 Task: Add a signature Eva Nelson containing With sincere thanks and best wishes, Eva Nelson to email address softage.1@softage.net and add a label Crafts
Action: Mouse moved to (435, 737)
Screenshot: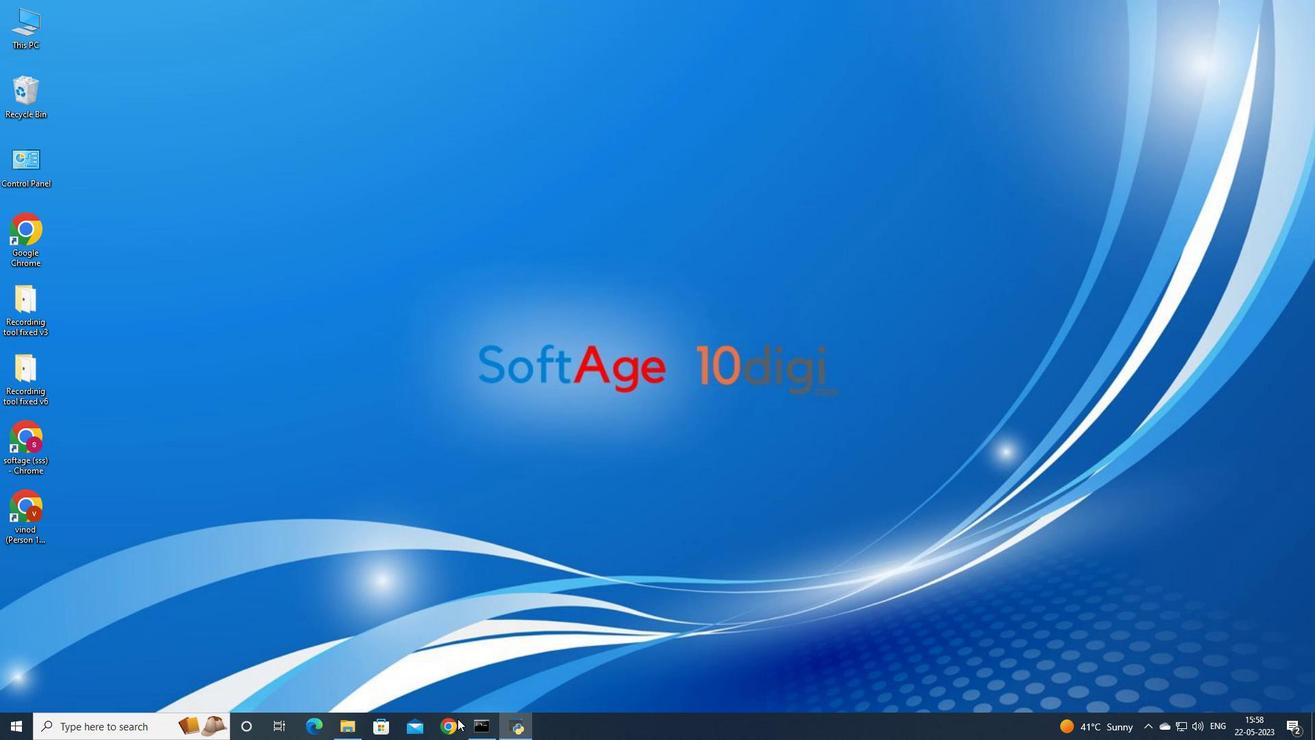 
Action: Mouse pressed left at (435, 737)
Screenshot: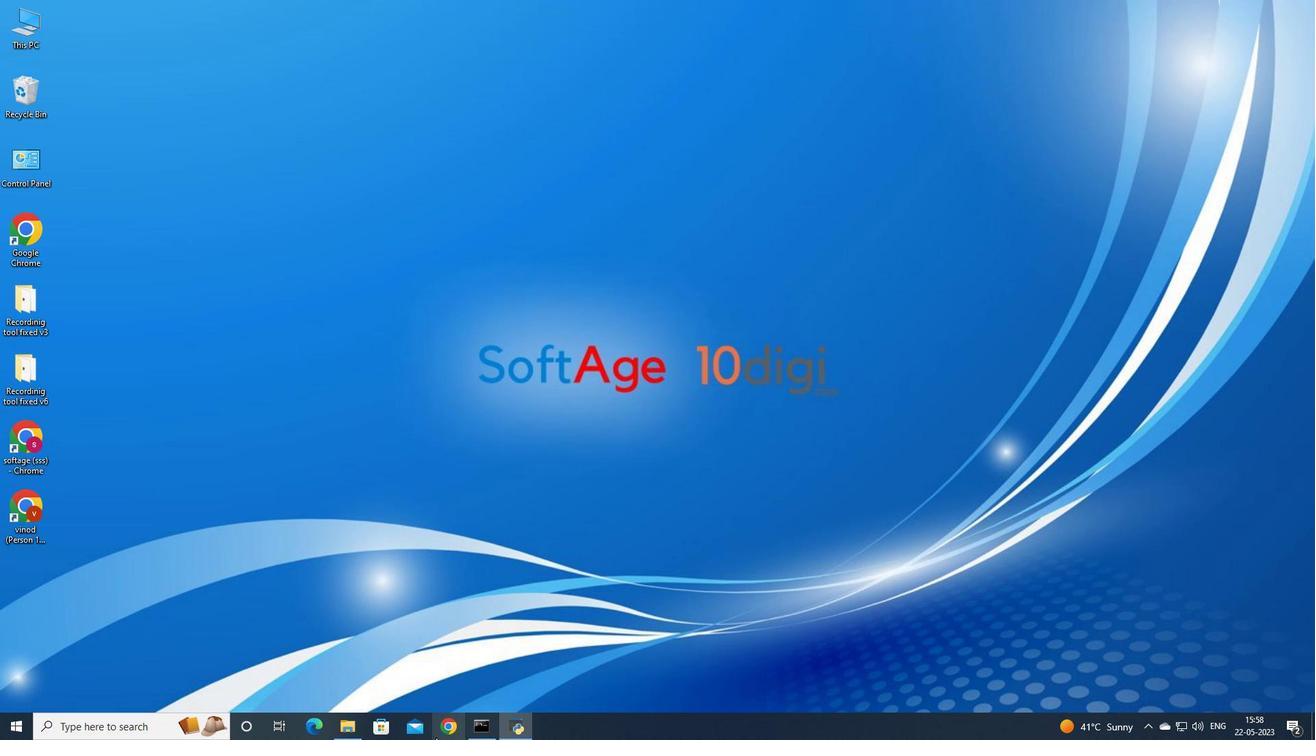 
Action: Mouse moved to (575, 455)
Screenshot: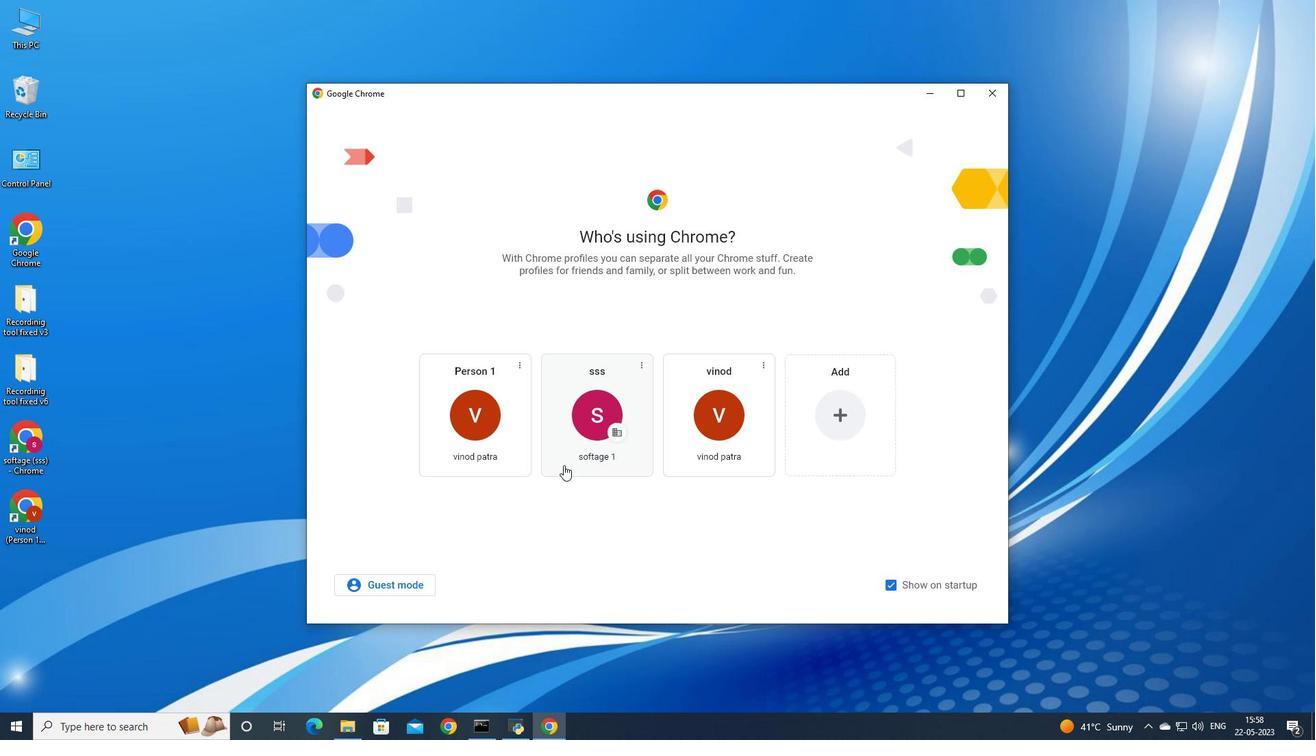 
Action: Mouse pressed left at (575, 455)
Screenshot: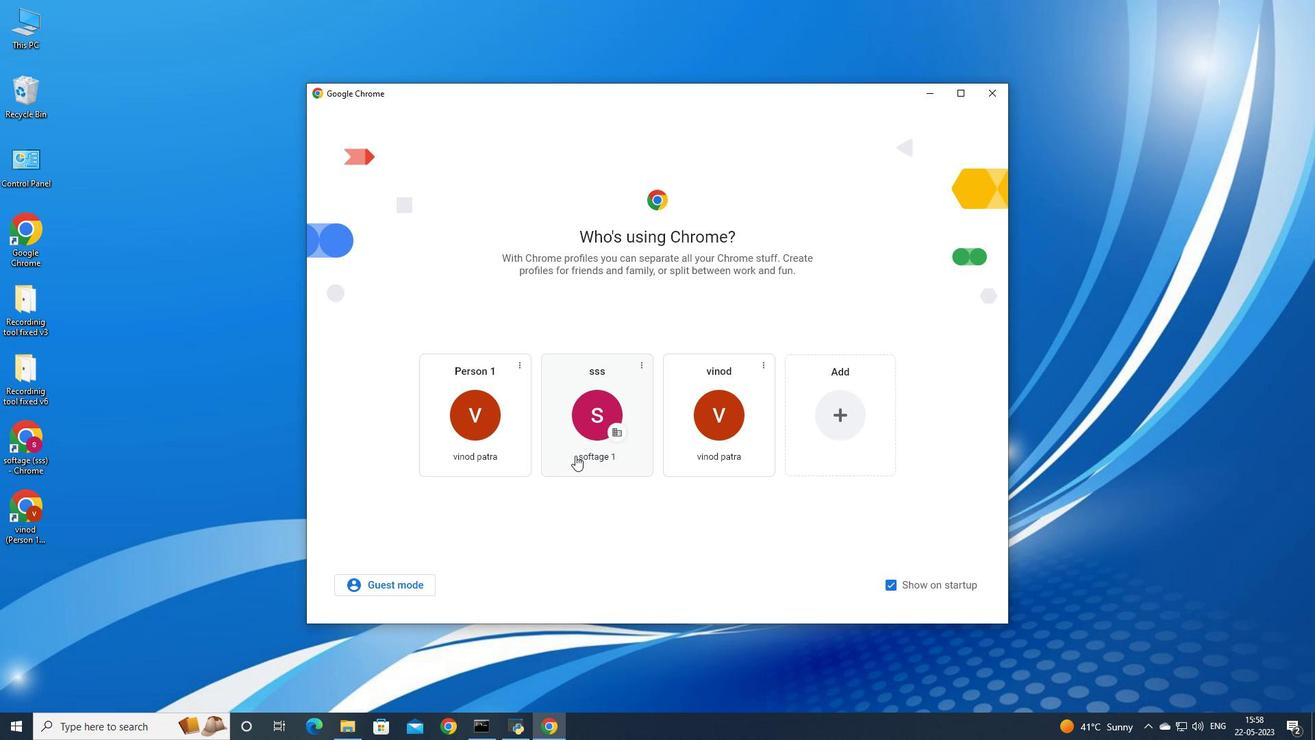 
Action: Mouse moved to (1169, 67)
Screenshot: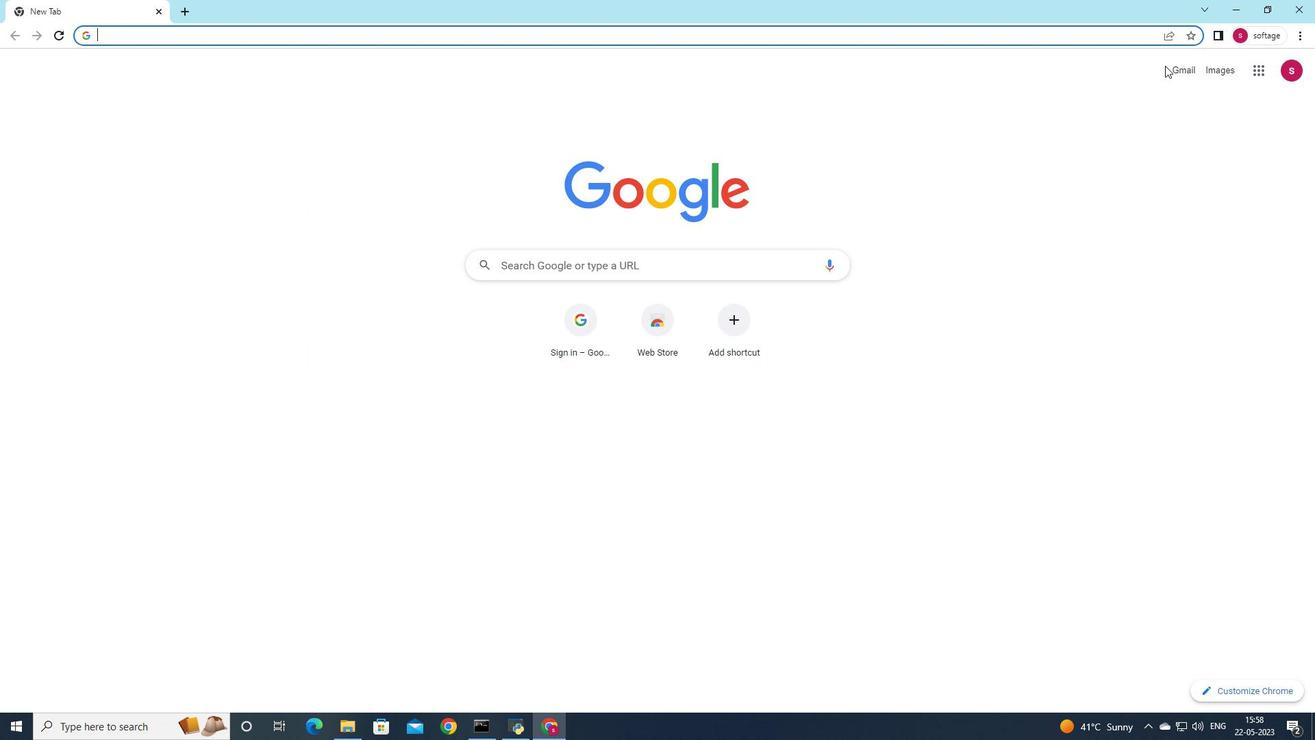 
Action: Mouse pressed left at (1169, 67)
Screenshot: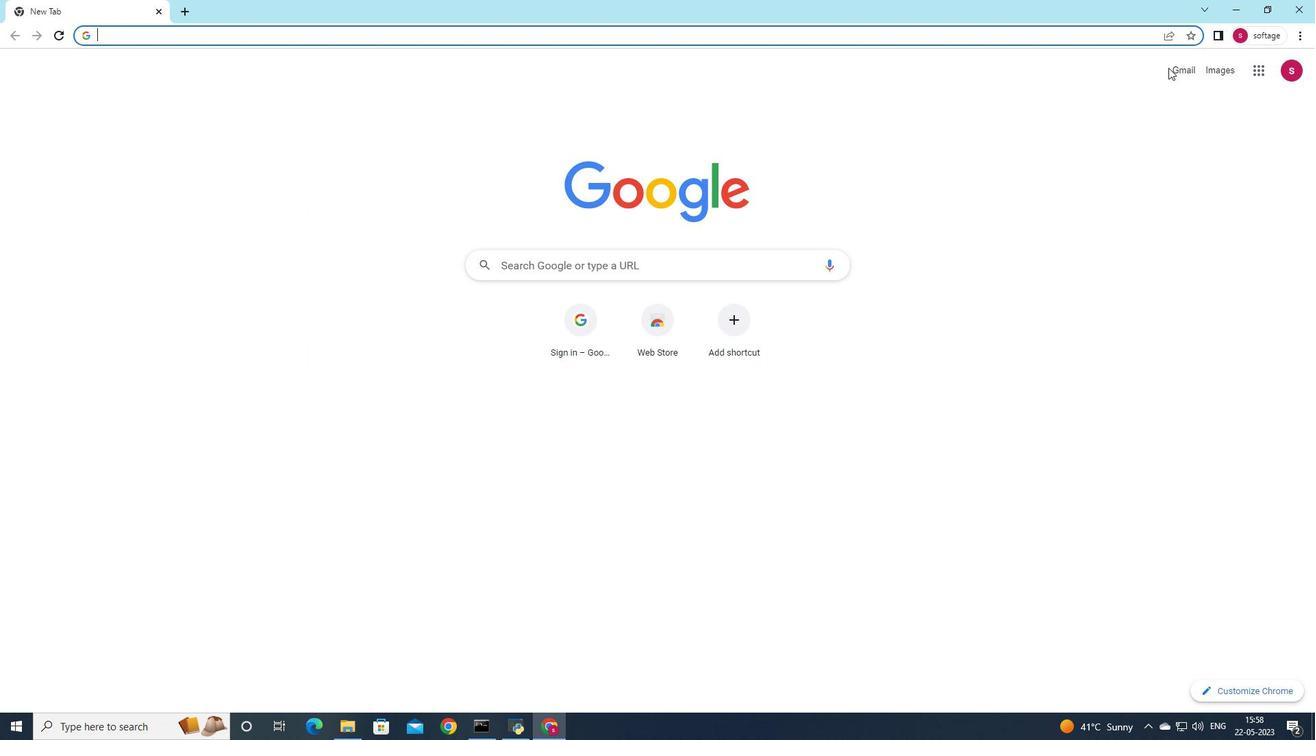 
Action: Mouse moved to (1178, 69)
Screenshot: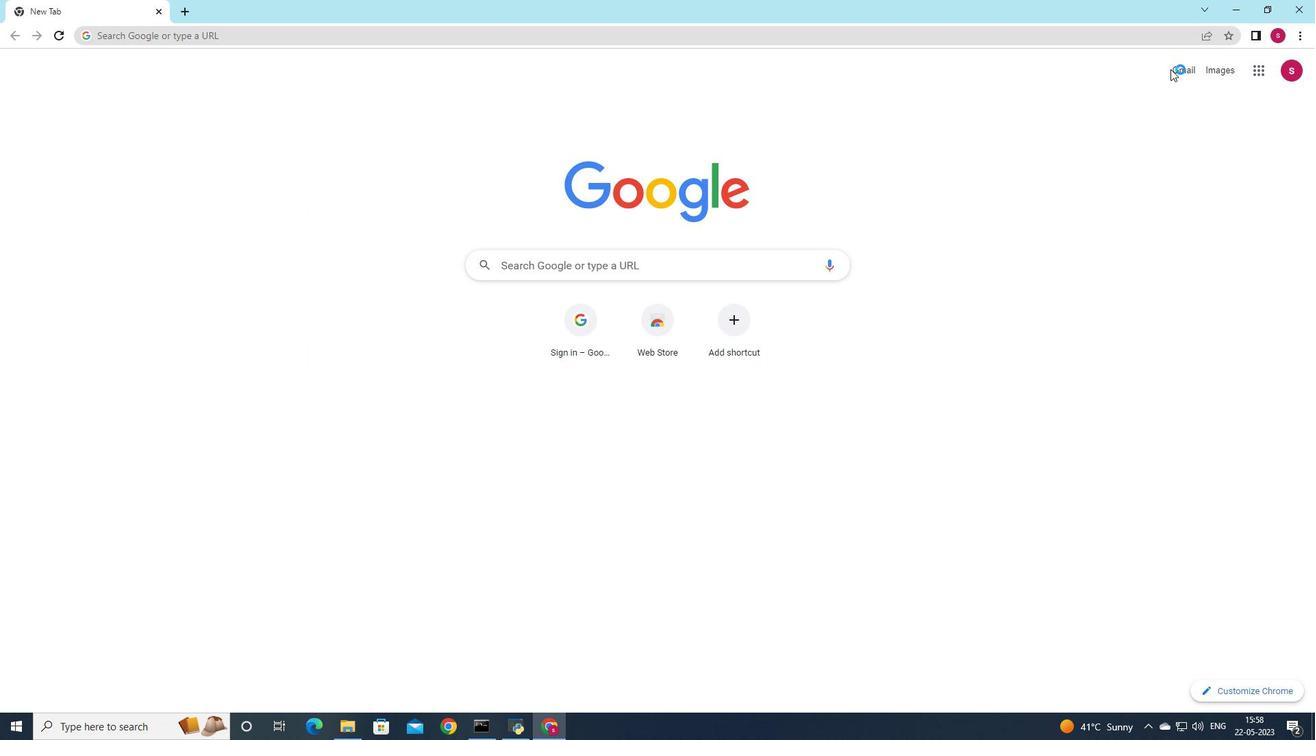 
Action: Mouse pressed left at (1178, 69)
Screenshot: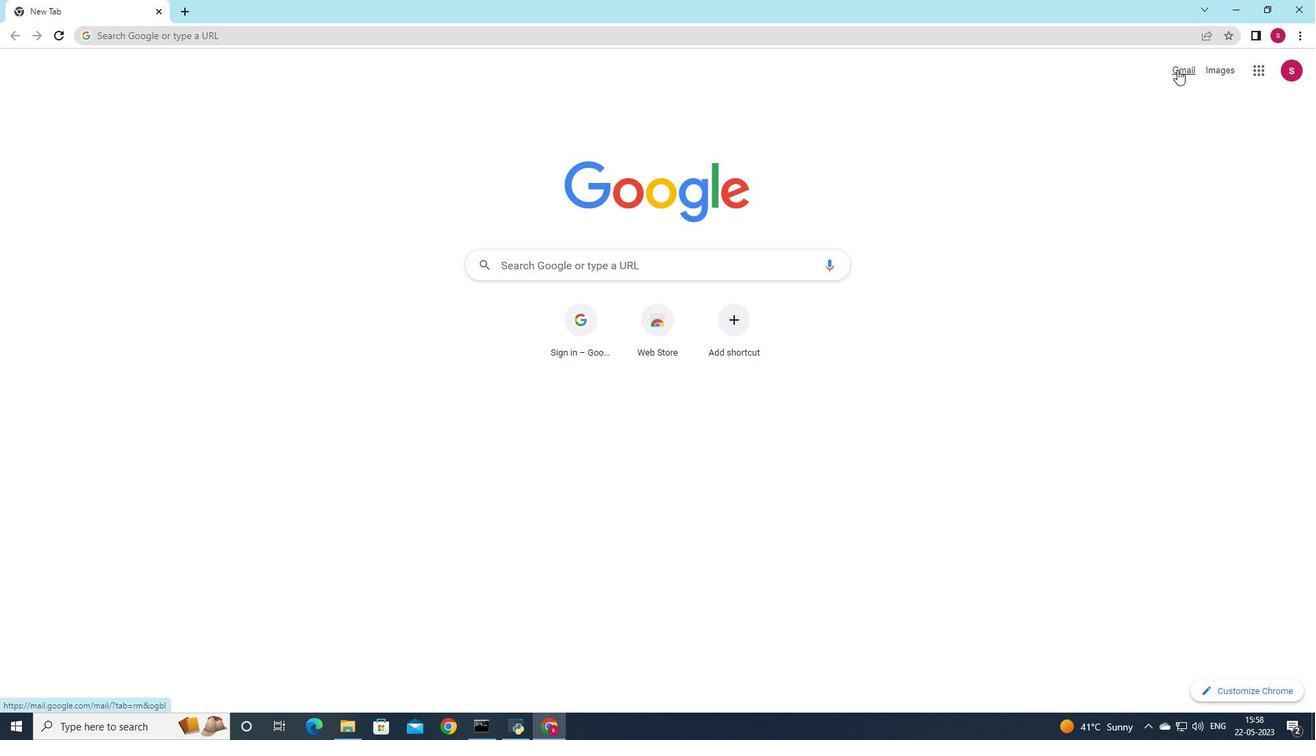 
Action: Mouse moved to (1161, 95)
Screenshot: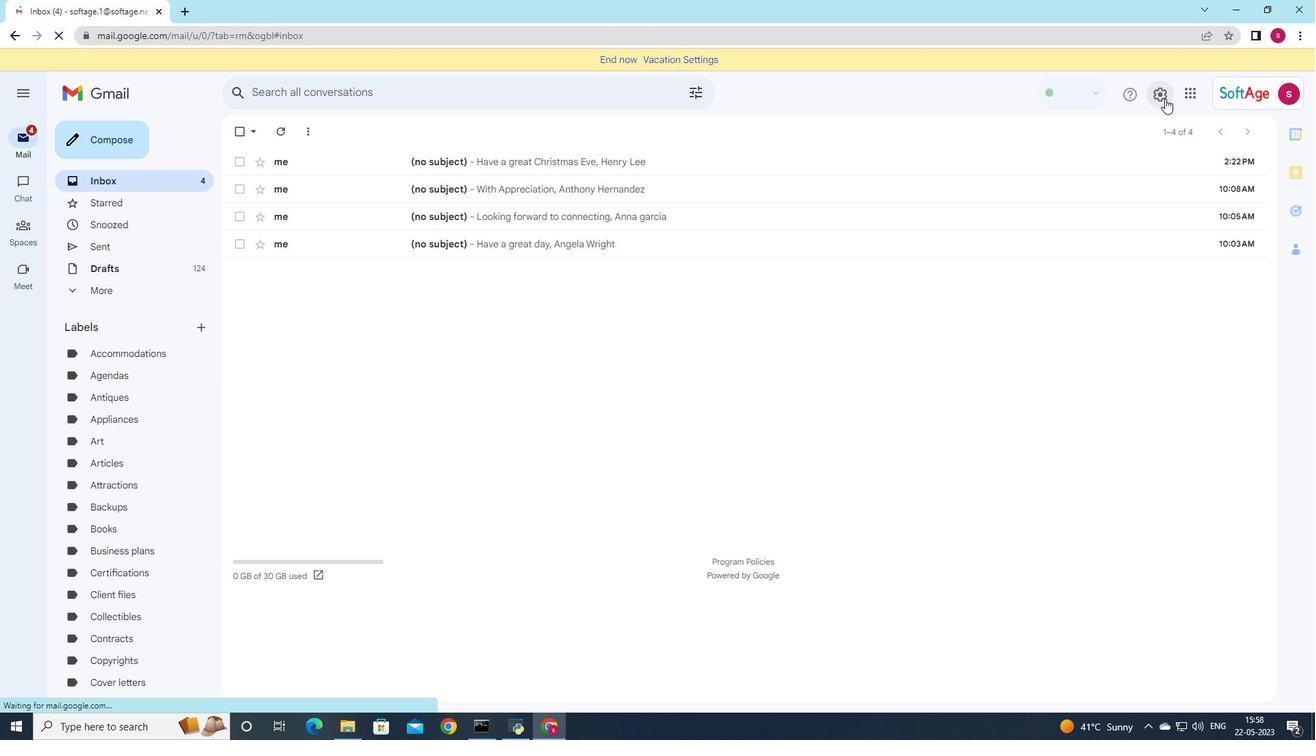 
Action: Mouse pressed left at (1161, 95)
Screenshot: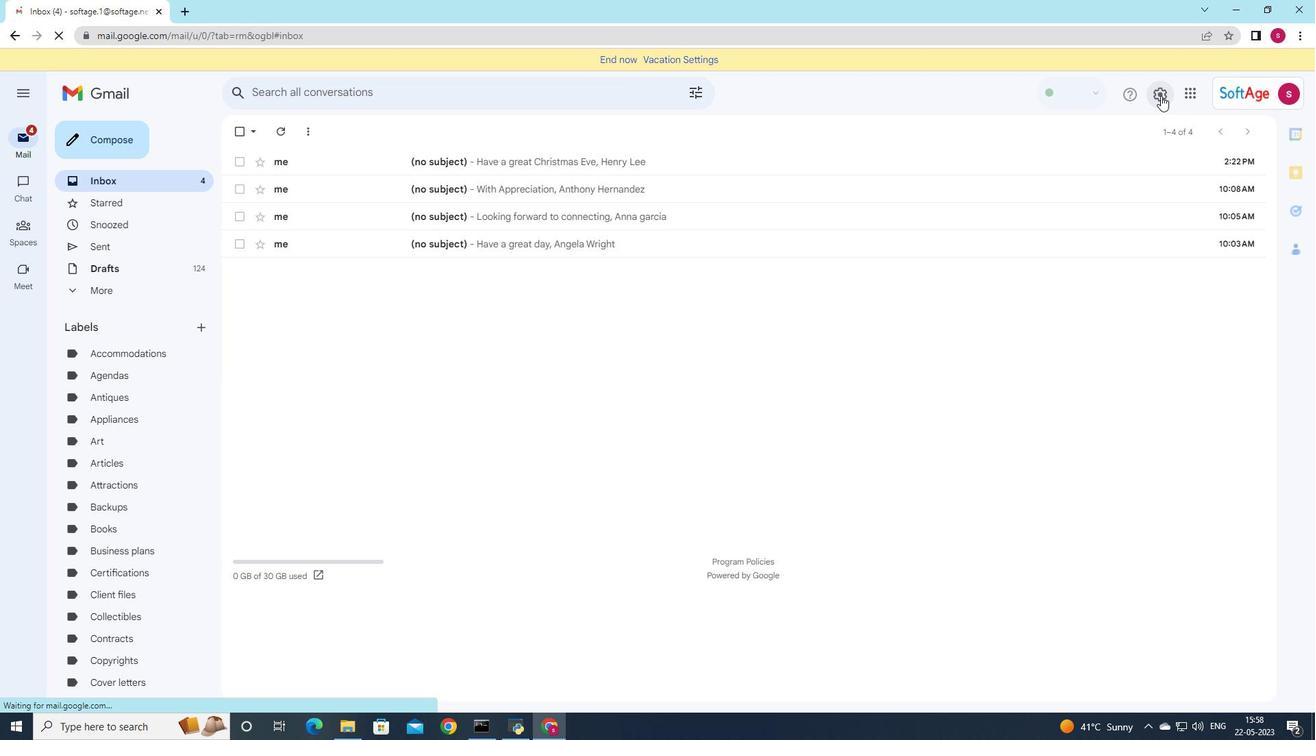 
Action: Mouse moved to (1167, 155)
Screenshot: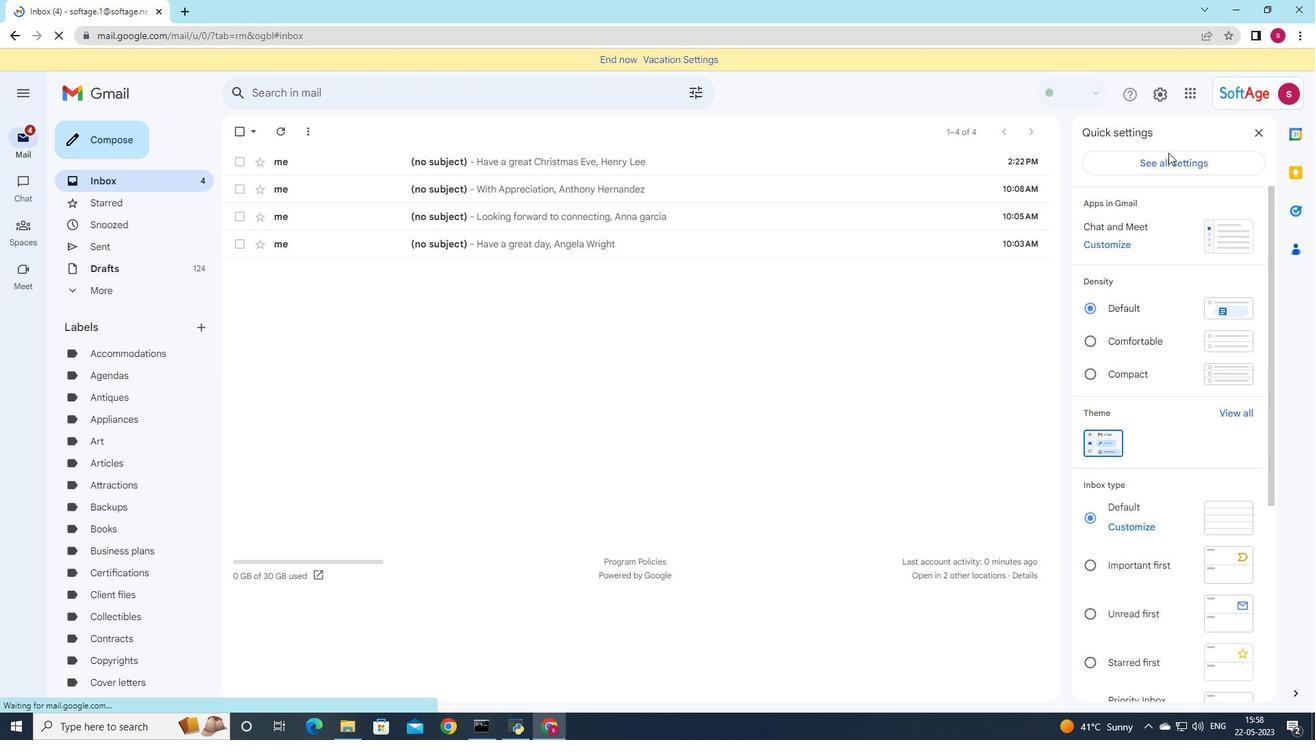 
Action: Mouse pressed left at (1167, 155)
Screenshot: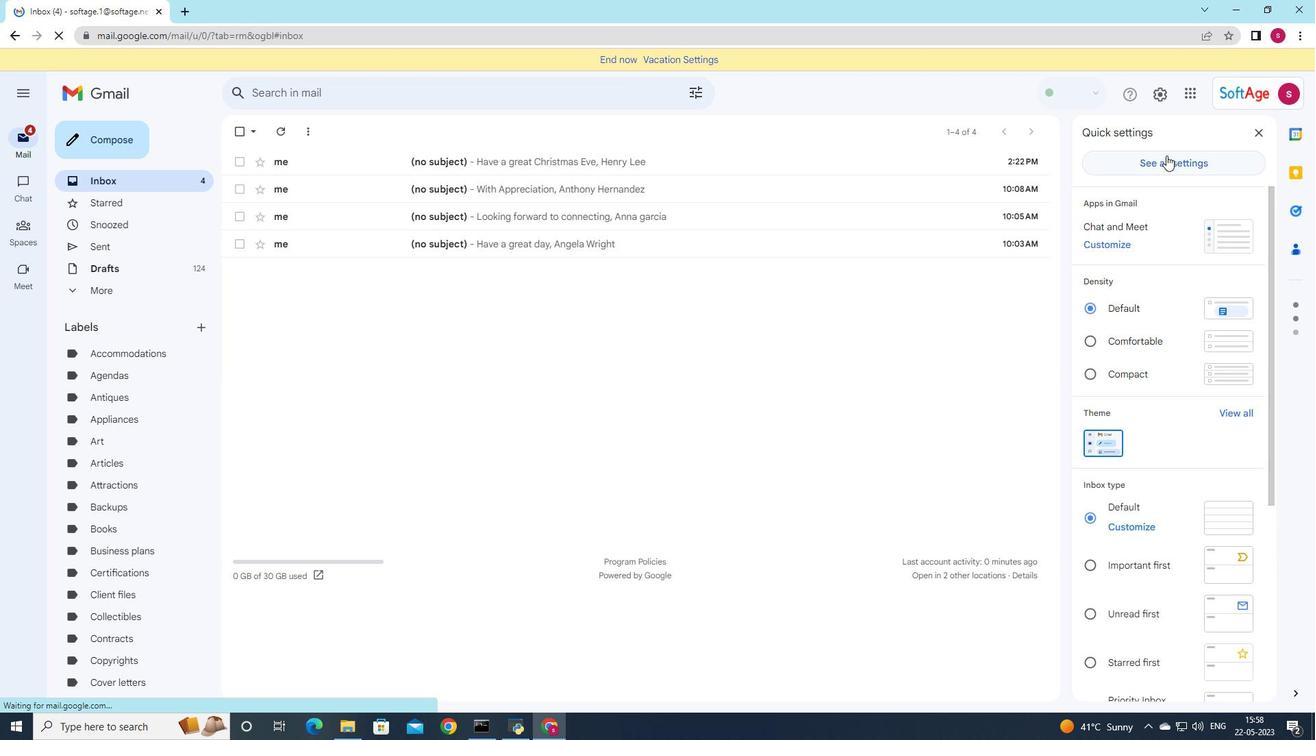 
Action: Mouse moved to (768, 255)
Screenshot: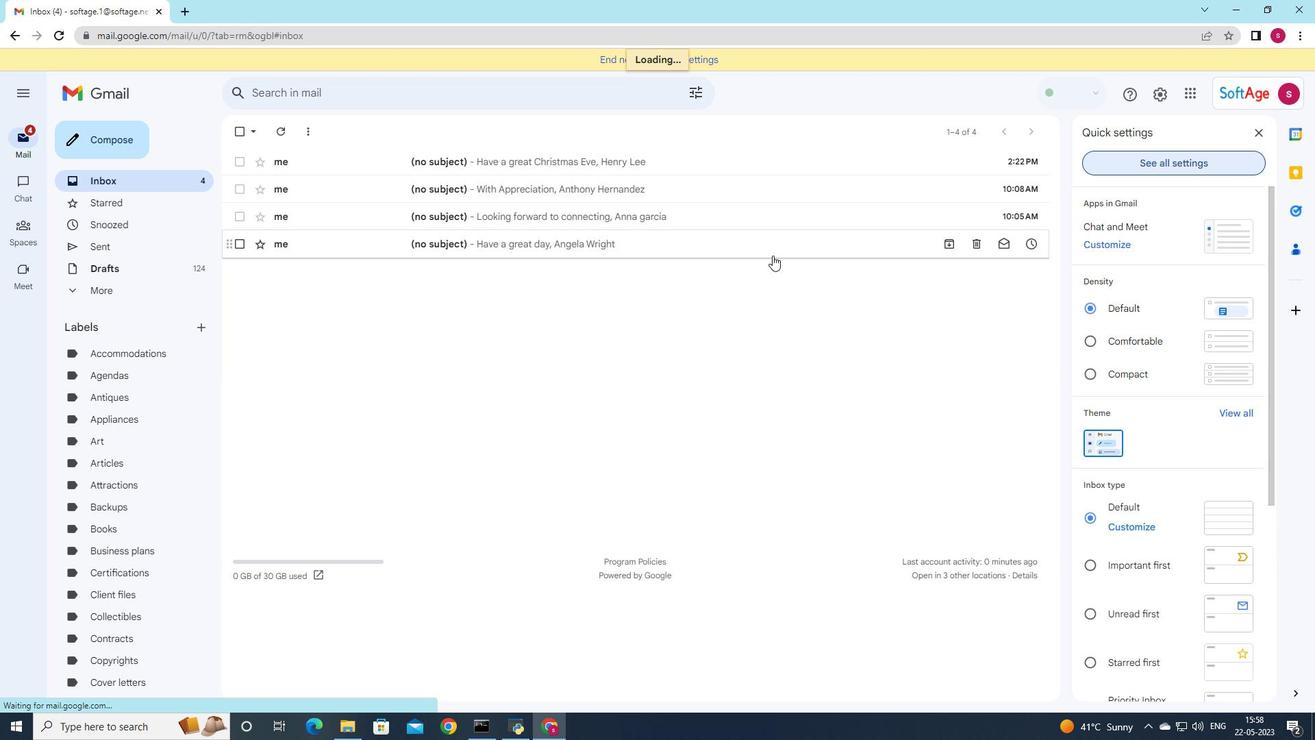 
Action: Mouse scrolled (768, 254) with delta (0, 0)
Screenshot: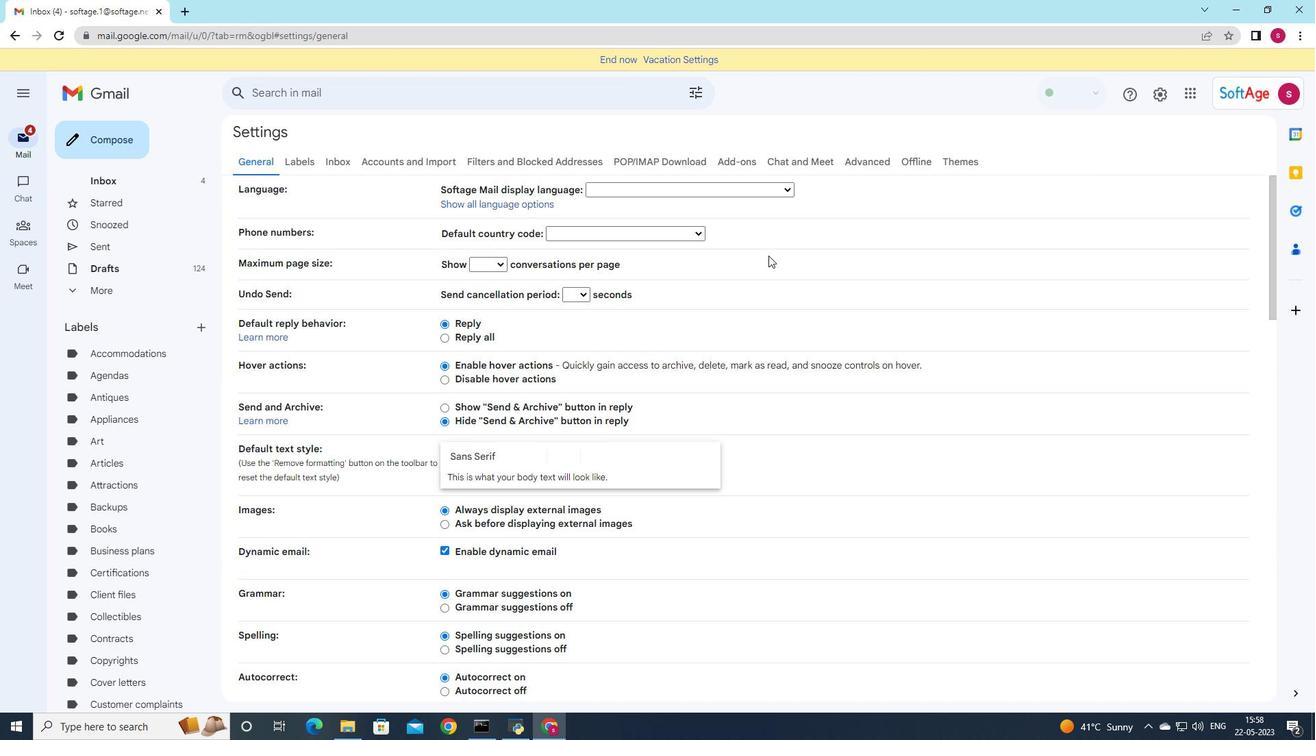 
Action: Mouse scrolled (768, 254) with delta (0, 0)
Screenshot: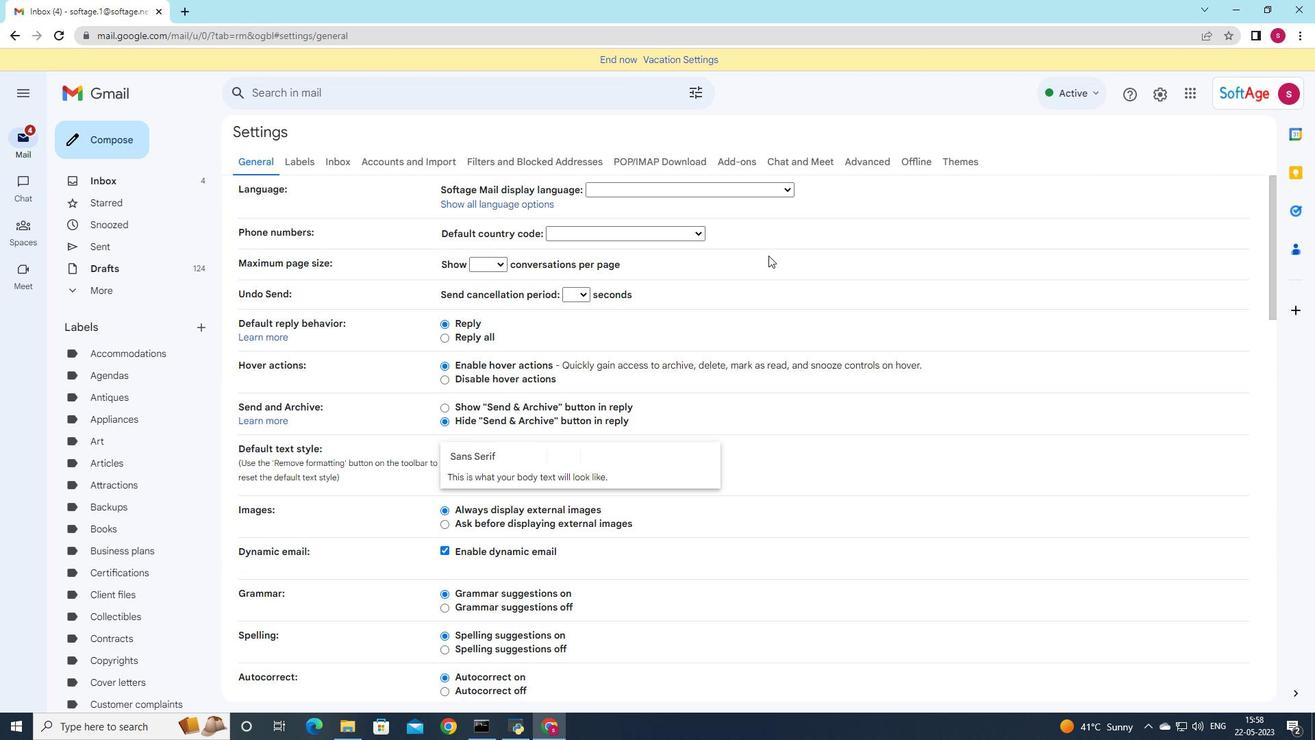 
Action: Mouse scrolled (768, 254) with delta (0, 0)
Screenshot: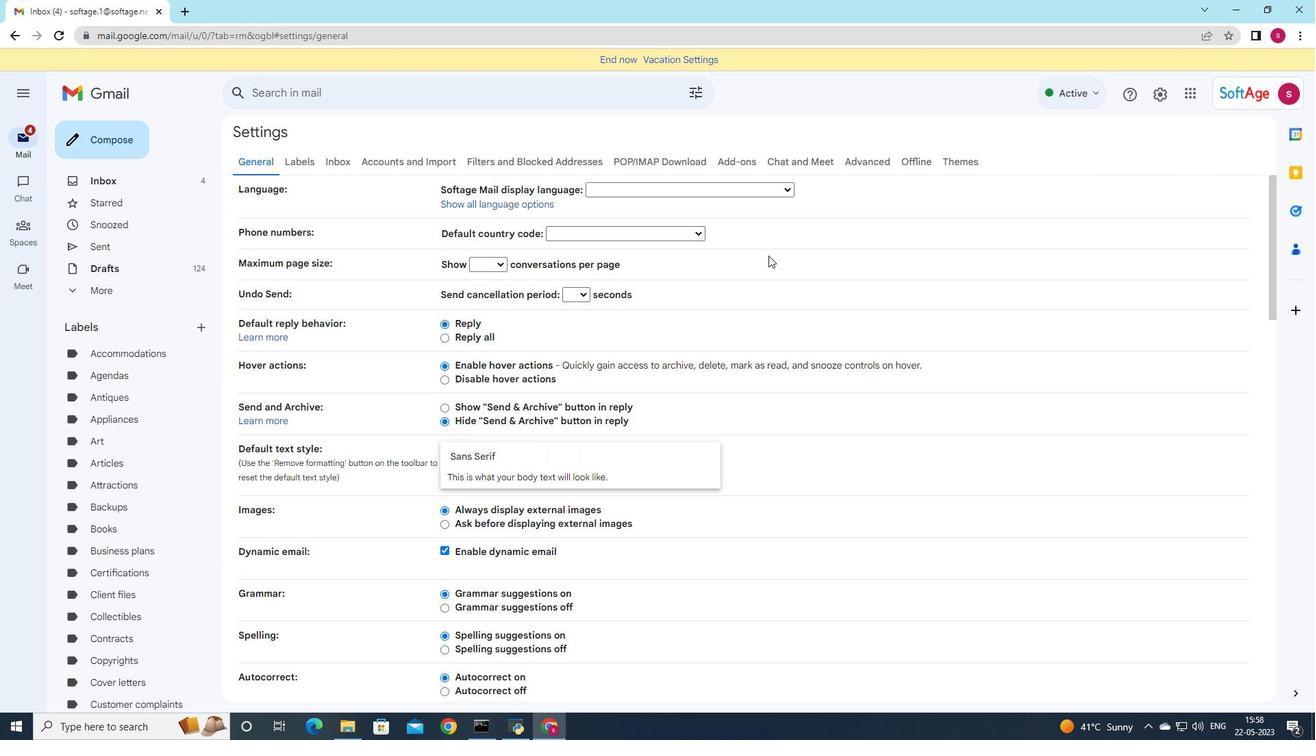 
Action: Mouse scrolled (768, 254) with delta (0, 0)
Screenshot: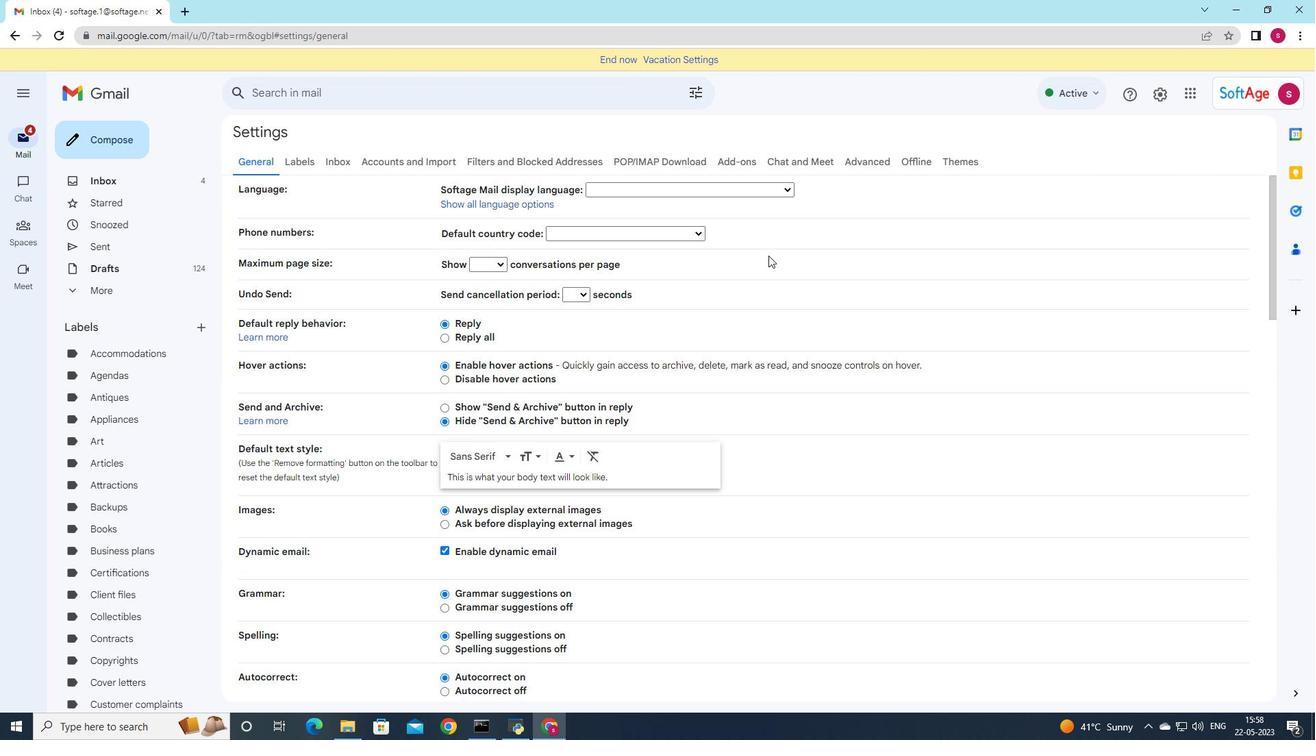 
Action: Mouse scrolled (768, 254) with delta (0, 0)
Screenshot: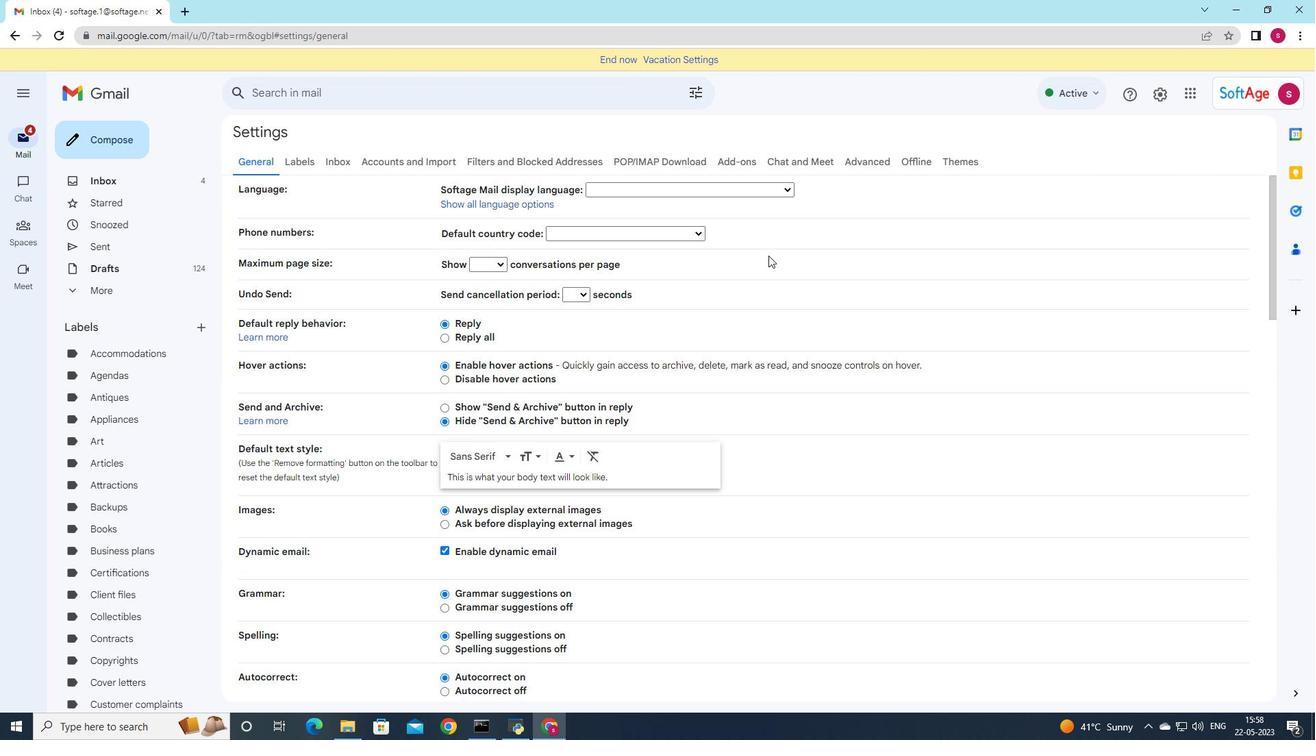 
Action: Mouse scrolled (768, 254) with delta (0, 0)
Screenshot: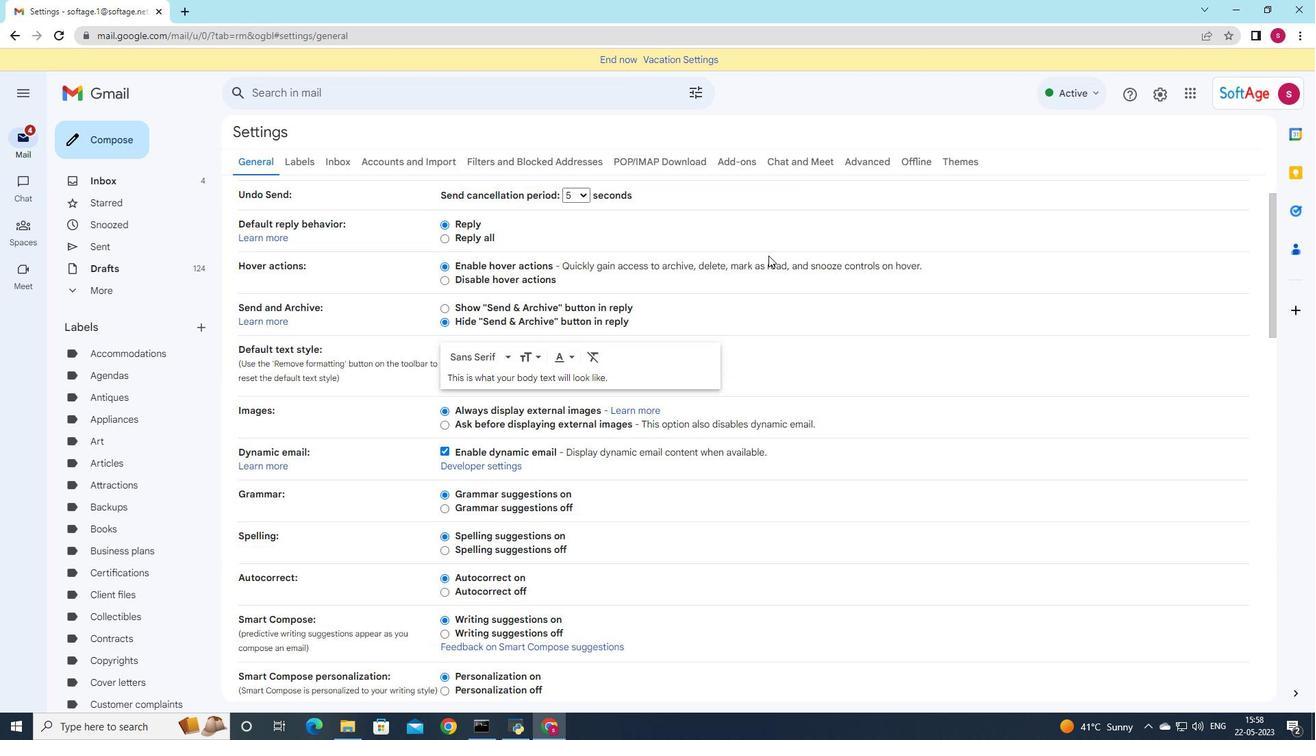 
Action: Mouse moved to (768, 259)
Screenshot: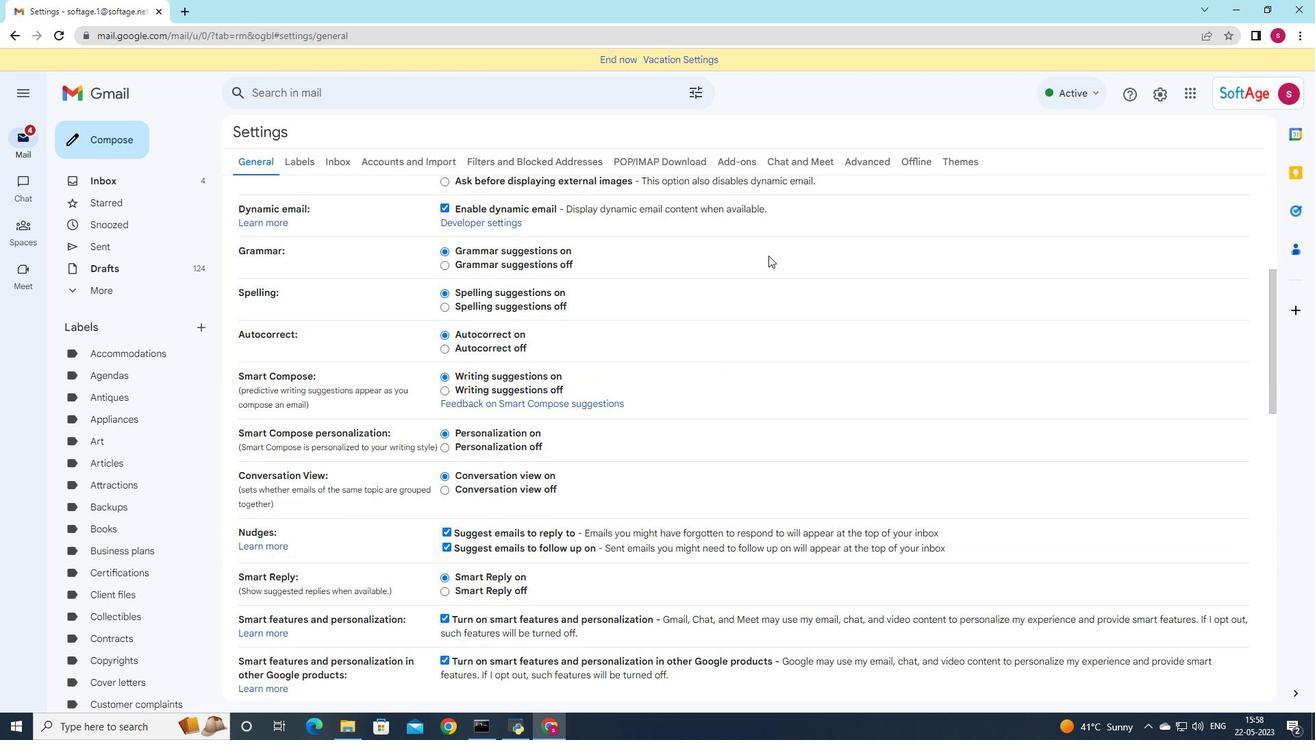 
Action: Mouse scrolled (768, 254) with delta (0, 0)
Screenshot: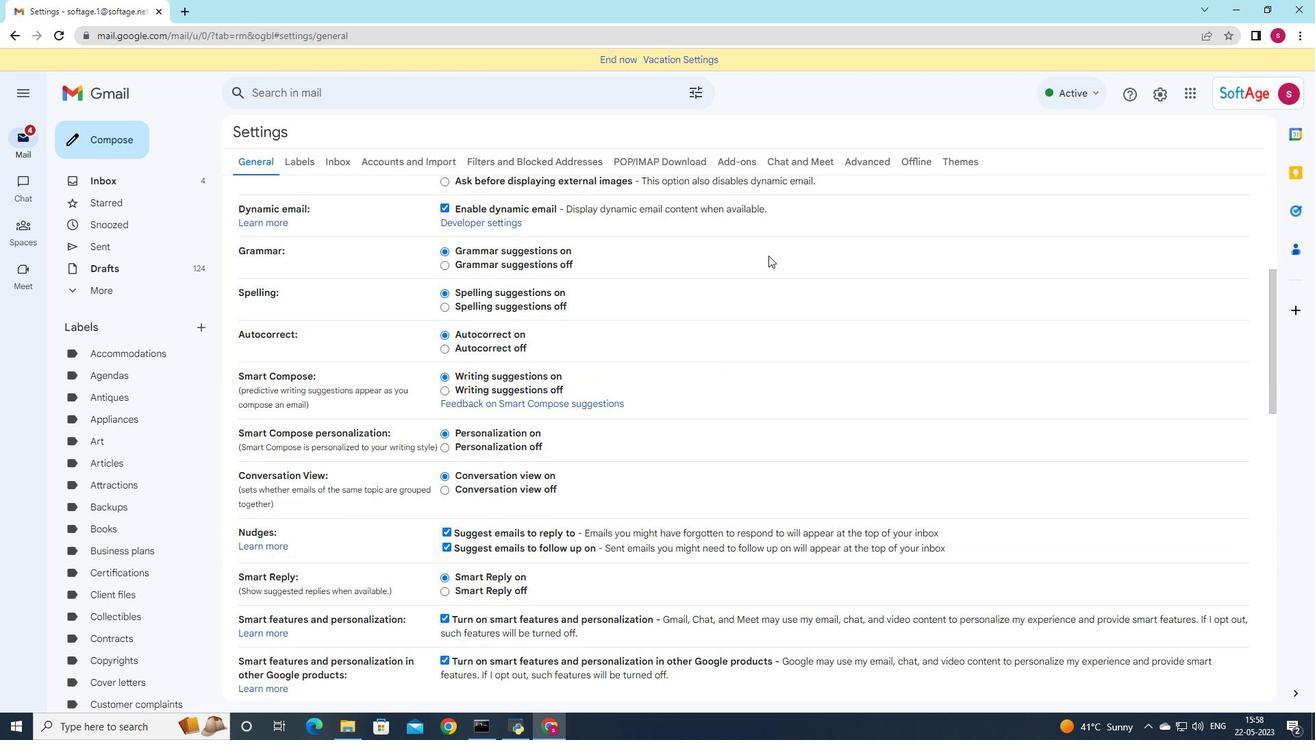 
Action: Mouse moved to (767, 259)
Screenshot: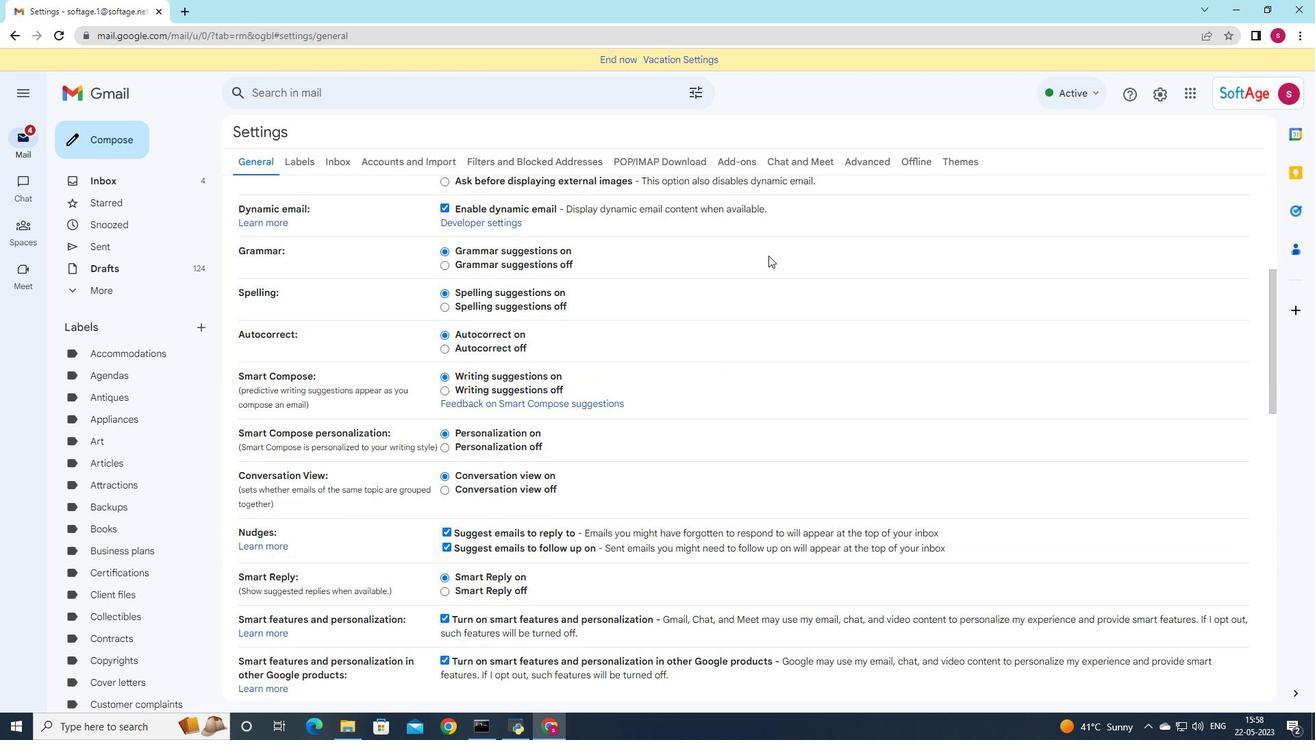 
Action: Mouse scrolled (768, 254) with delta (0, 0)
Screenshot: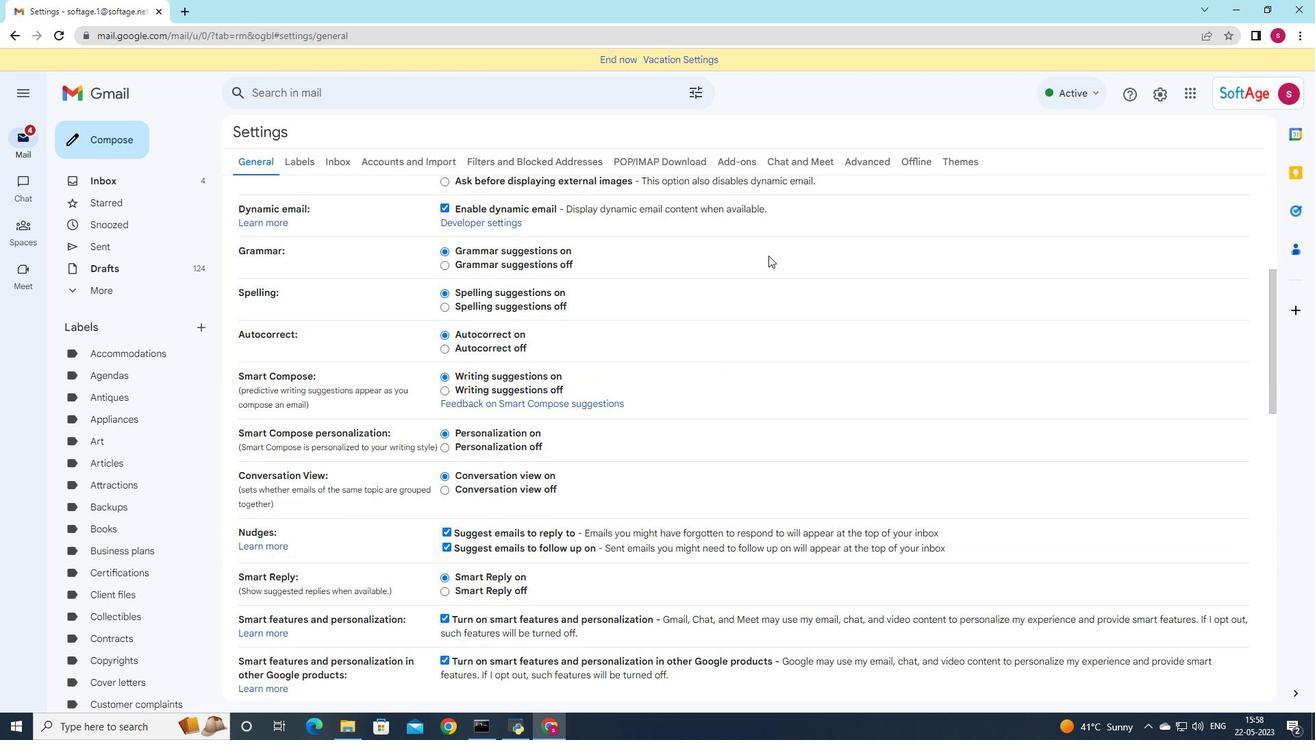 
Action: Mouse scrolled (768, 254) with delta (0, 0)
Screenshot: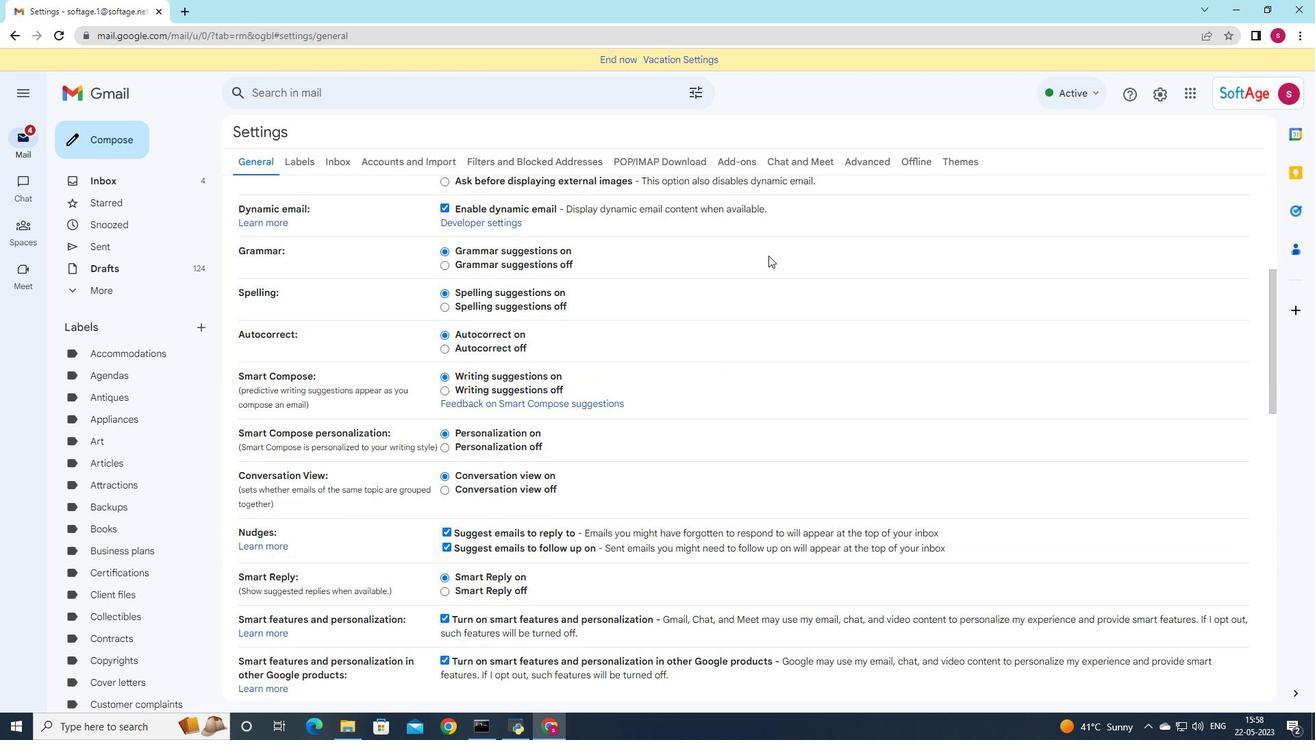 
Action: Mouse scrolled (767, 259) with delta (0, 0)
Screenshot: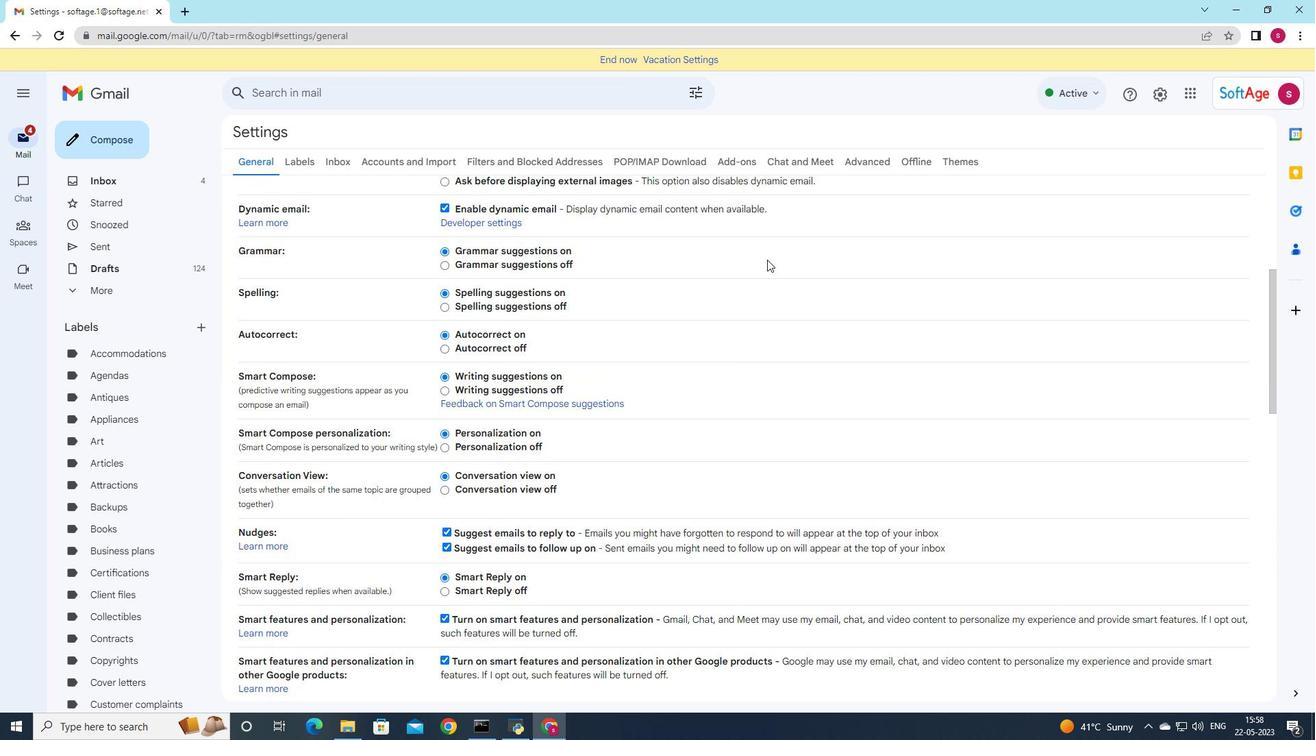 
Action: Mouse scrolled (767, 259) with delta (0, 0)
Screenshot: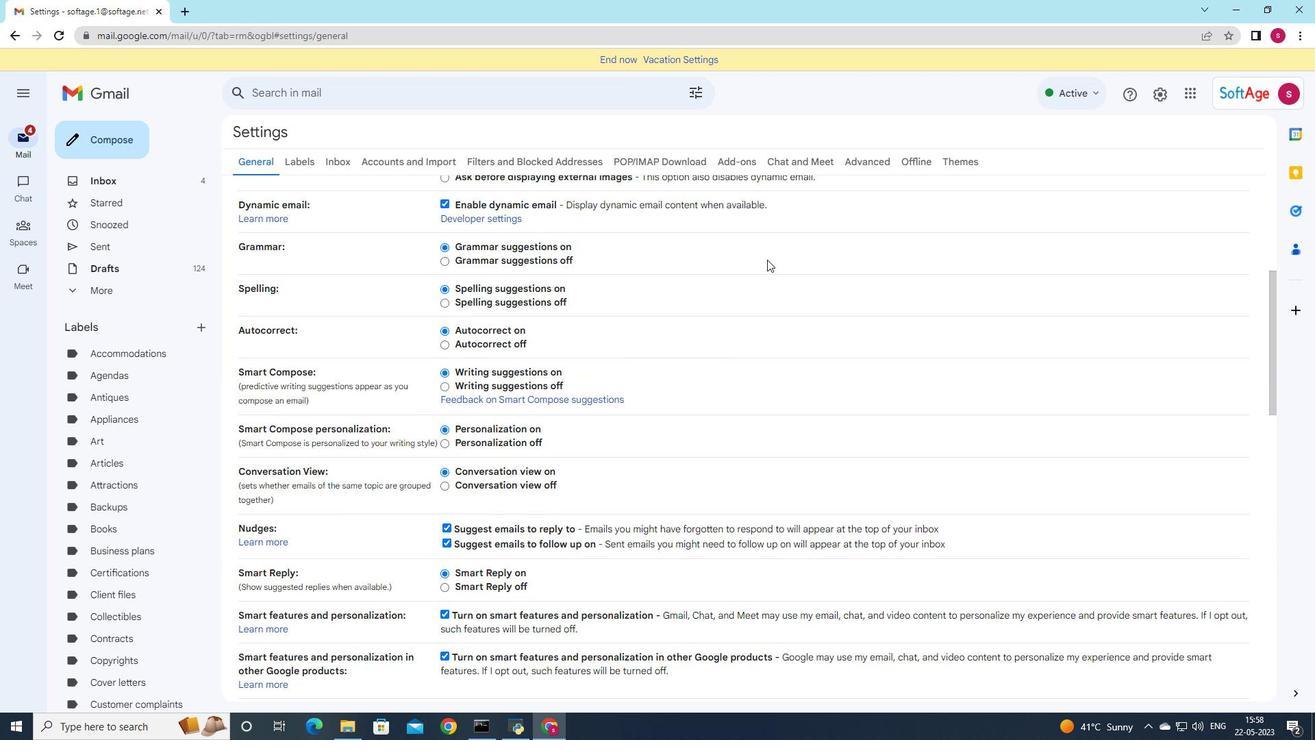 
Action: Mouse scrolled (767, 259) with delta (0, 0)
Screenshot: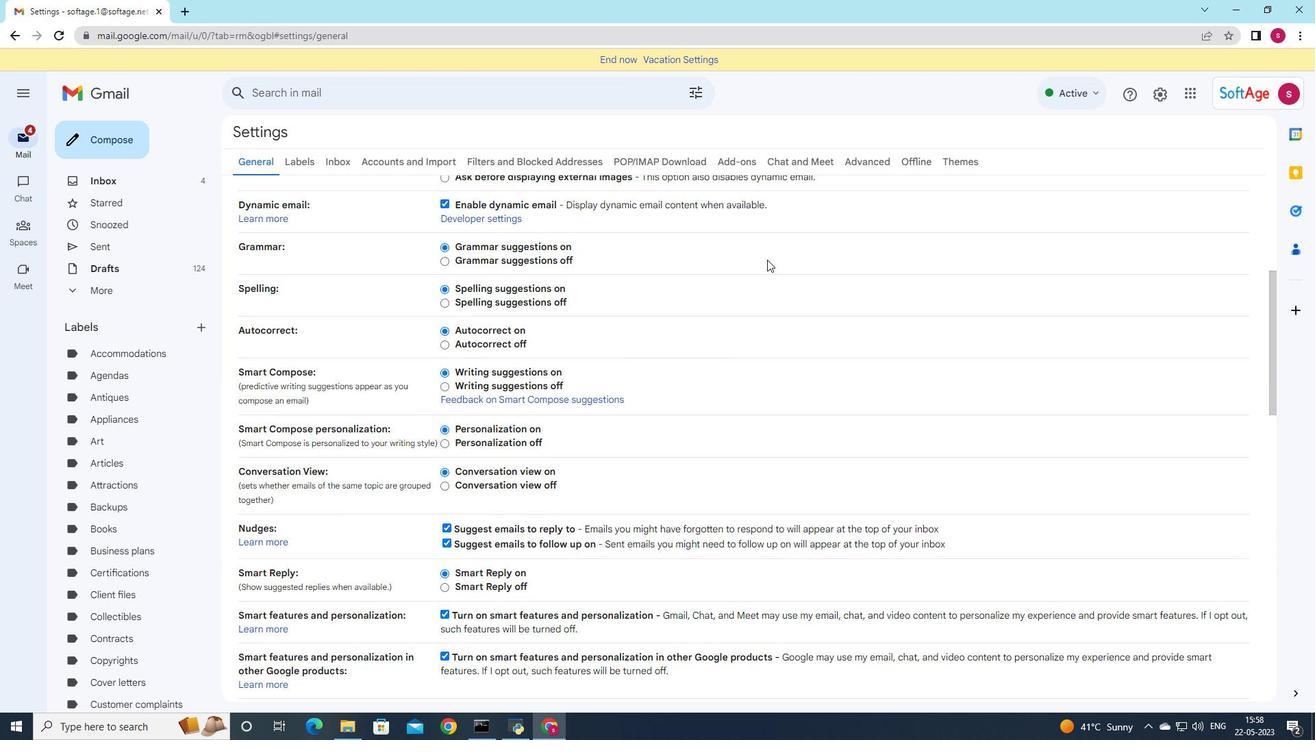
Action: Mouse scrolled (767, 259) with delta (0, 0)
Screenshot: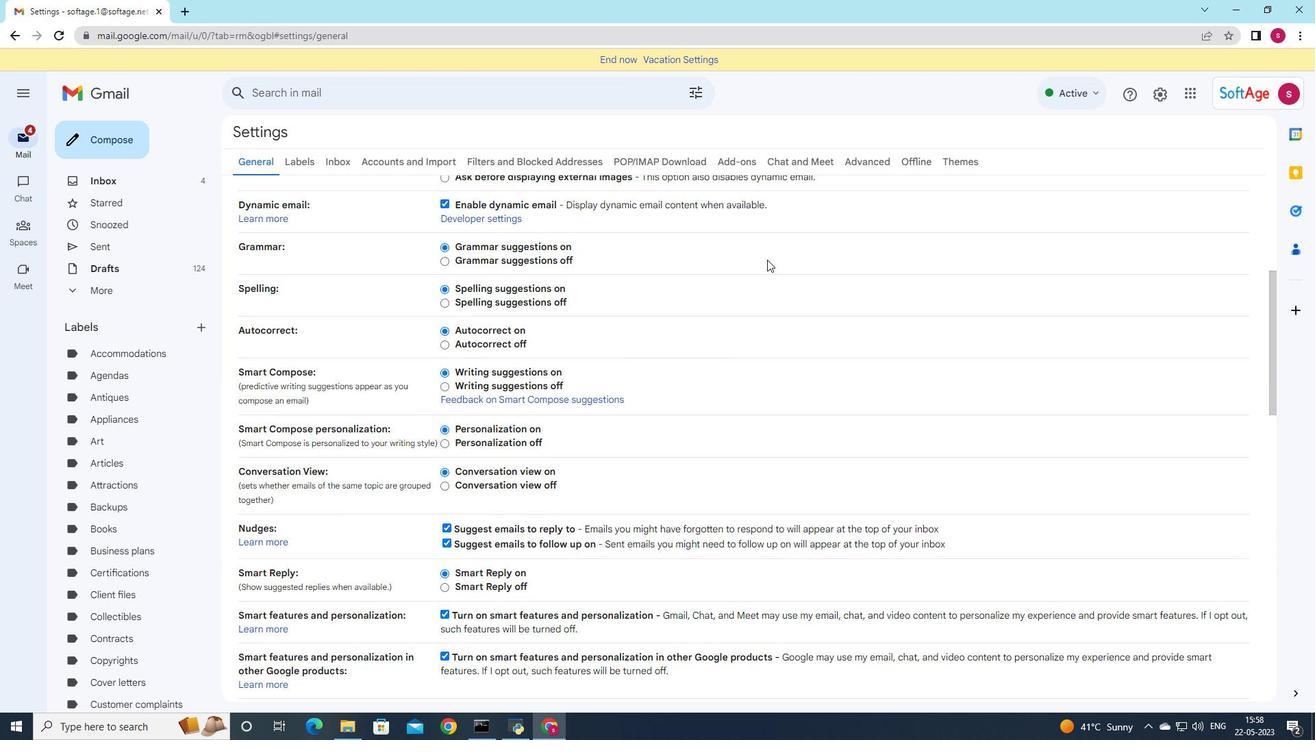 
Action: Mouse scrolled (767, 259) with delta (0, 0)
Screenshot: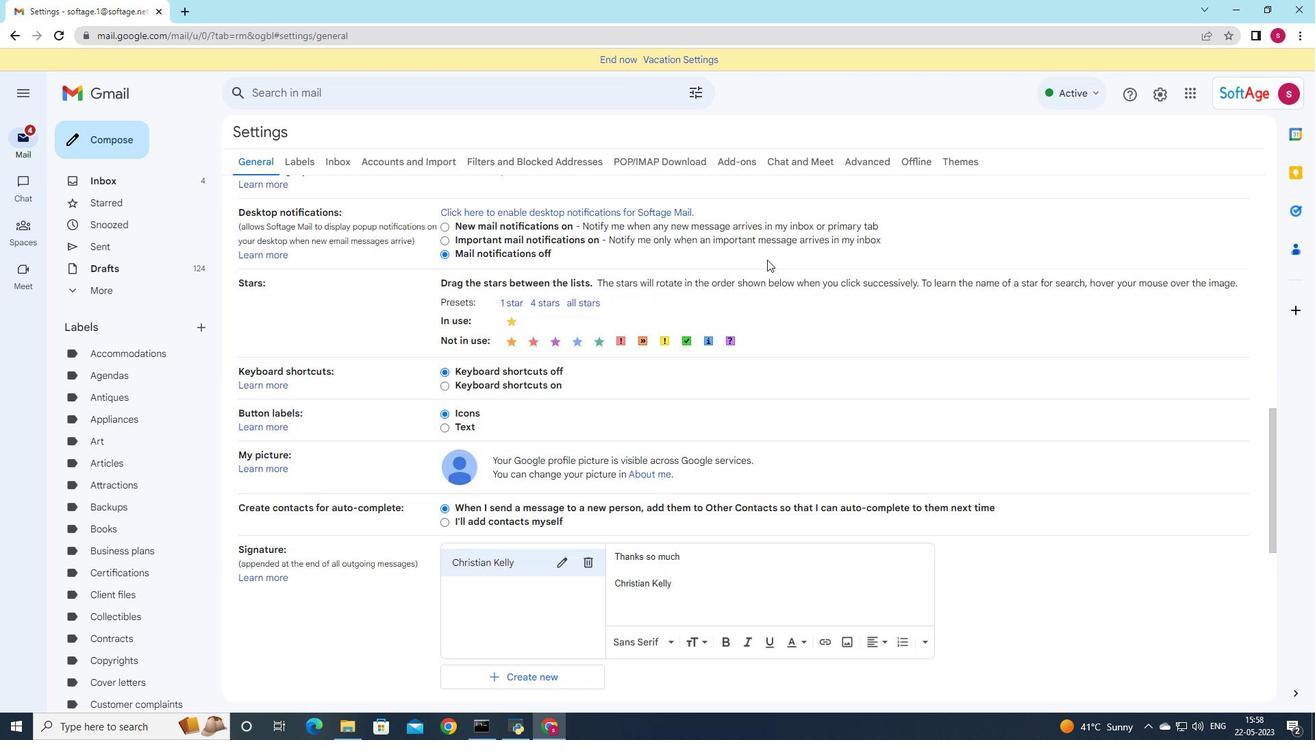 
Action: Mouse scrolled (767, 259) with delta (0, 0)
Screenshot: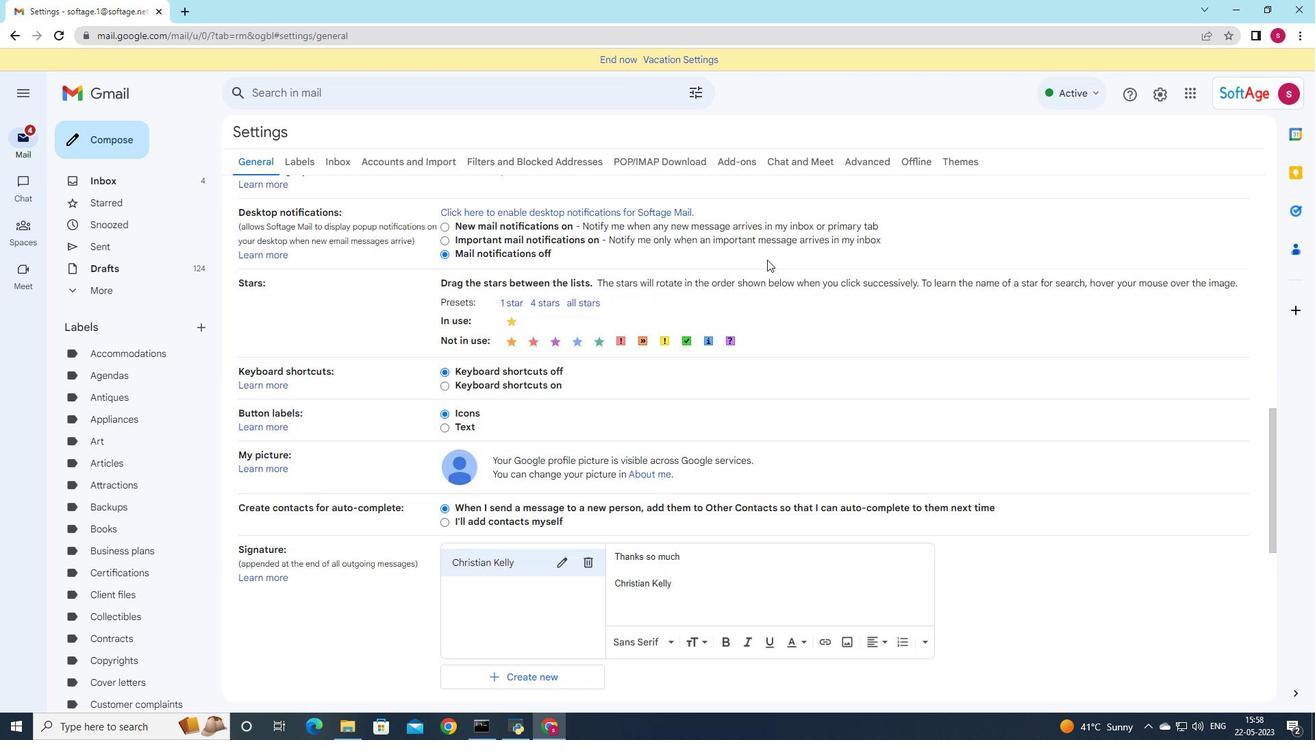 
Action: Mouse scrolled (767, 259) with delta (0, 0)
Screenshot: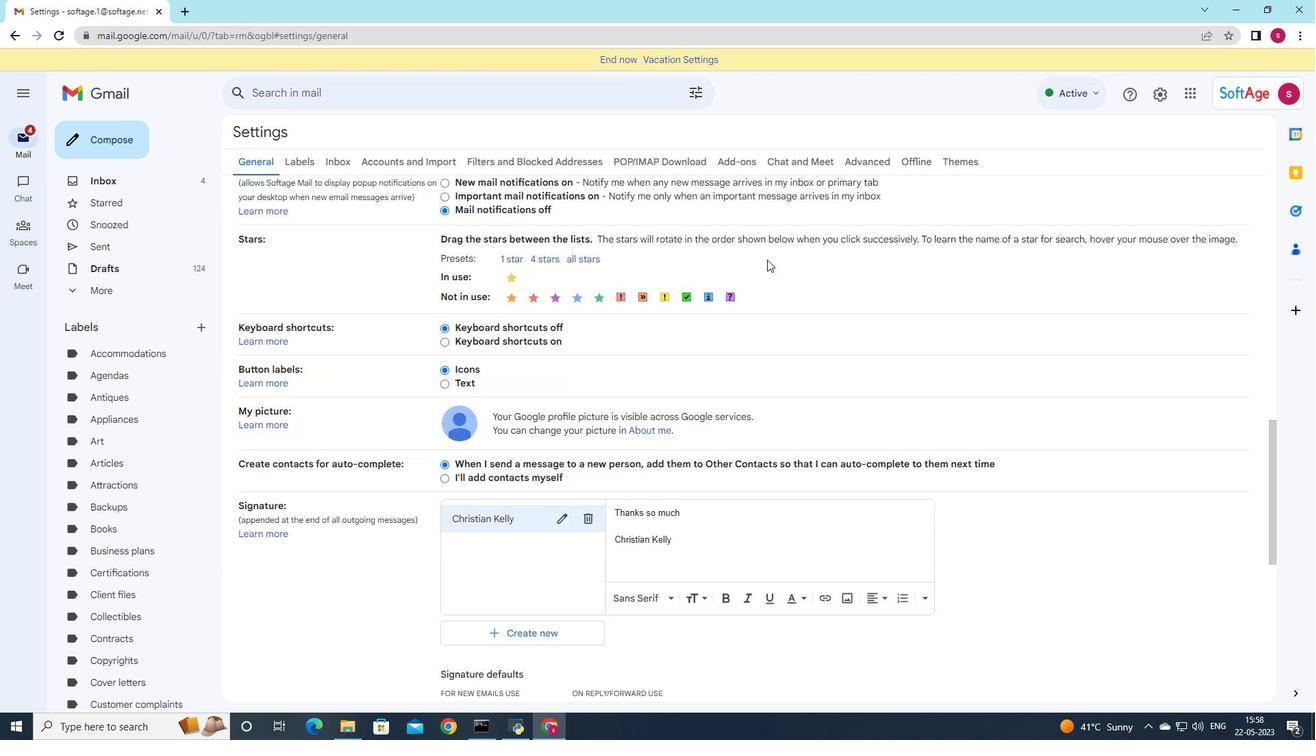 
Action: Mouse scrolled (767, 259) with delta (0, 0)
Screenshot: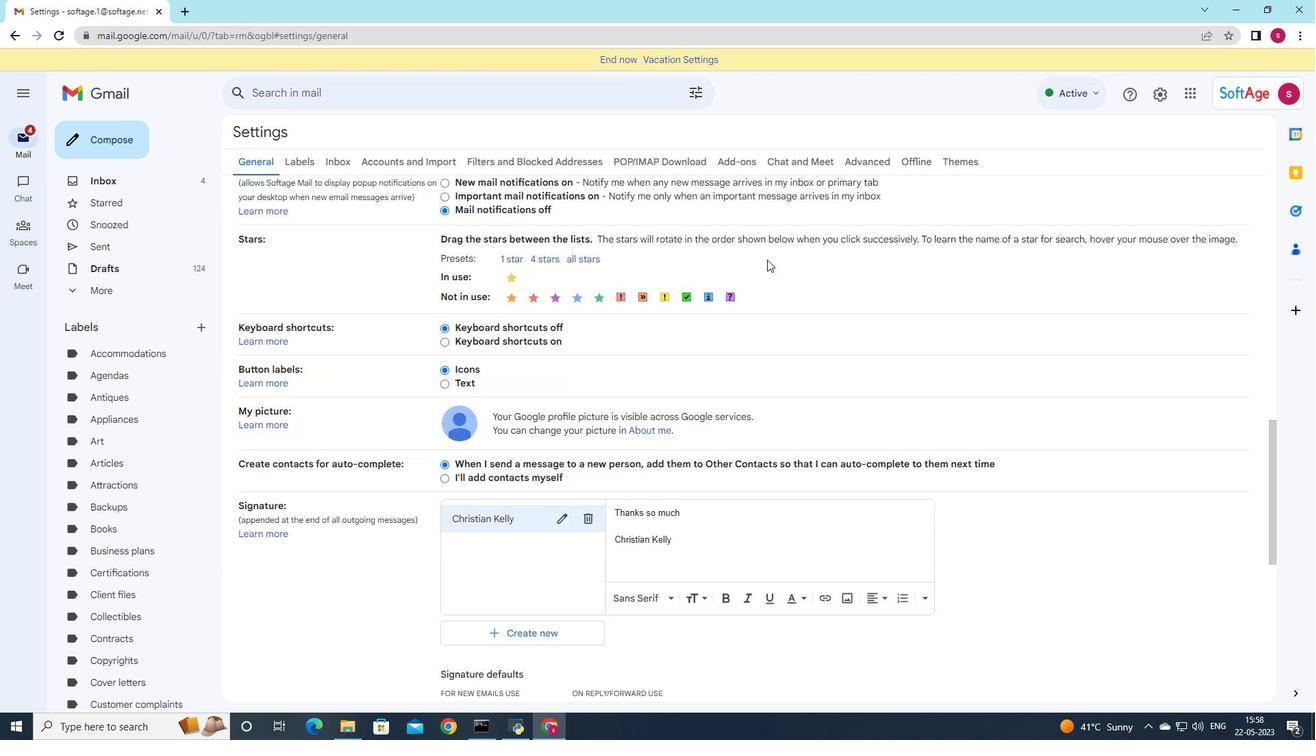 
Action: Mouse scrolled (767, 259) with delta (0, 0)
Screenshot: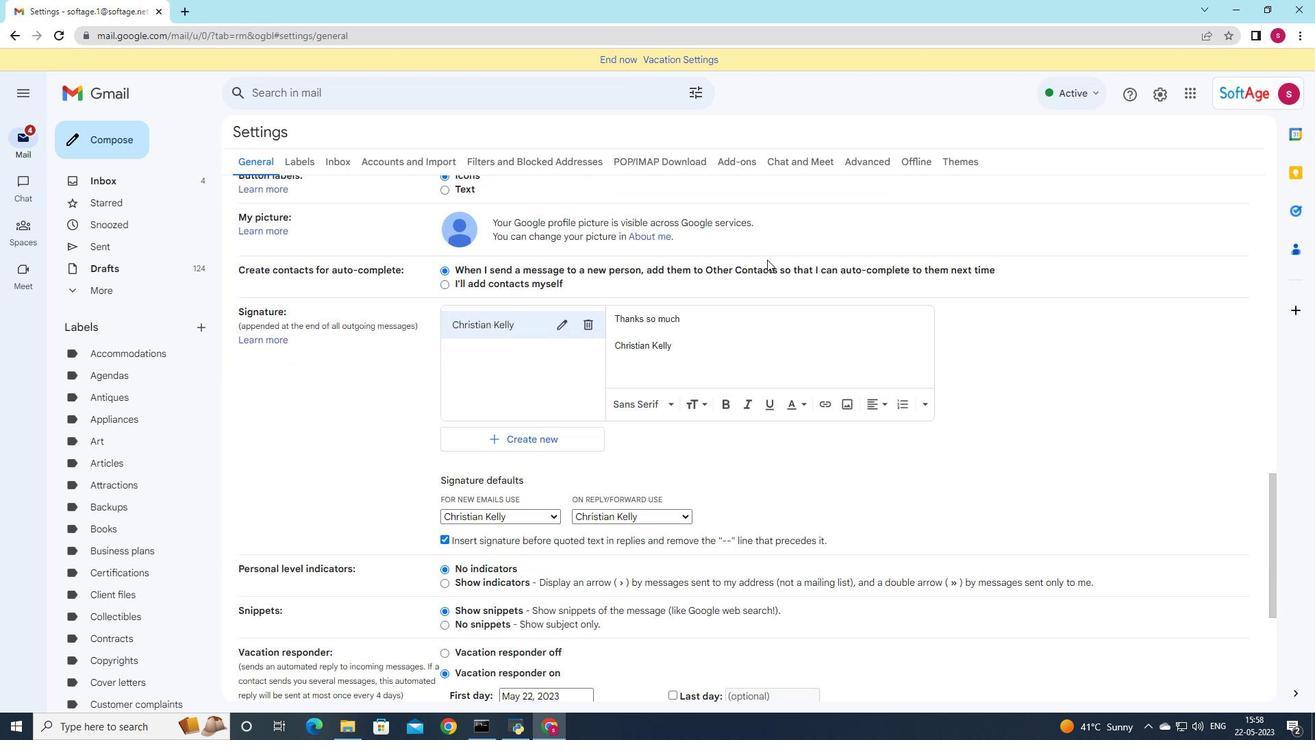 
Action: Mouse scrolled (767, 259) with delta (0, 0)
Screenshot: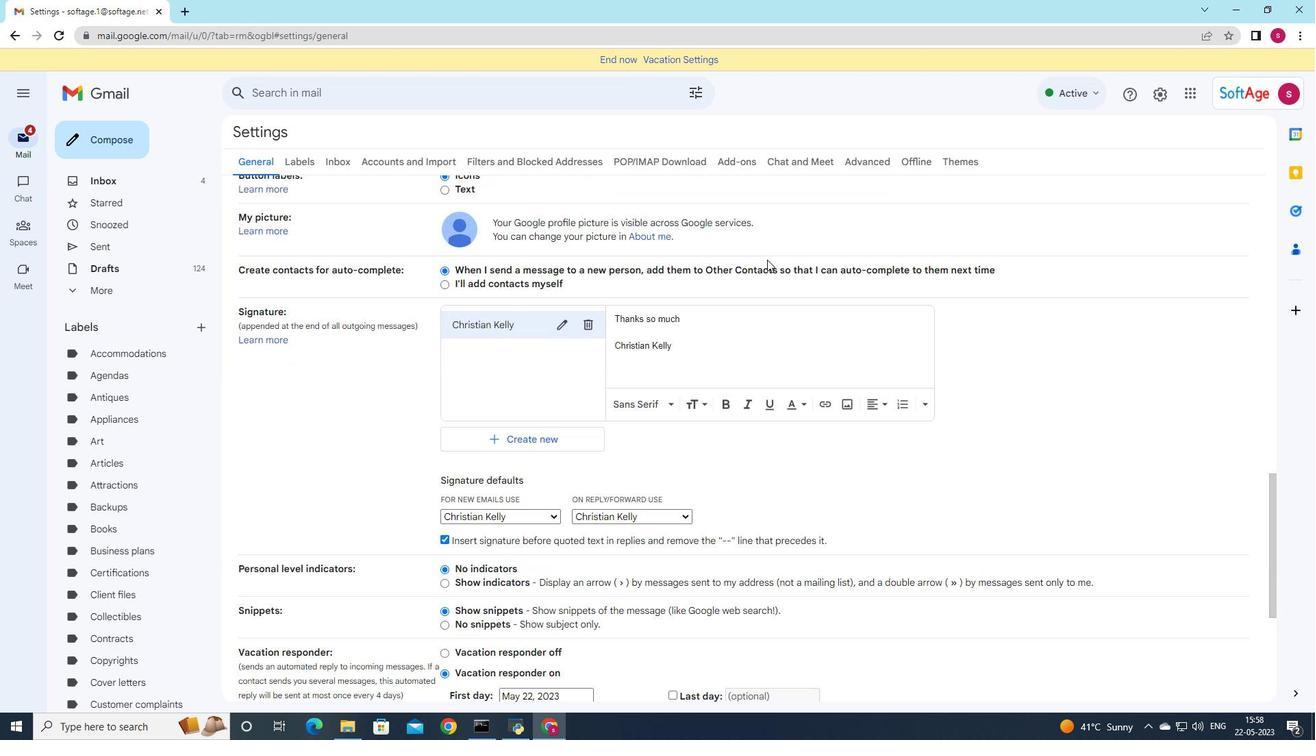 
Action: Mouse scrolled (767, 259) with delta (0, 0)
Screenshot: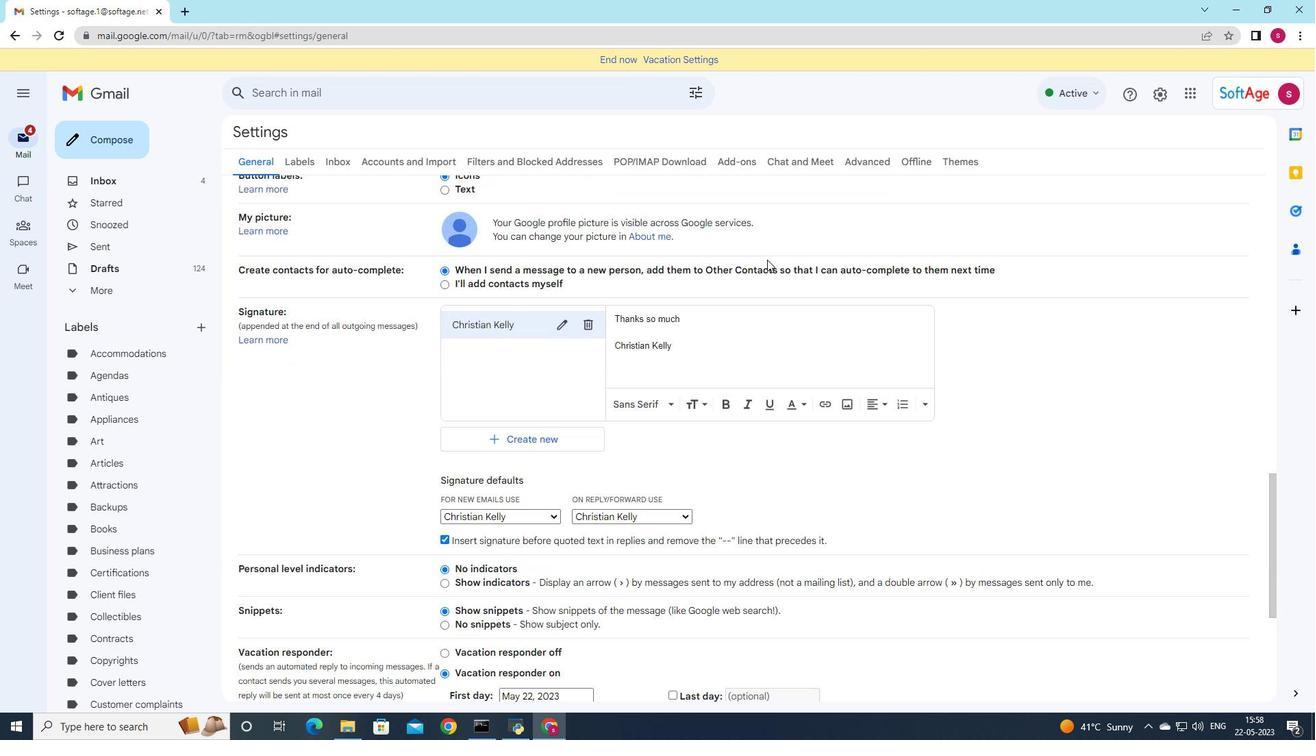 
Action: Mouse scrolled (767, 259) with delta (0, 0)
Screenshot: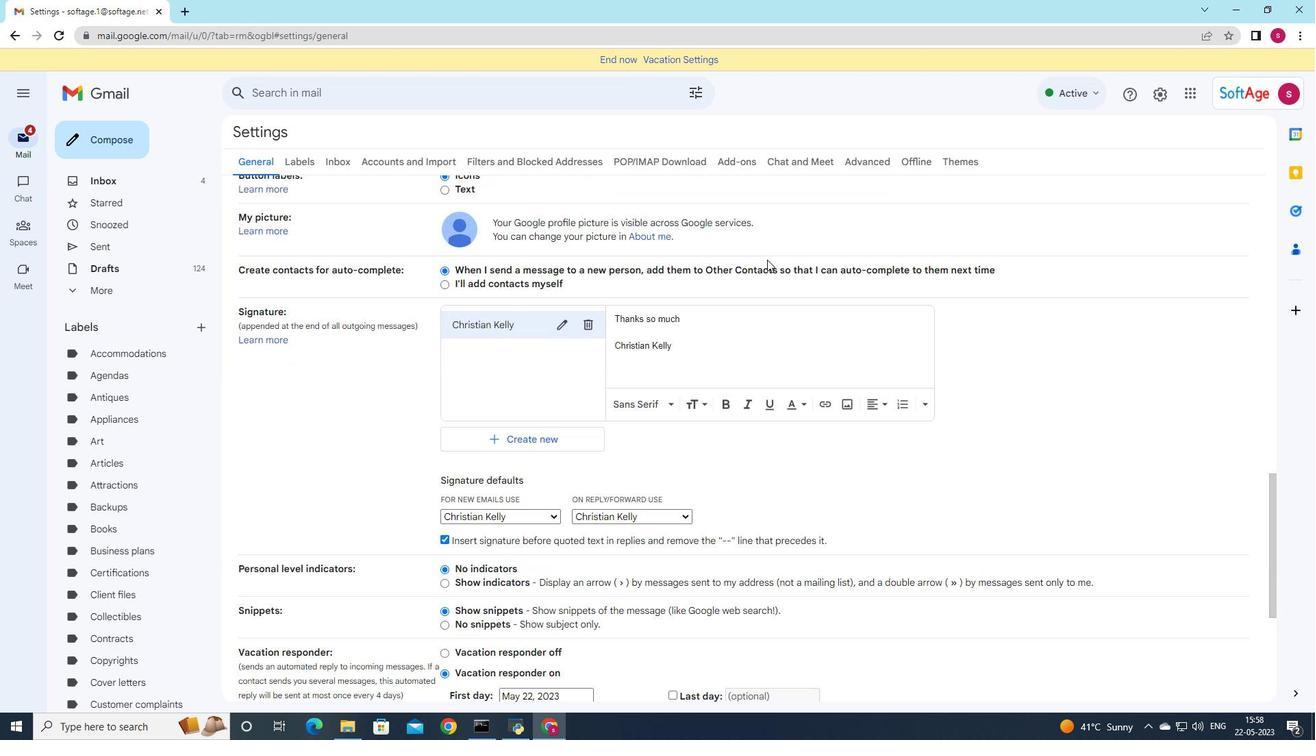 
Action: Mouse scrolled (767, 259) with delta (0, 0)
Screenshot: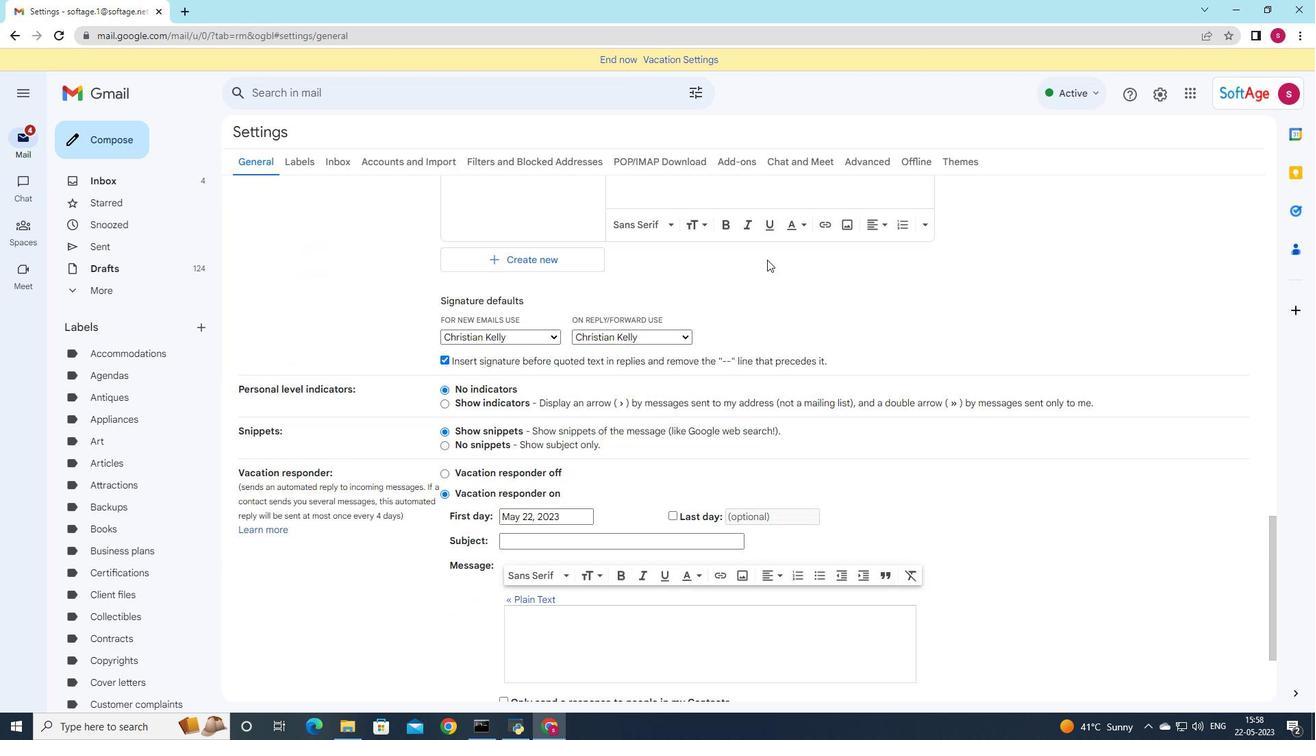 
Action: Mouse scrolled (767, 259) with delta (0, 0)
Screenshot: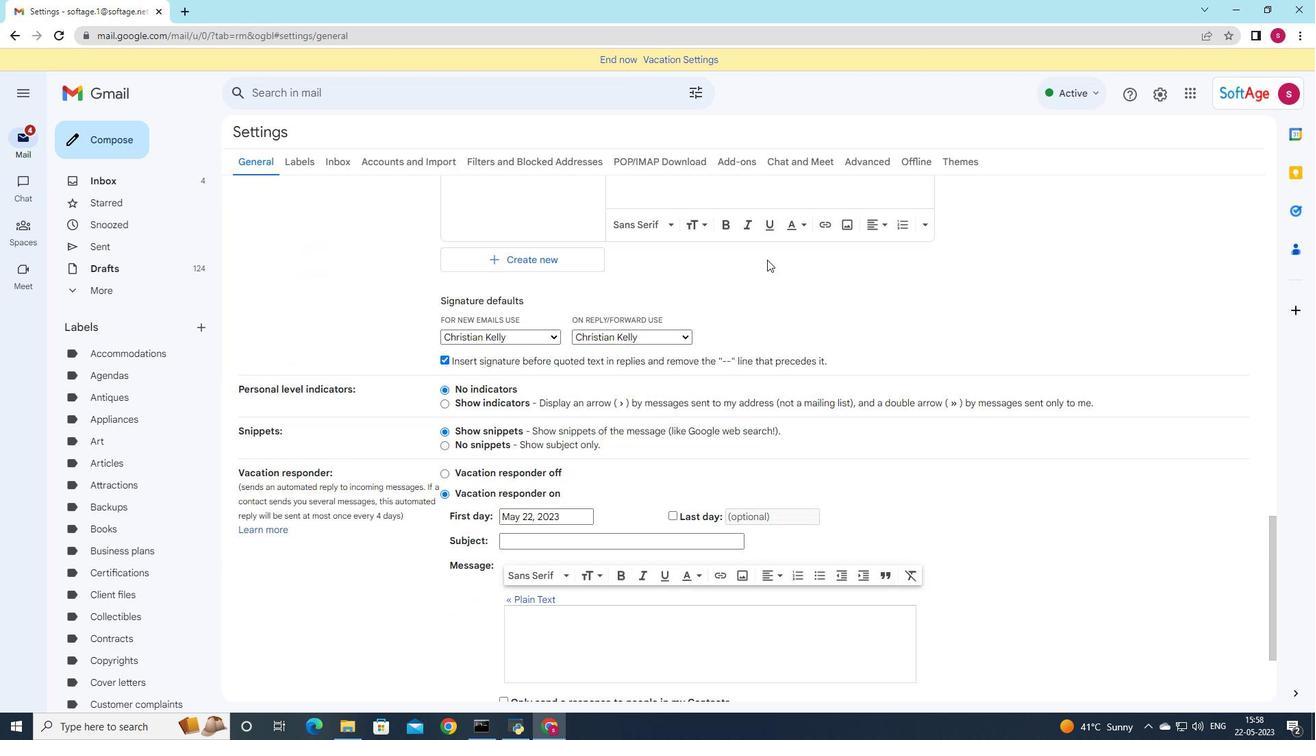 
Action: Mouse scrolled (767, 259) with delta (0, 0)
Screenshot: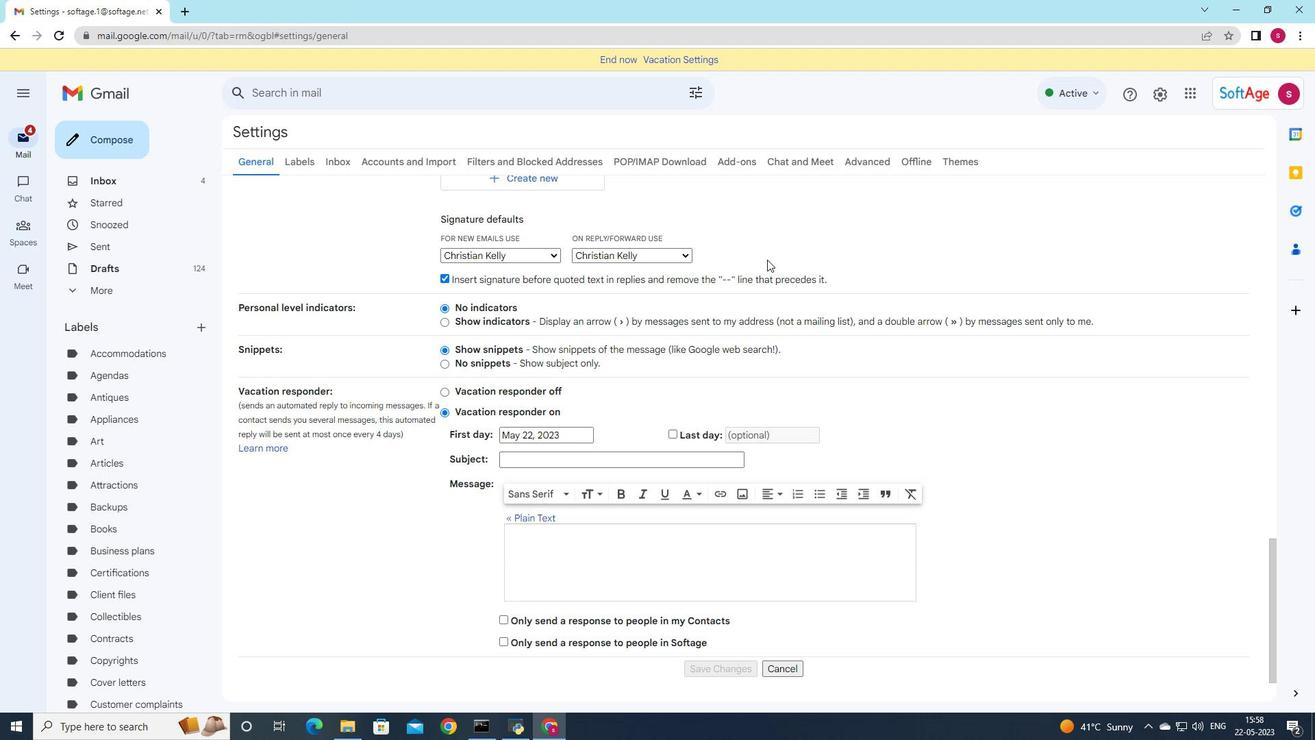 
Action: Mouse moved to (517, 208)
Screenshot: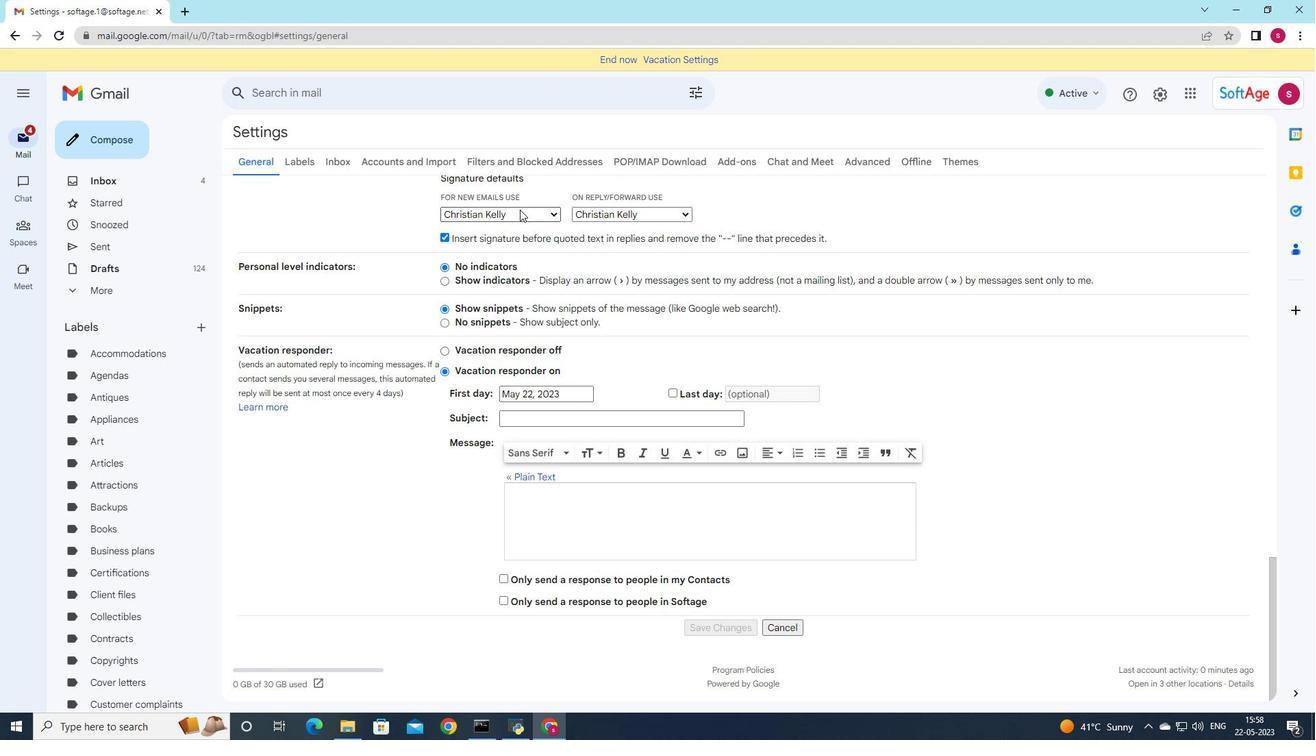 
Action: Mouse scrolled (517, 209) with delta (0, 0)
Screenshot: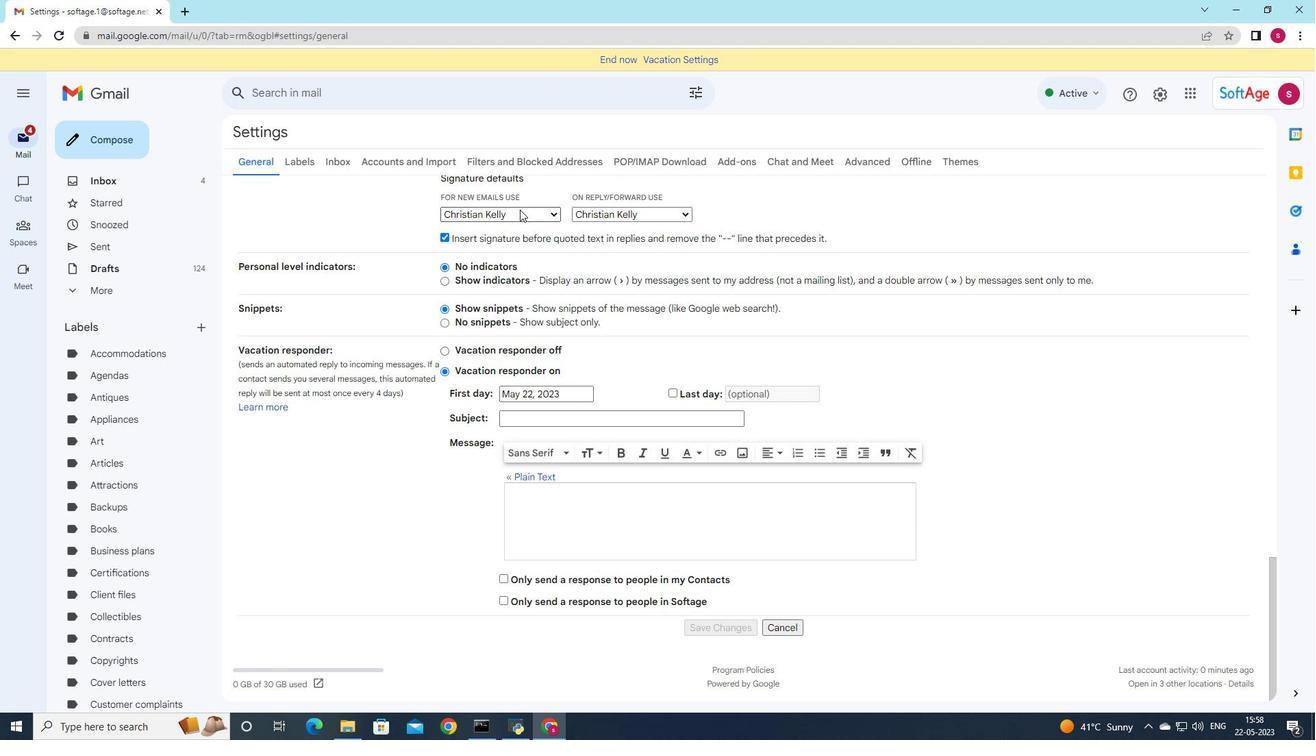
Action: Mouse scrolled (517, 209) with delta (0, 0)
Screenshot: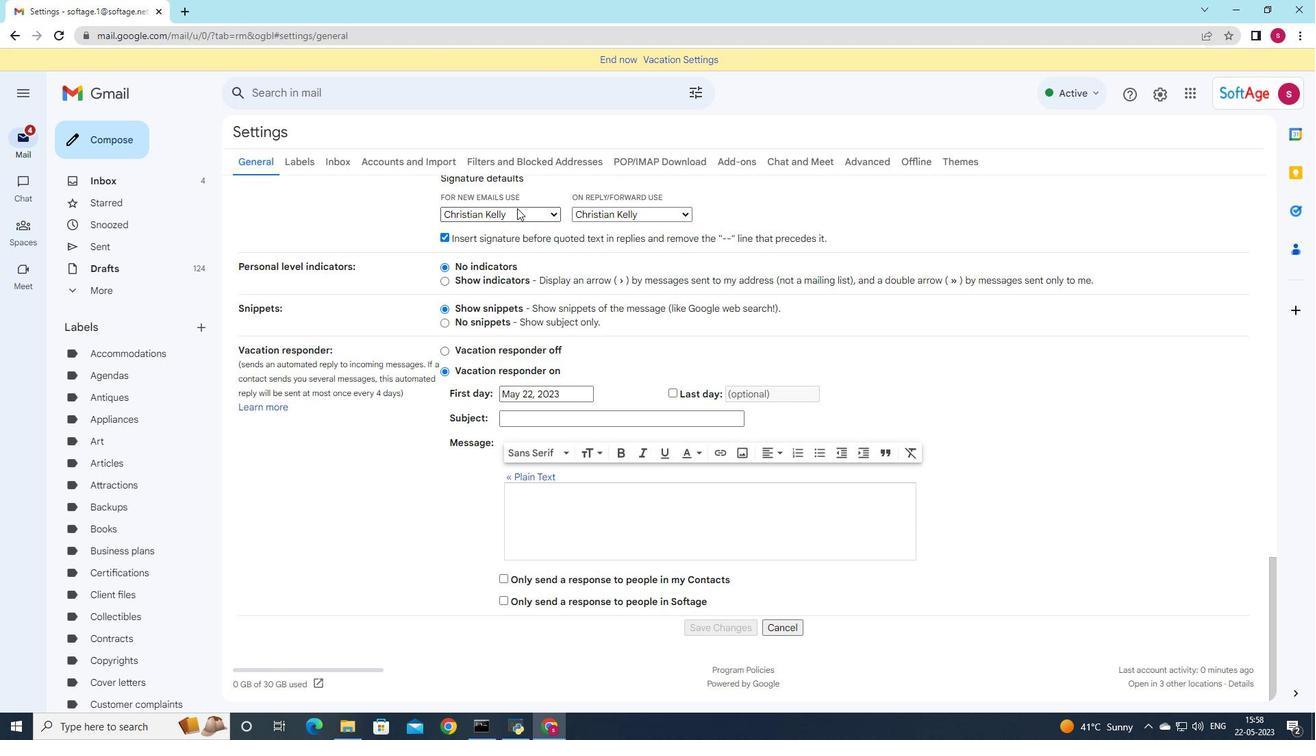 
Action: Mouse moved to (544, 239)
Screenshot: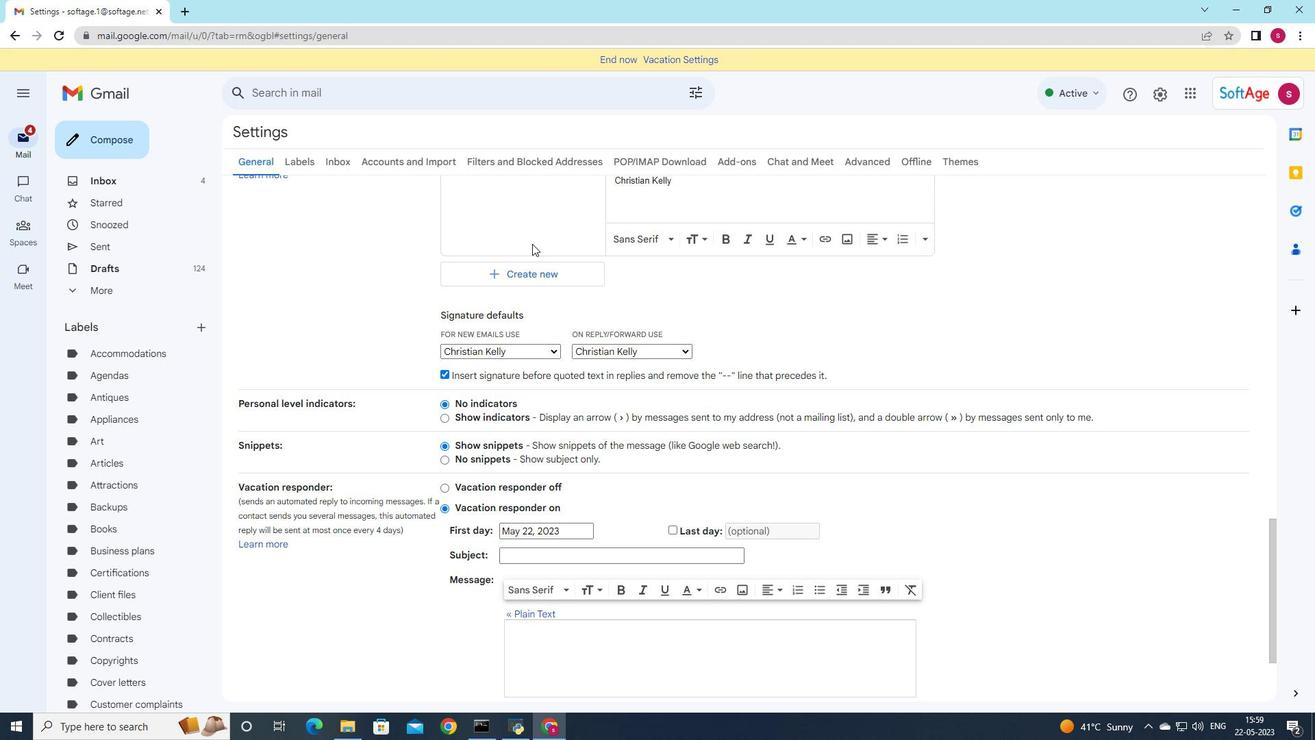 
Action: Mouse scrolled (544, 239) with delta (0, 0)
Screenshot: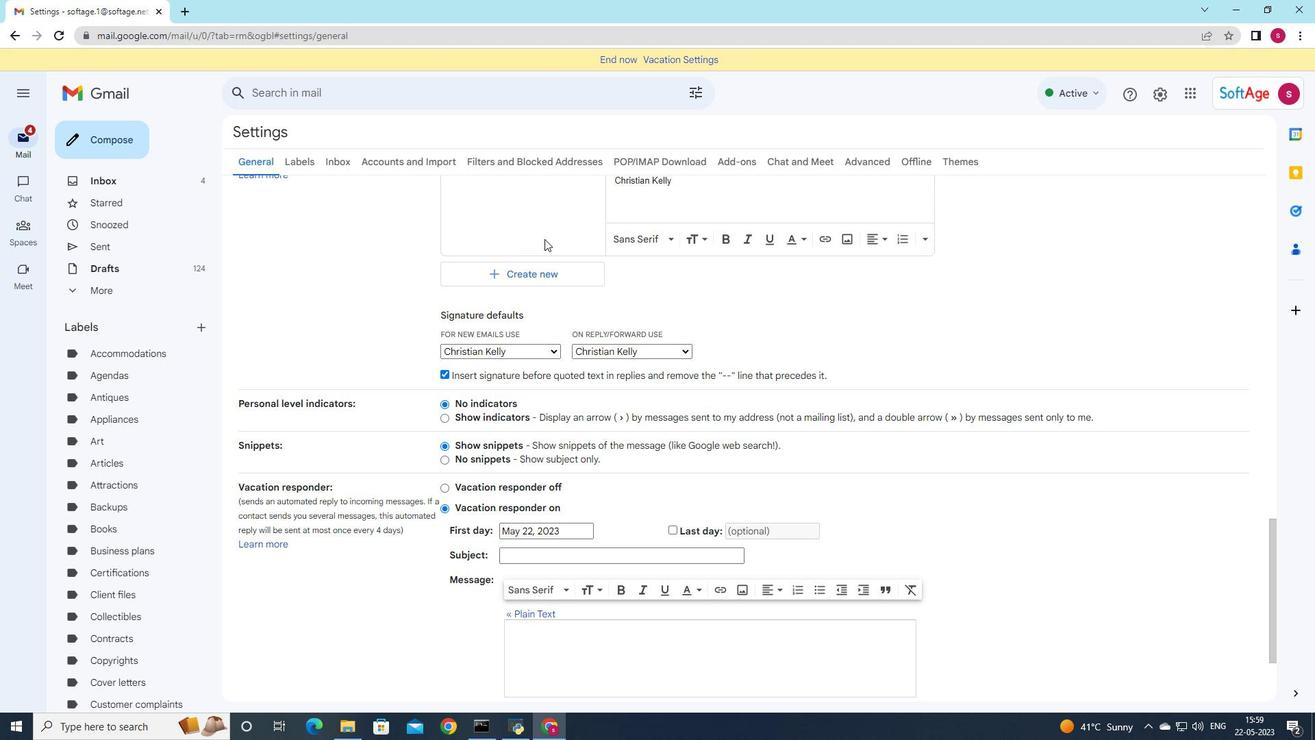 
Action: Mouse scrolled (544, 239) with delta (0, 0)
Screenshot: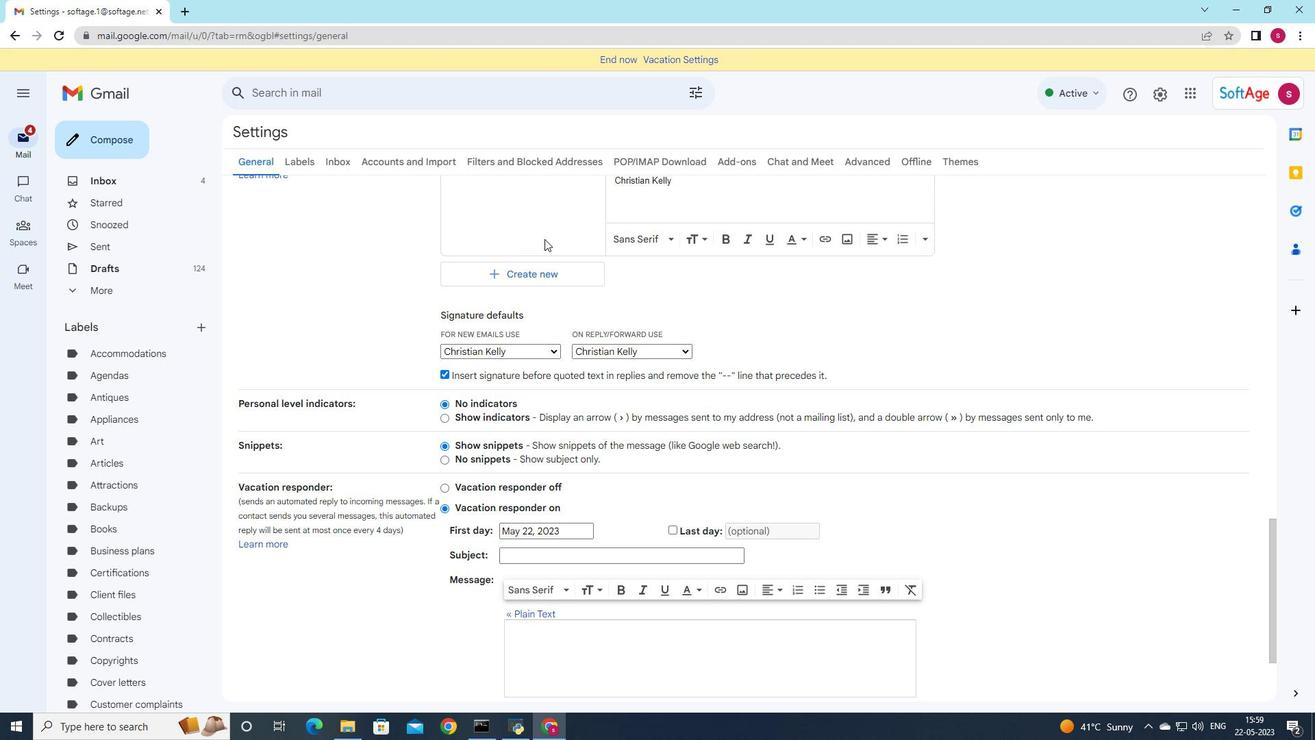 
Action: Mouse moved to (588, 293)
Screenshot: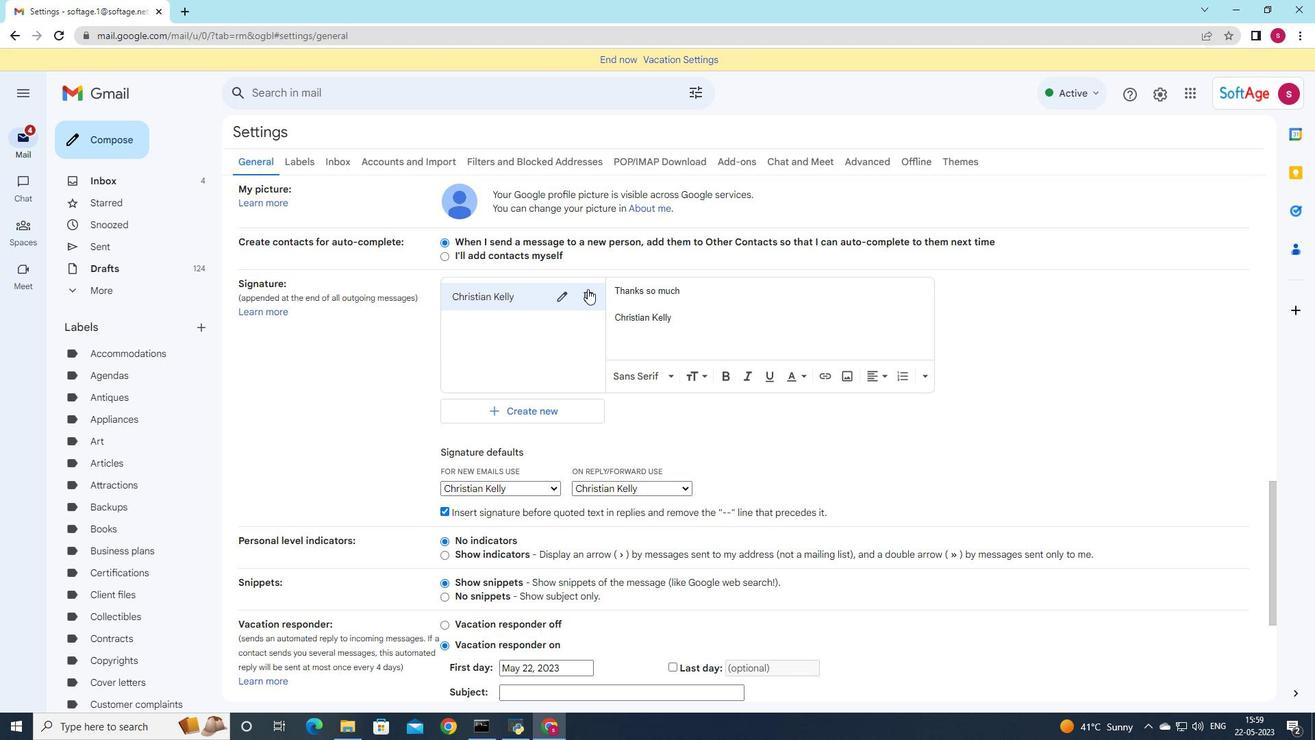 
Action: Mouse pressed left at (588, 293)
Screenshot: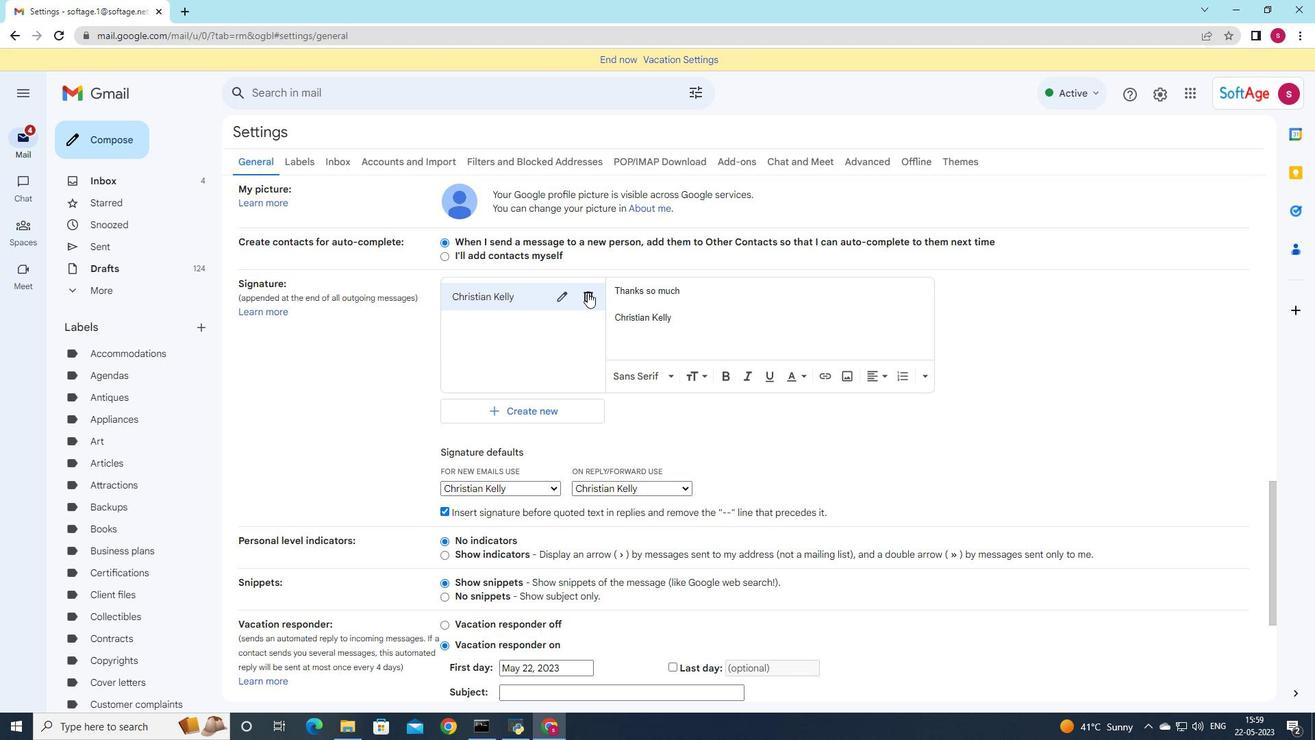 
Action: Mouse moved to (782, 410)
Screenshot: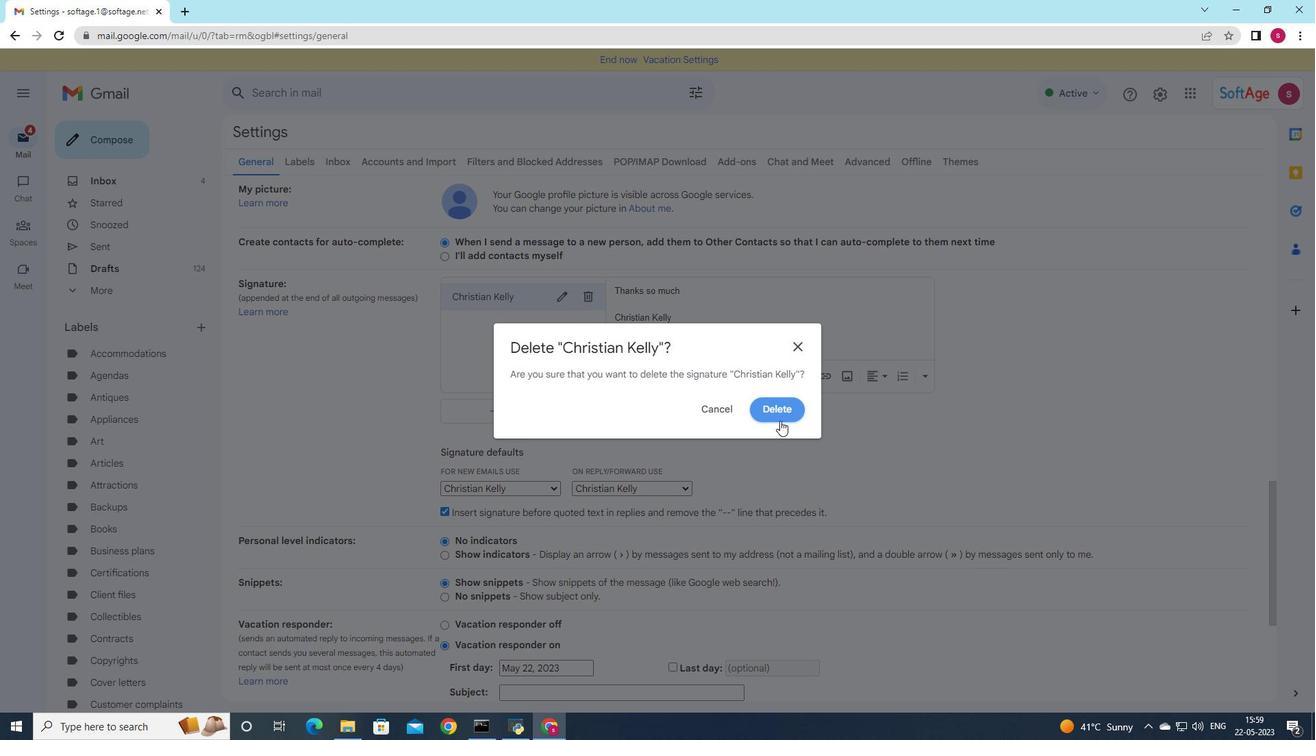 
Action: Mouse pressed left at (782, 410)
Screenshot: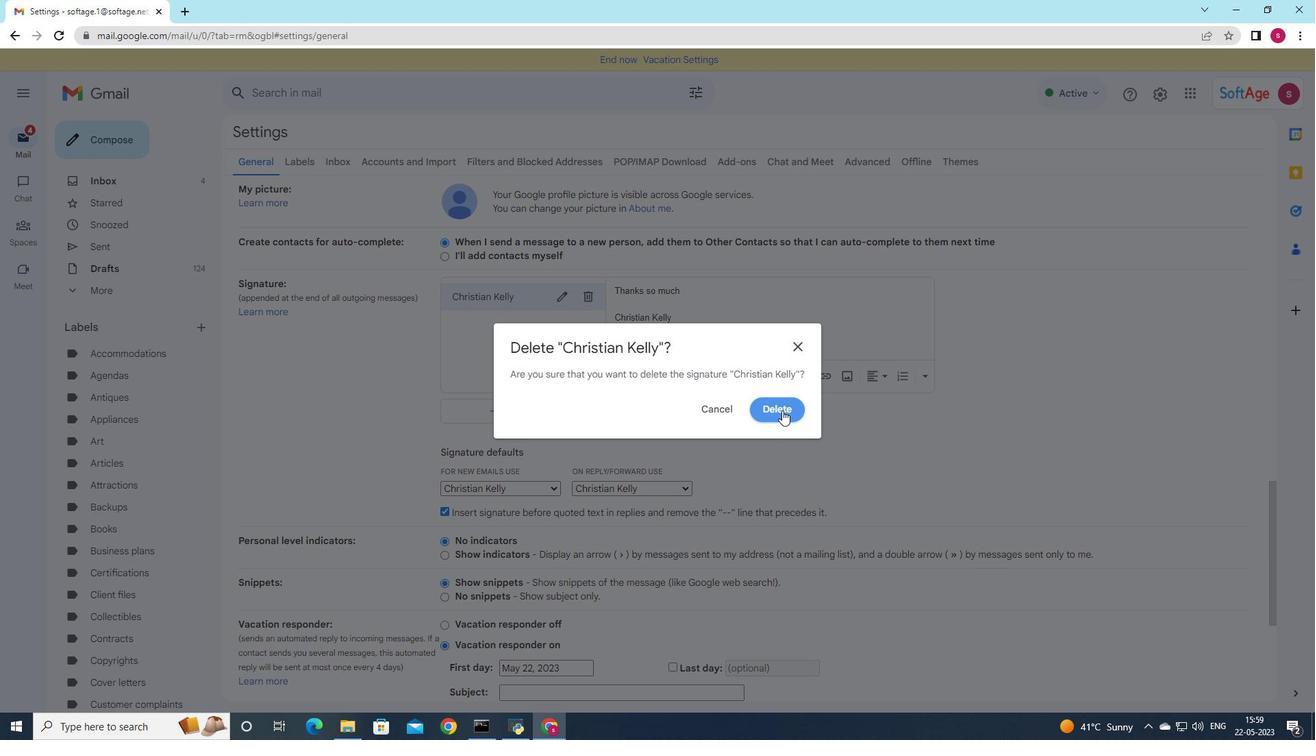 
Action: Mouse moved to (514, 311)
Screenshot: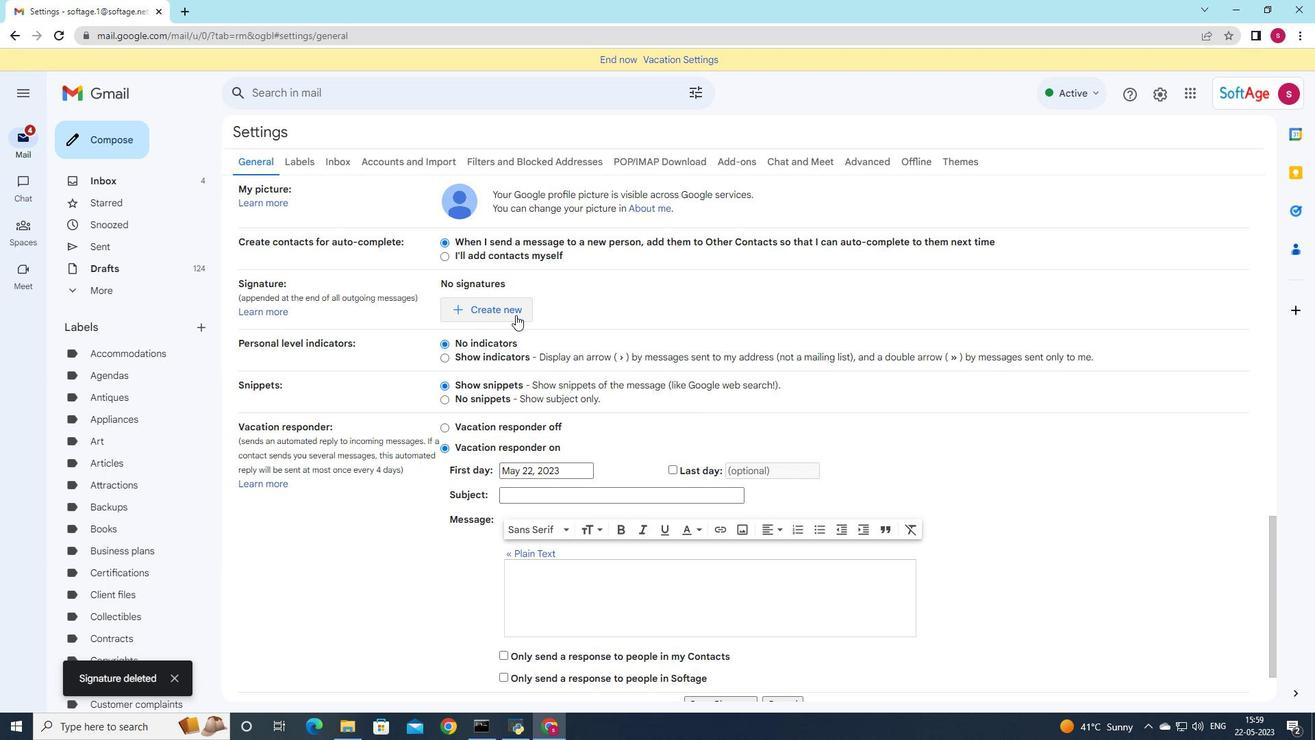 
Action: Mouse pressed left at (514, 311)
Screenshot: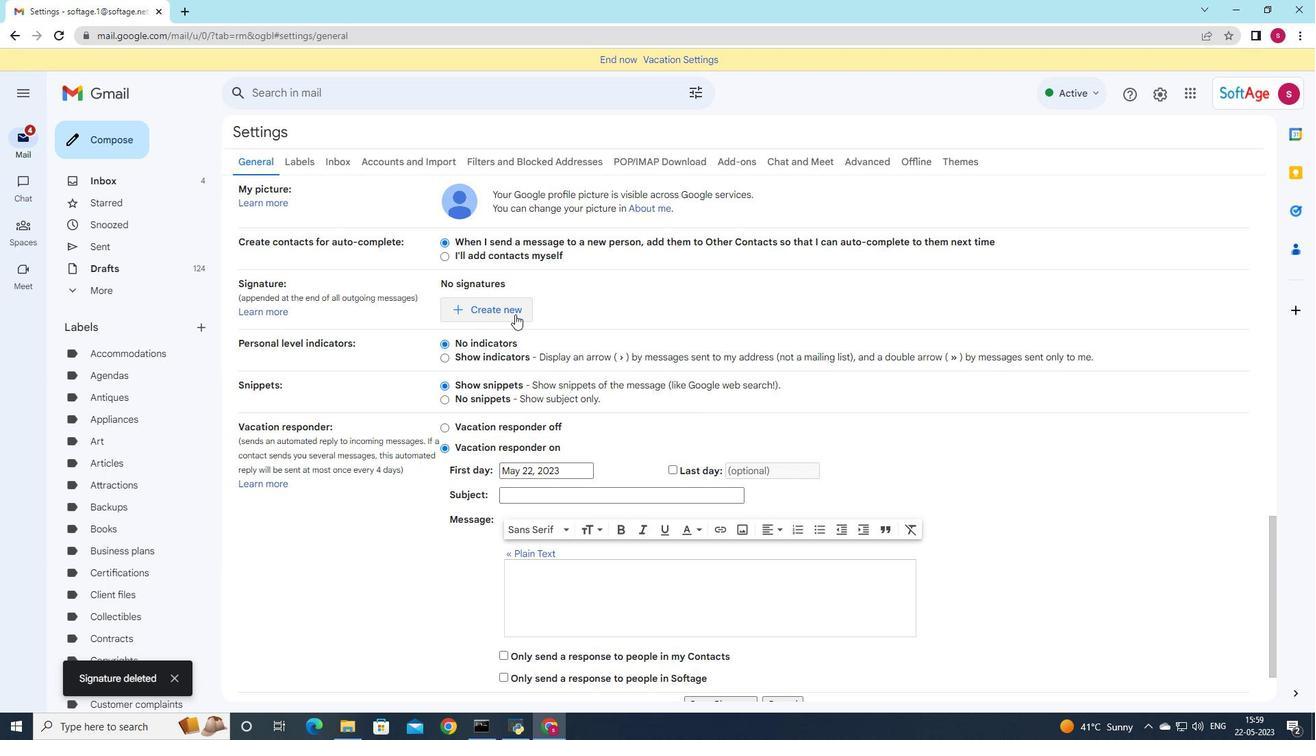 
Action: Mouse moved to (578, 376)
Screenshot: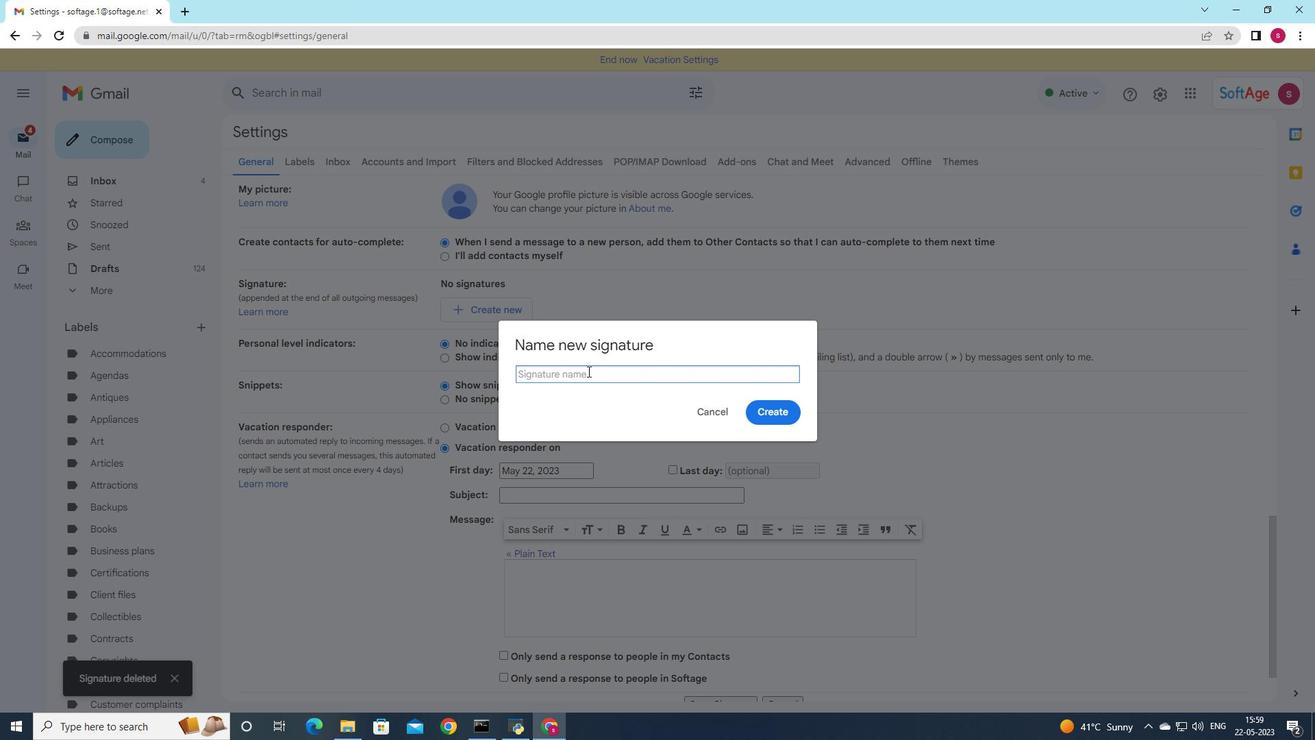 
Action: Key pressed <Key.shift>Evv<Key.backspace>a
Screenshot: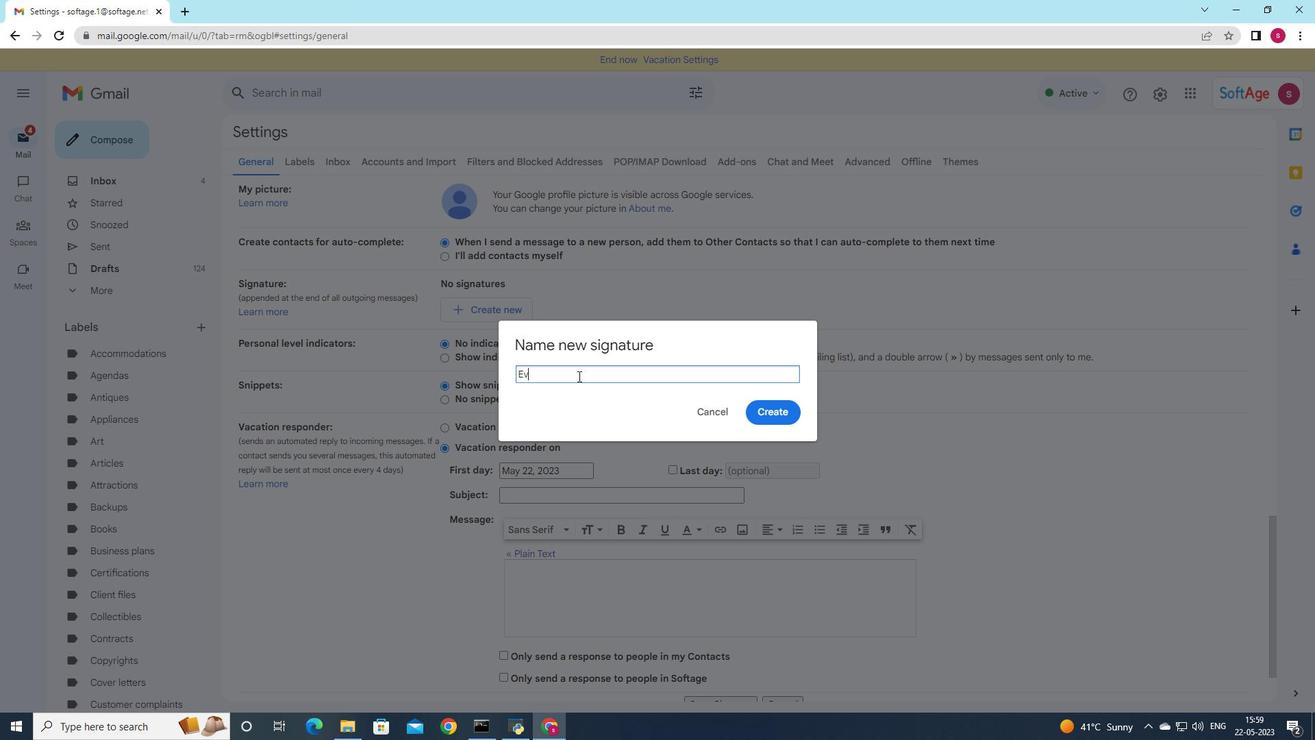 
Action: Mouse moved to (762, 392)
Screenshot: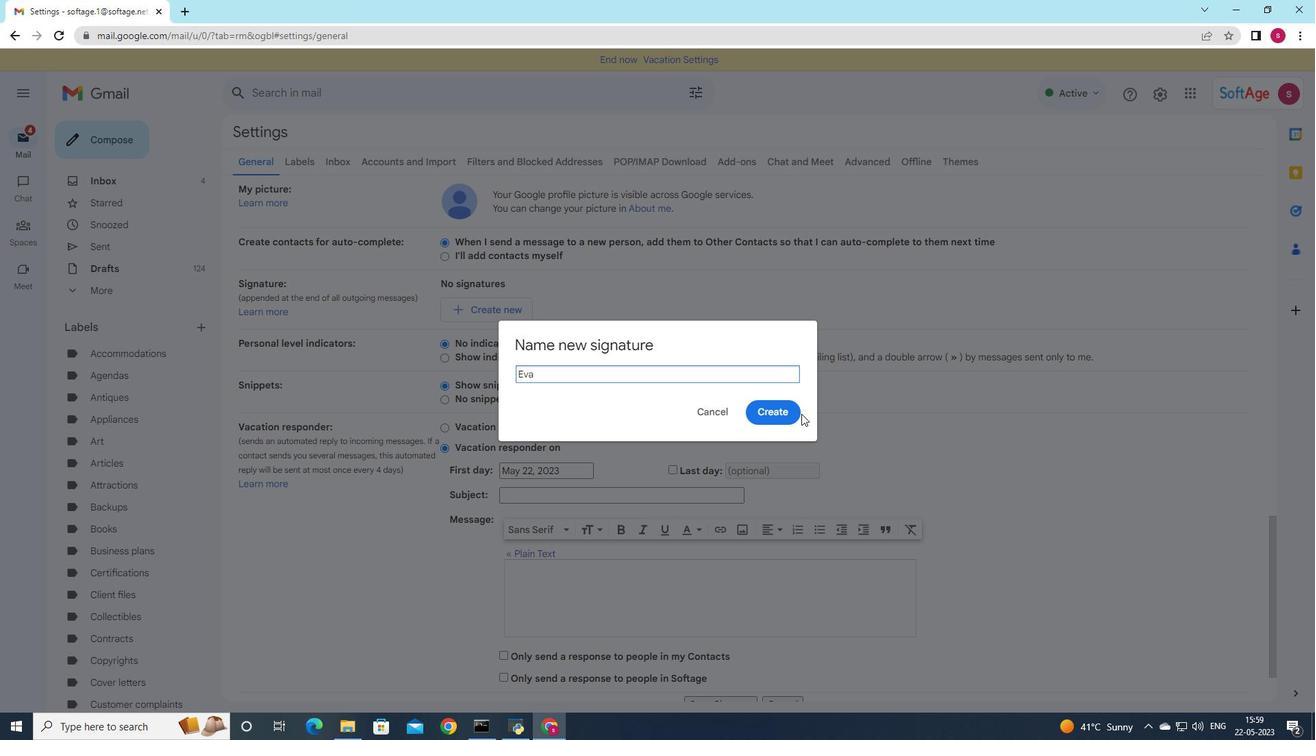 
Action: Mouse pressed left at (762, 392)
Screenshot: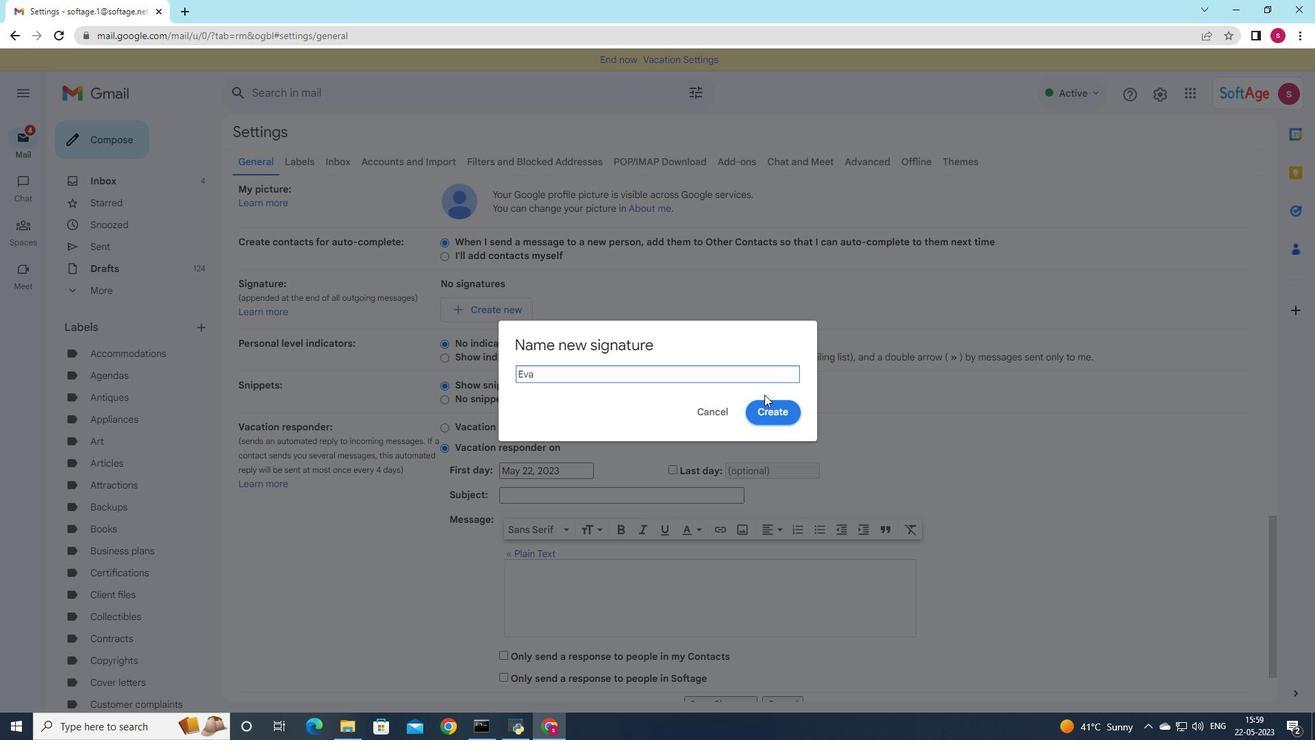 
Action: Mouse moved to (771, 417)
Screenshot: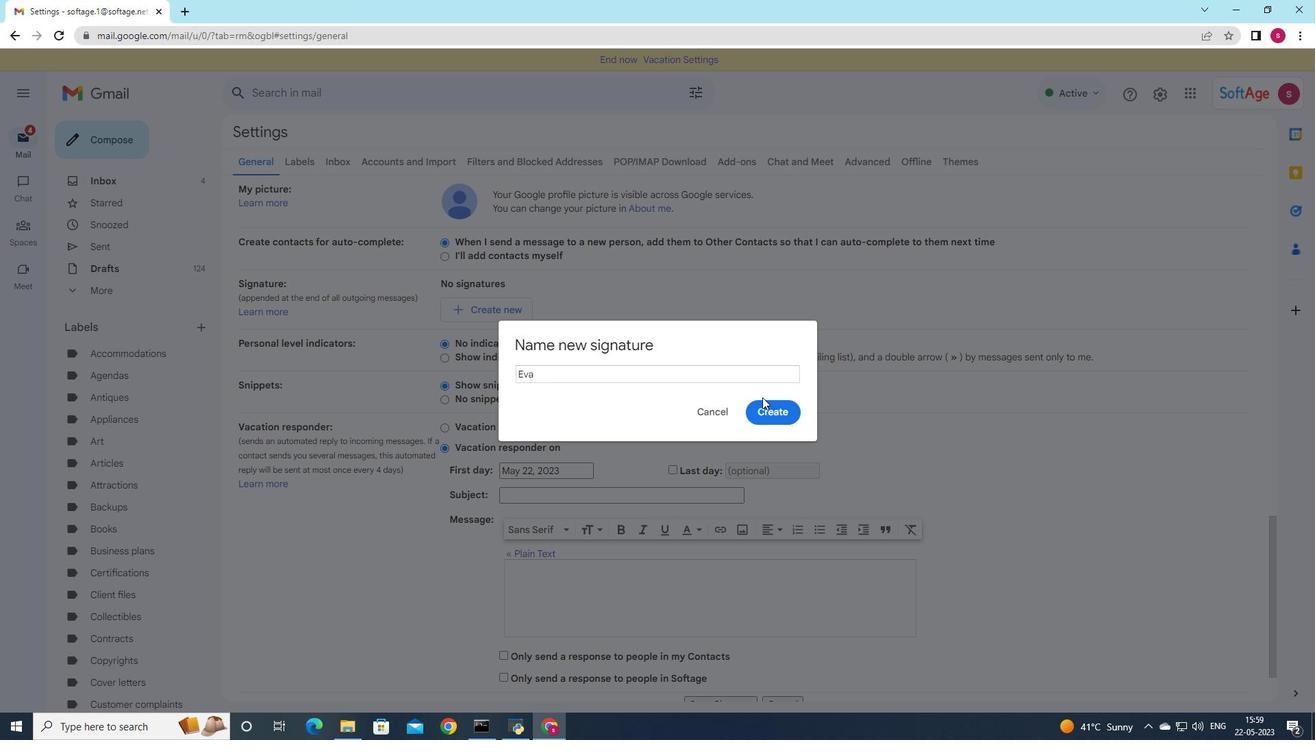 
Action: Mouse pressed left at (771, 417)
Screenshot: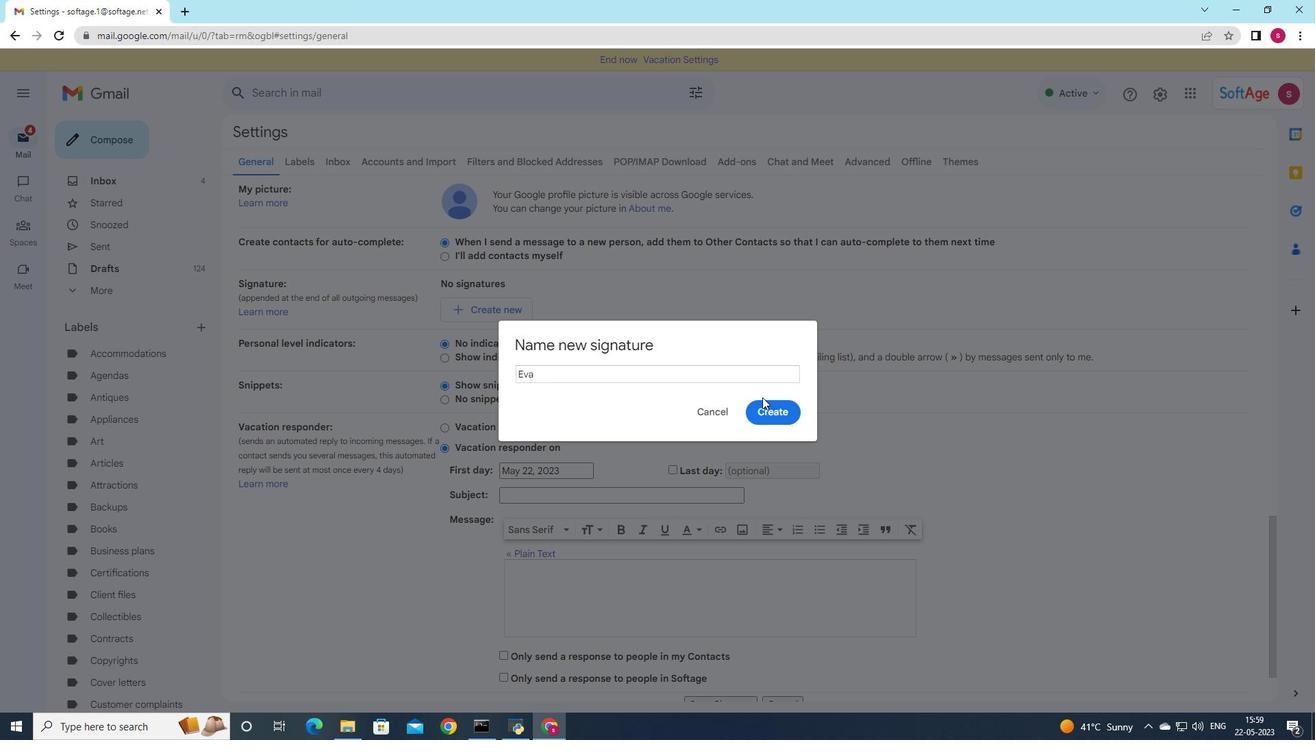 
Action: Mouse moved to (678, 302)
Screenshot: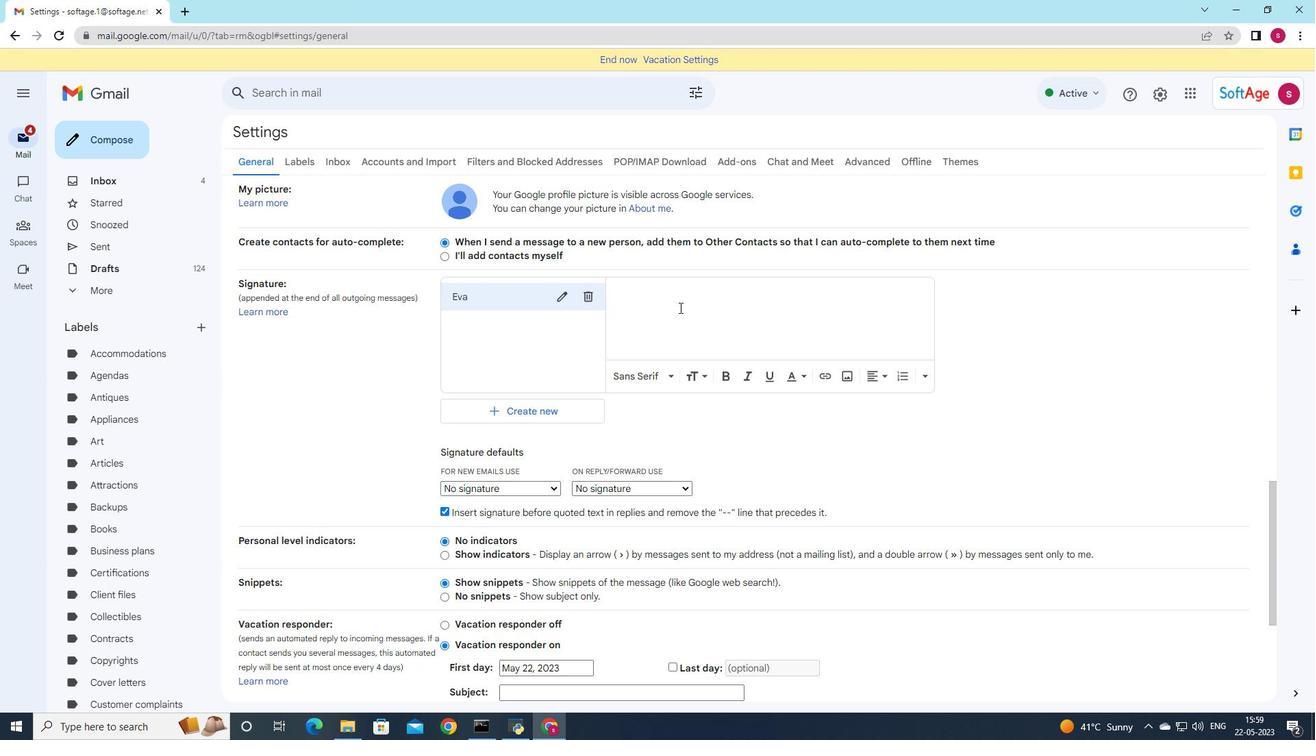 
Action: Mouse pressed left at (678, 302)
Screenshot: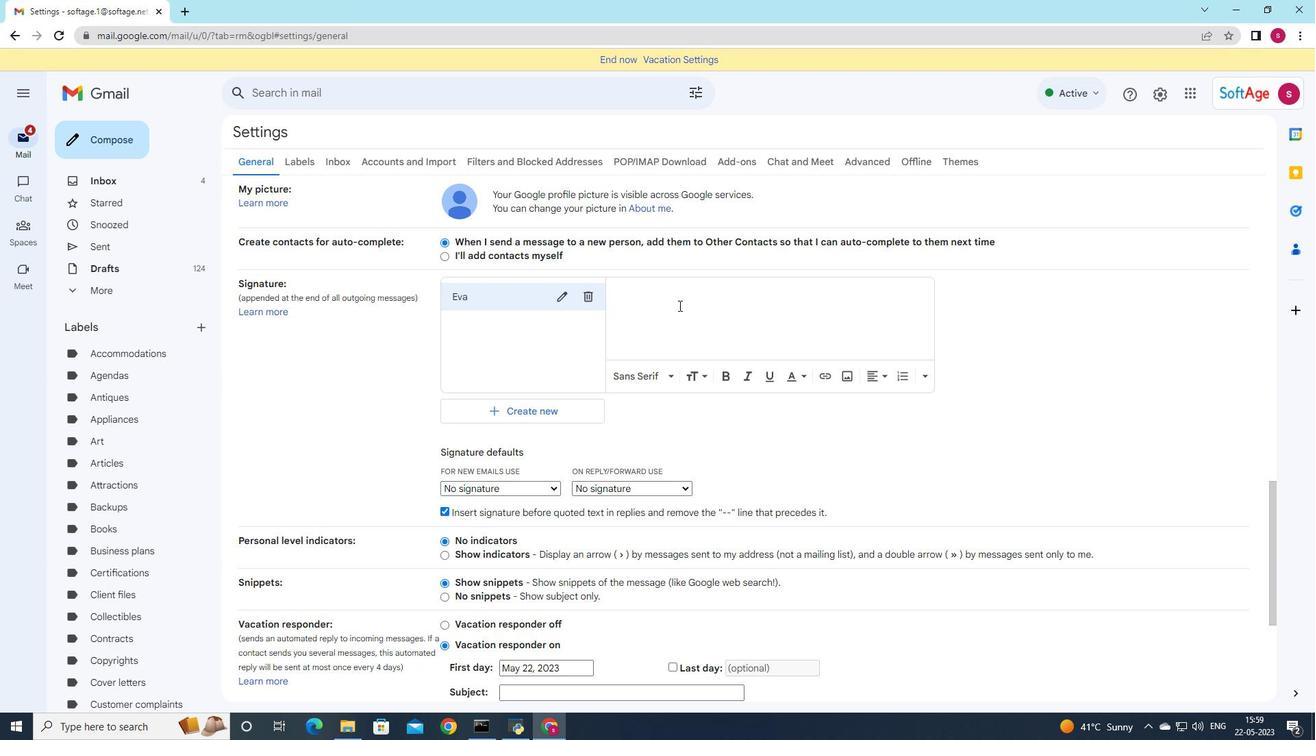 
Action: Key pressed <Key.shift>With<Key.space>sincere<Key.space>thanks<Key.space>and<Key.space>best<Key.space>wishes,<Key.enter><Key.shift>Eva<Key.space><Key.shift>Nelson
Screenshot: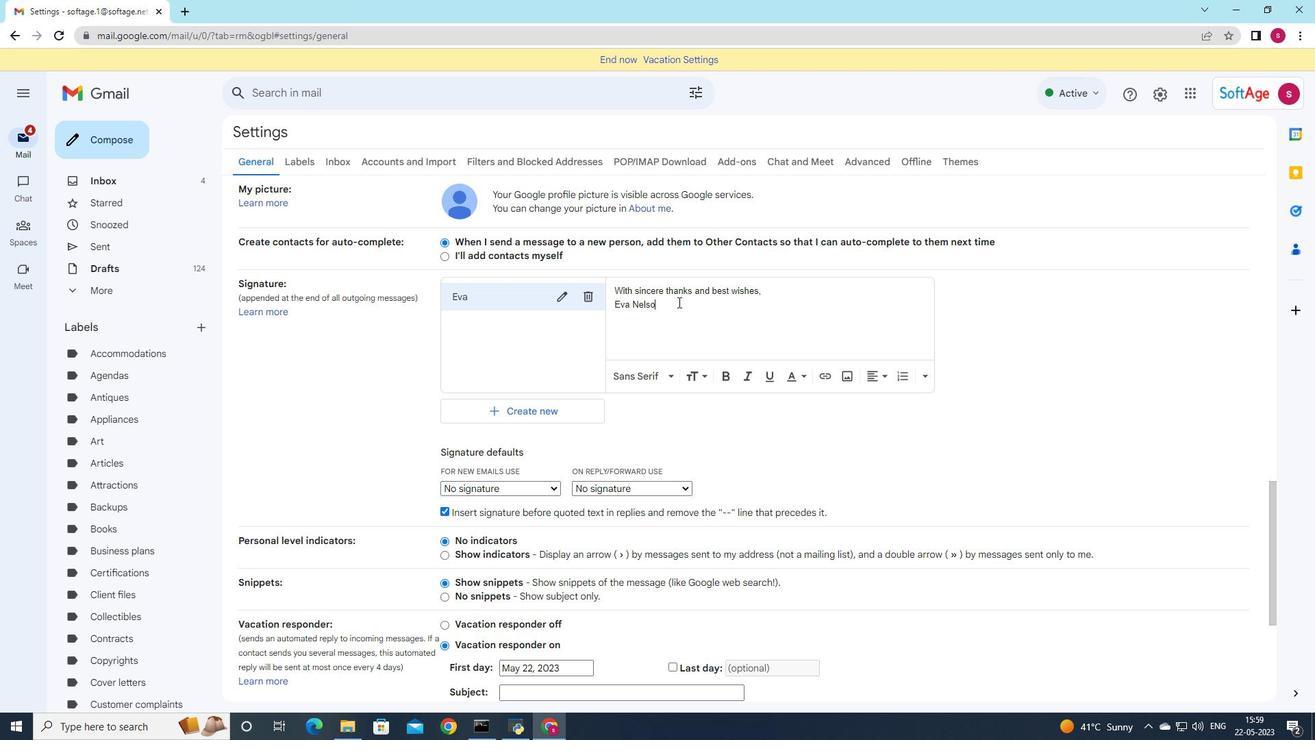 
Action: Mouse moved to (522, 483)
Screenshot: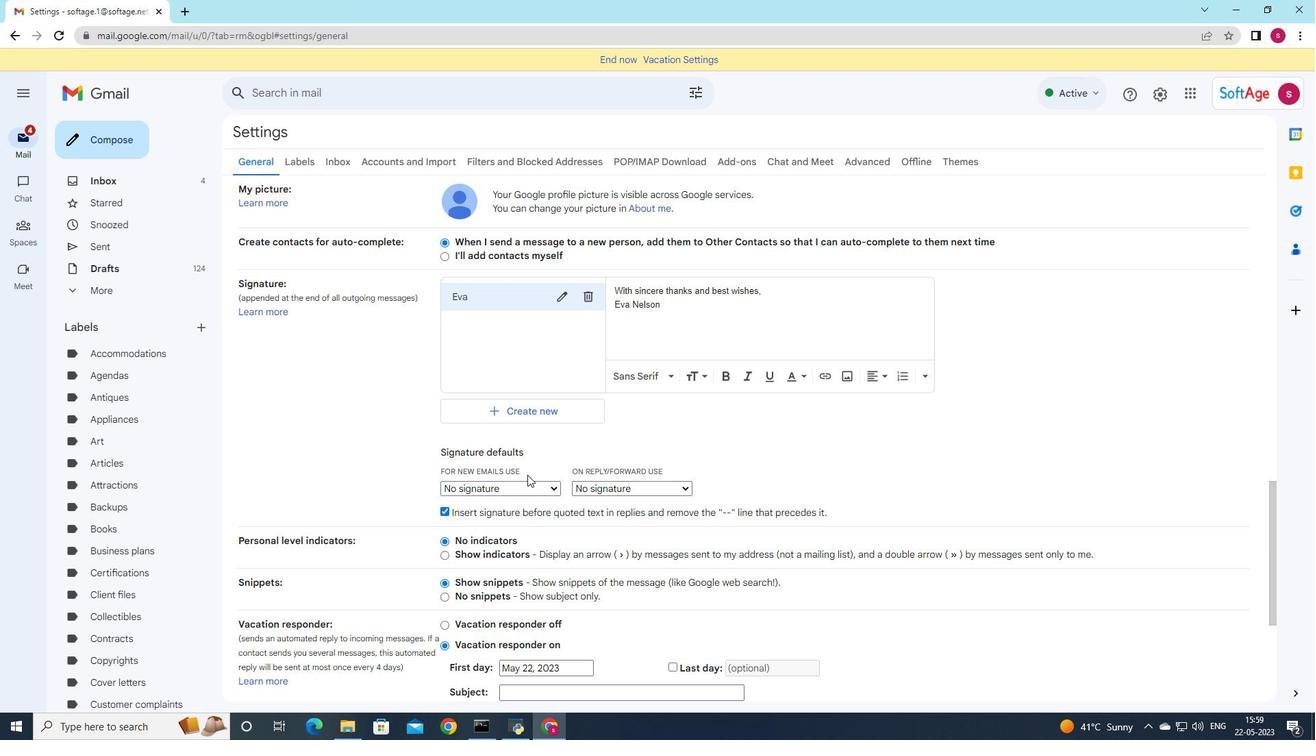 
Action: Mouse pressed left at (522, 483)
Screenshot: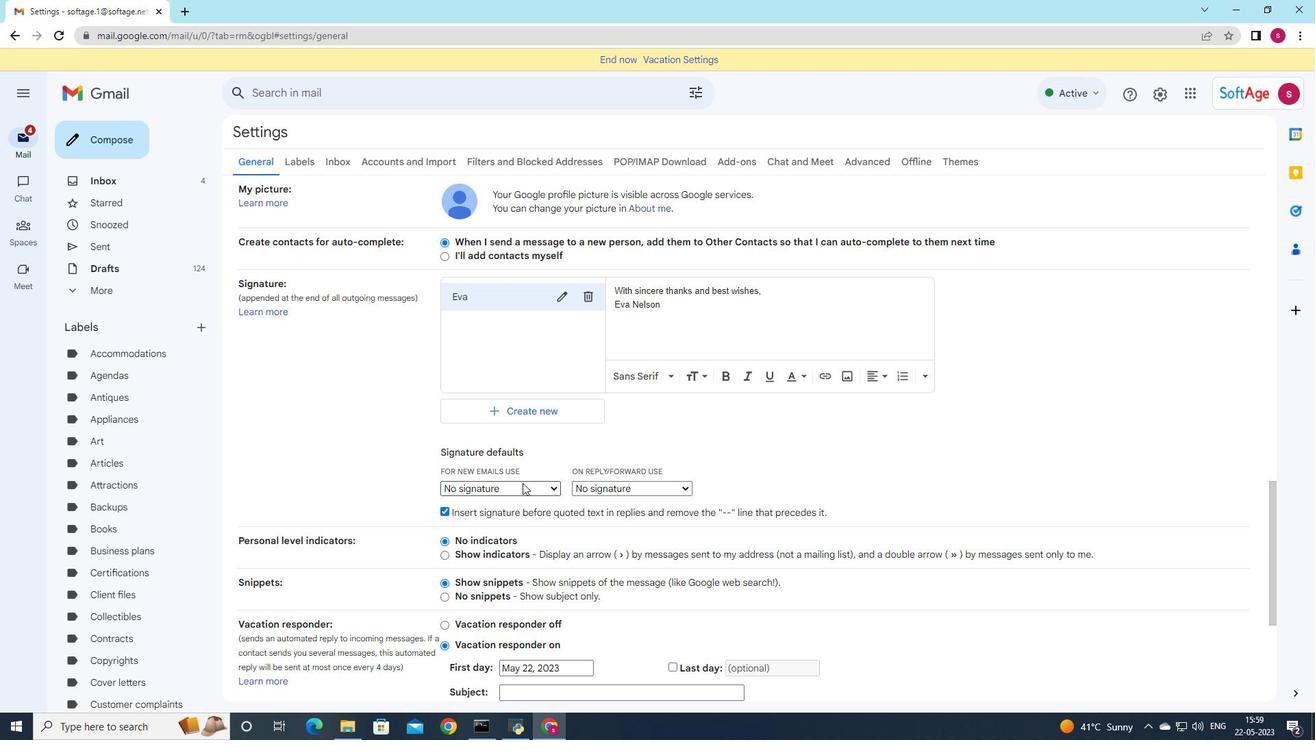 
Action: Mouse moved to (519, 510)
Screenshot: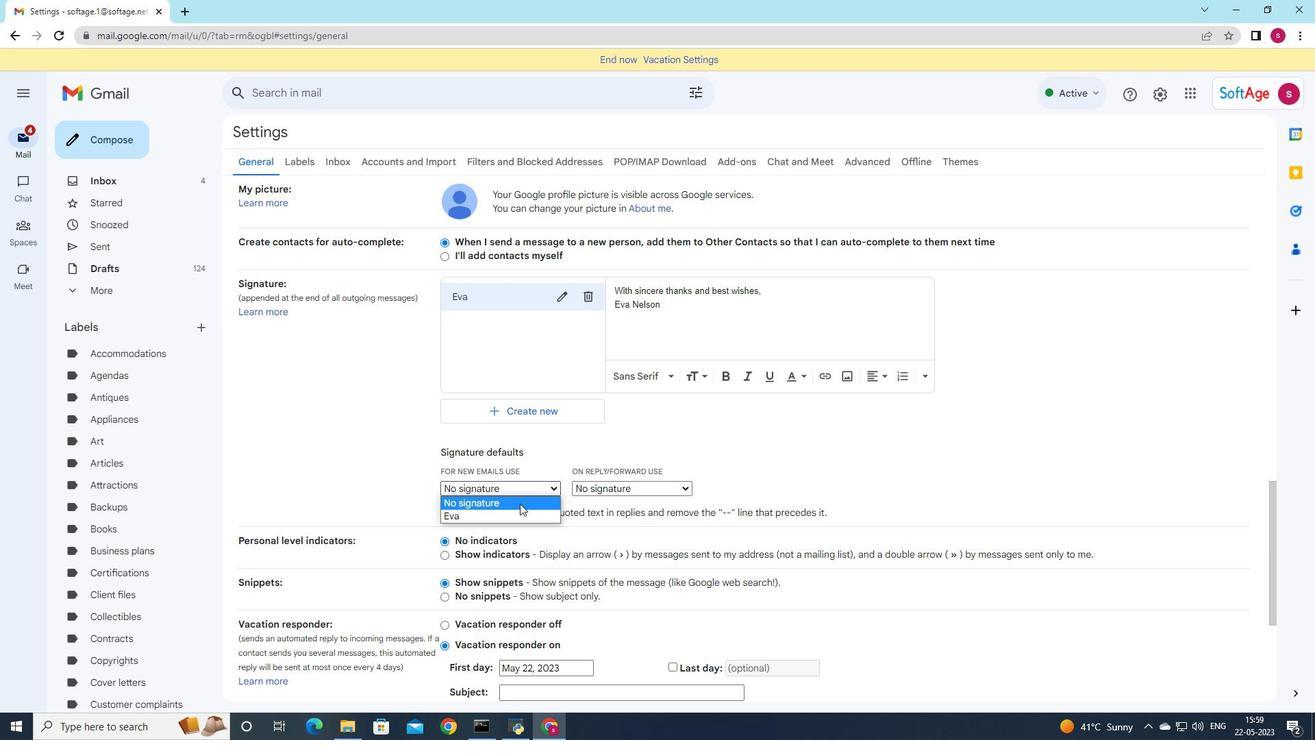 
Action: Mouse pressed left at (519, 510)
Screenshot: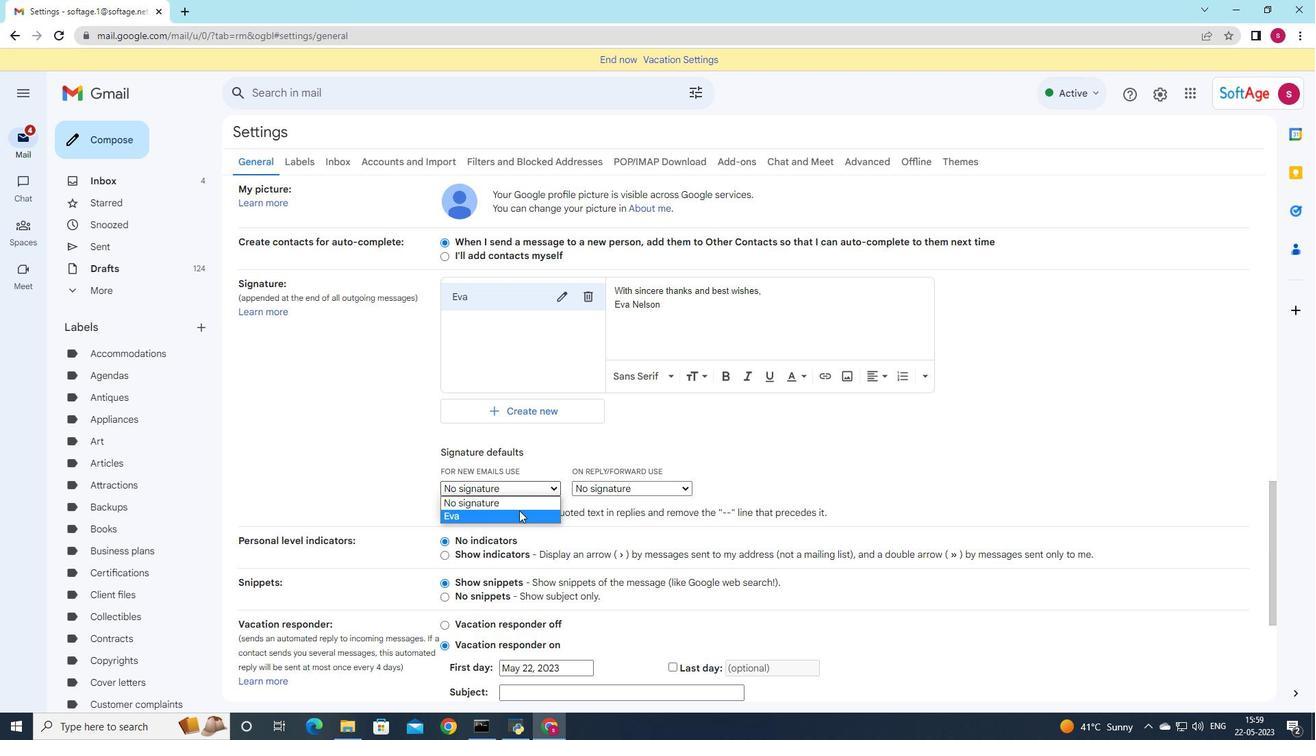 
Action: Mouse moved to (581, 487)
Screenshot: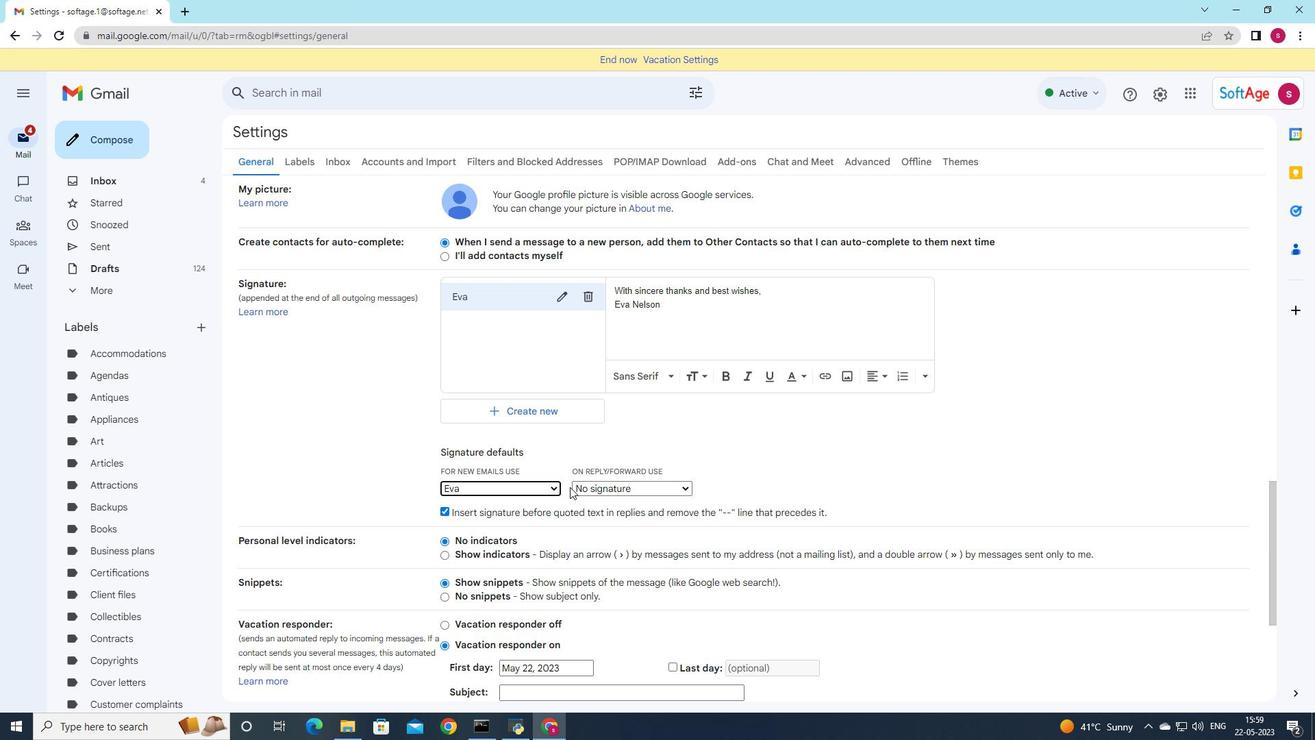 
Action: Mouse pressed left at (581, 487)
Screenshot: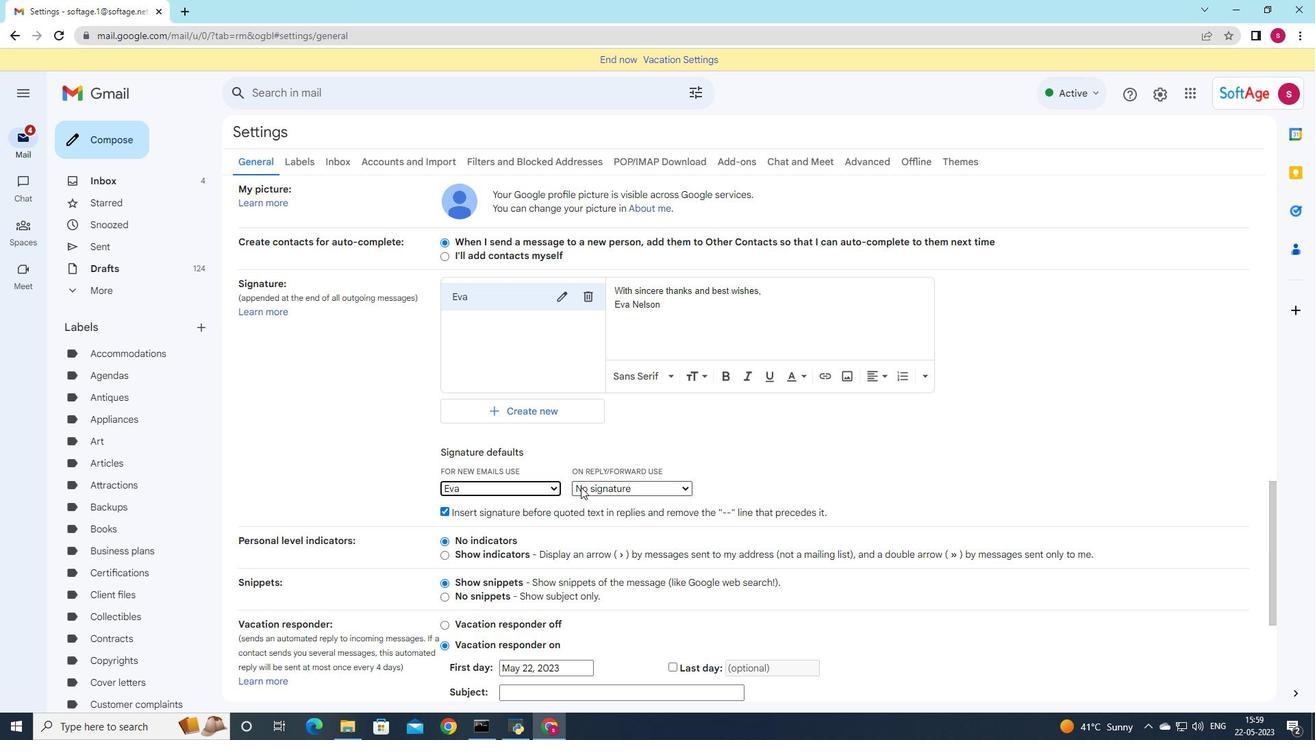 
Action: Mouse moved to (593, 518)
Screenshot: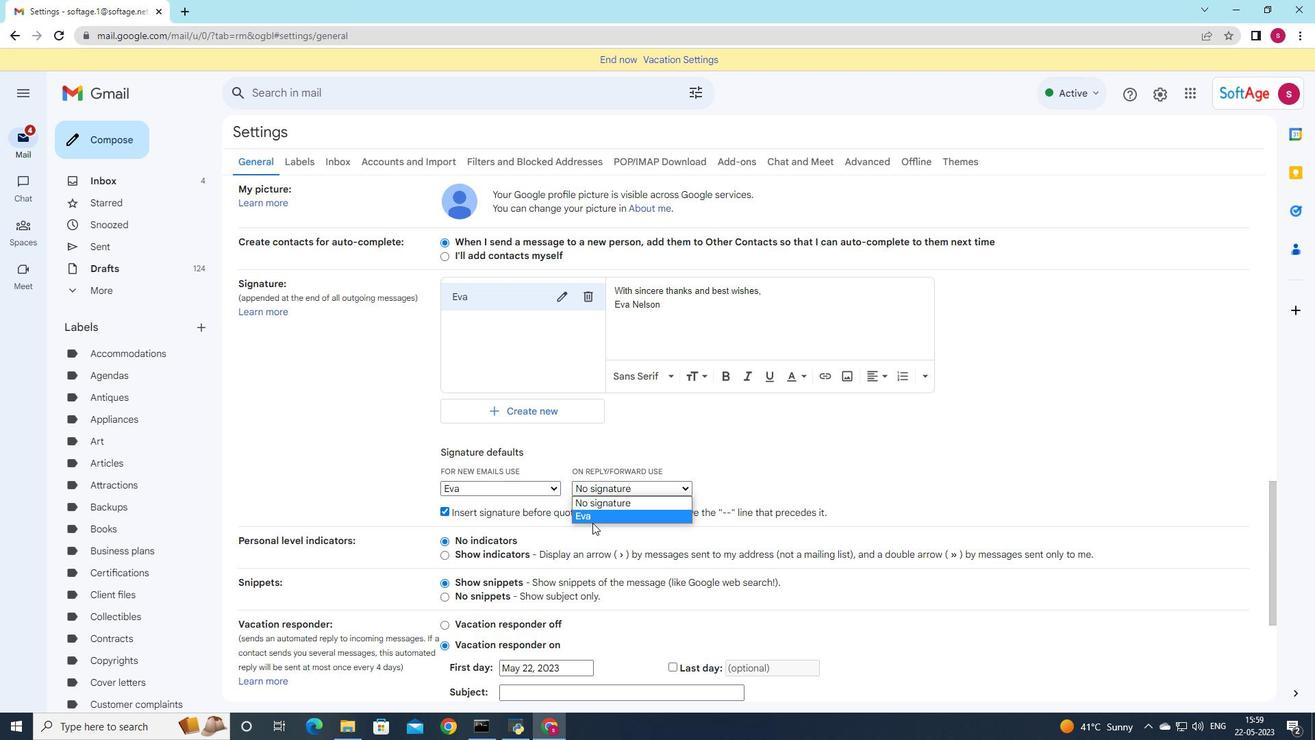 
Action: Mouse pressed left at (593, 518)
Screenshot: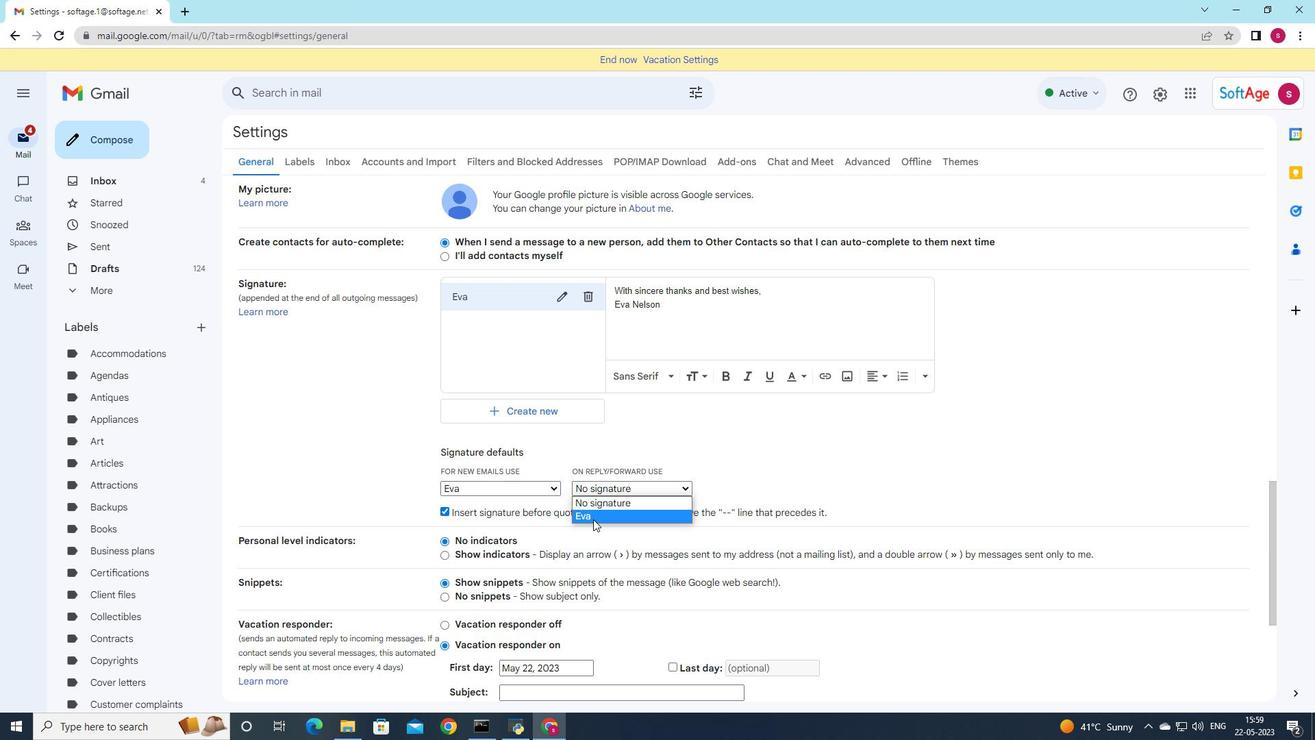 
Action: Mouse moved to (522, 512)
Screenshot: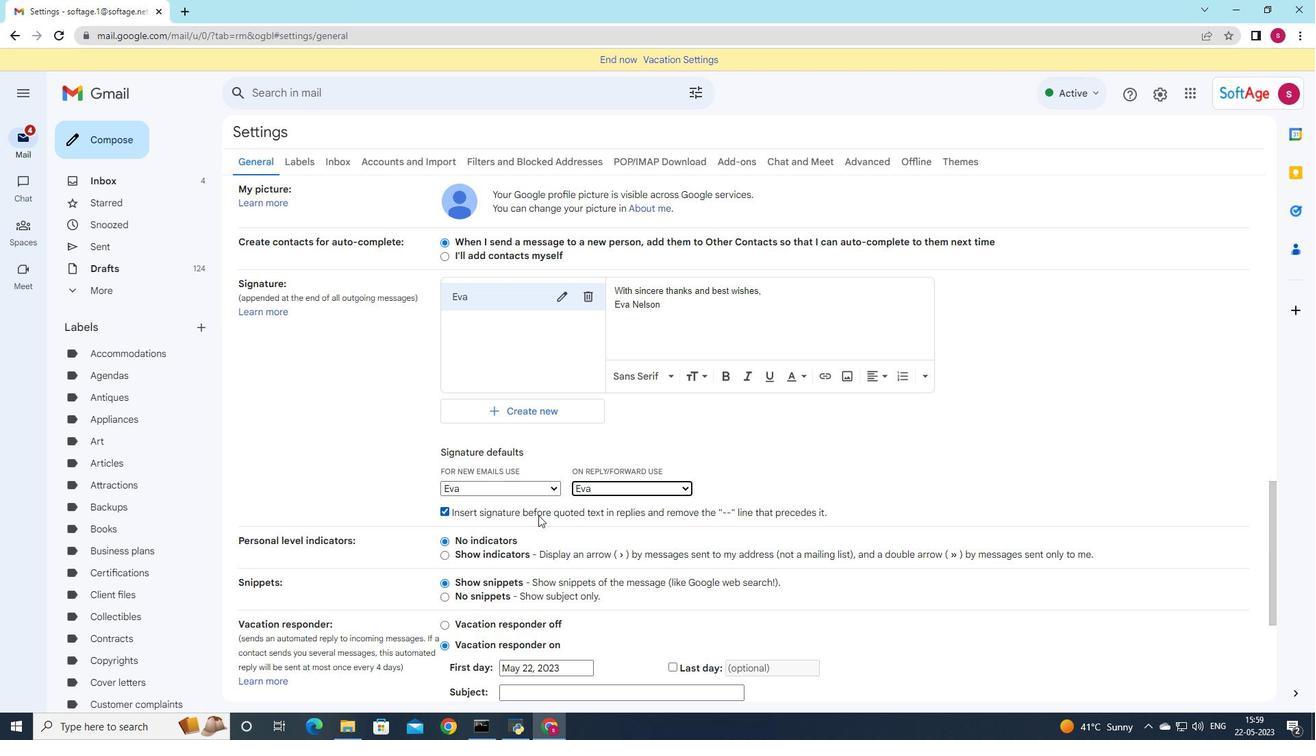 
Action: Mouse scrolled (522, 511) with delta (0, 0)
Screenshot: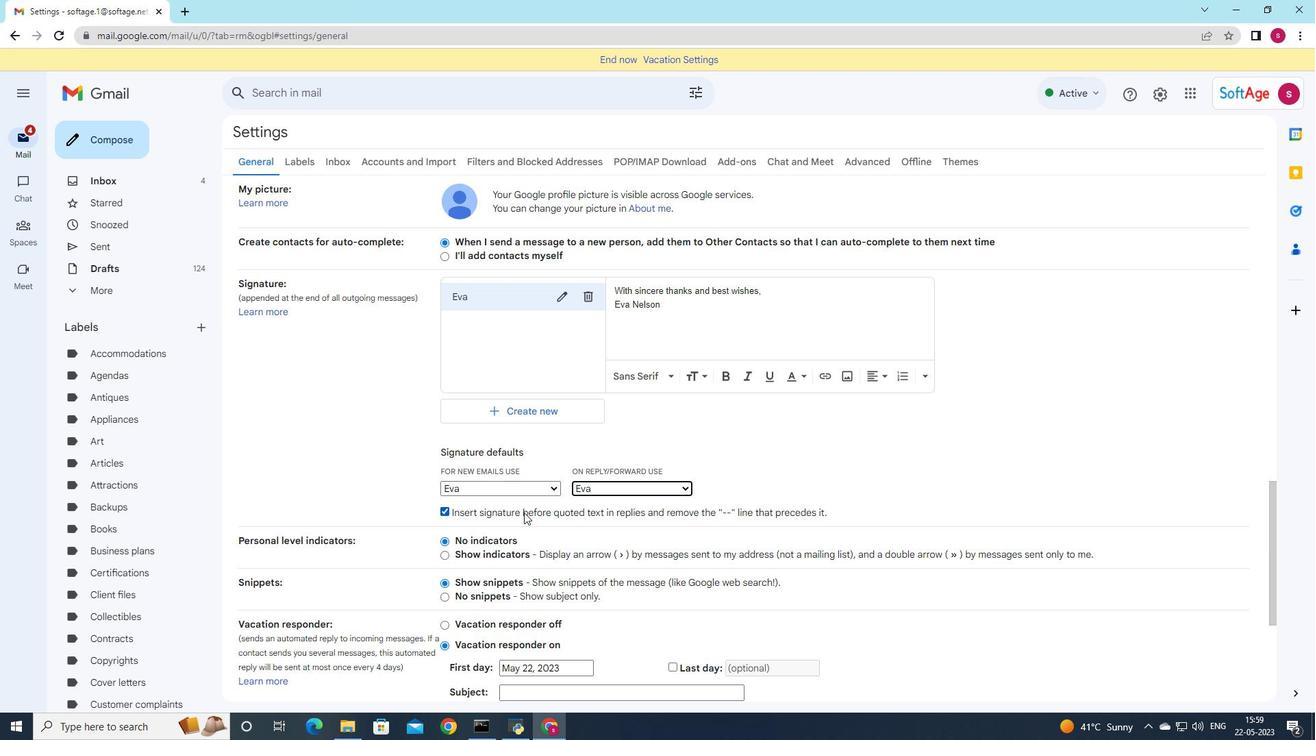 
Action: Mouse moved to (519, 516)
Screenshot: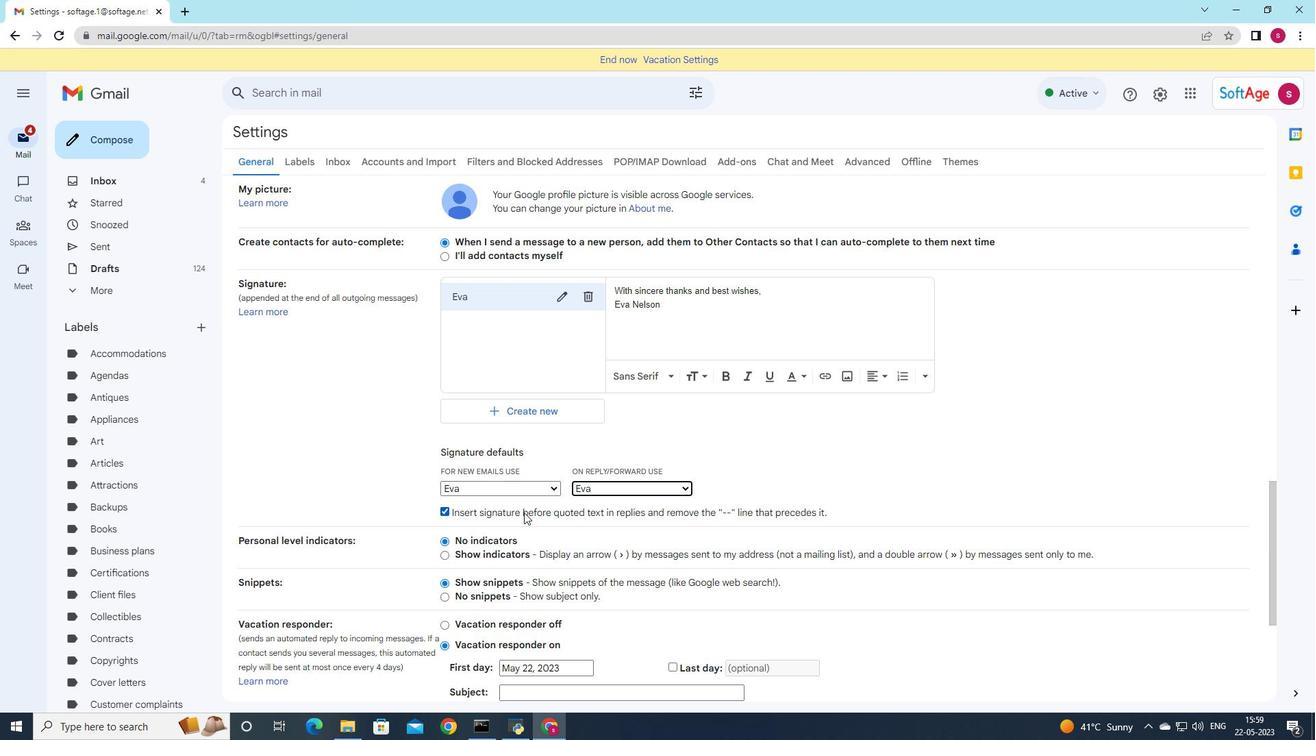 
Action: Mouse scrolled (519, 516) with delta (0, 0)
Screenshot: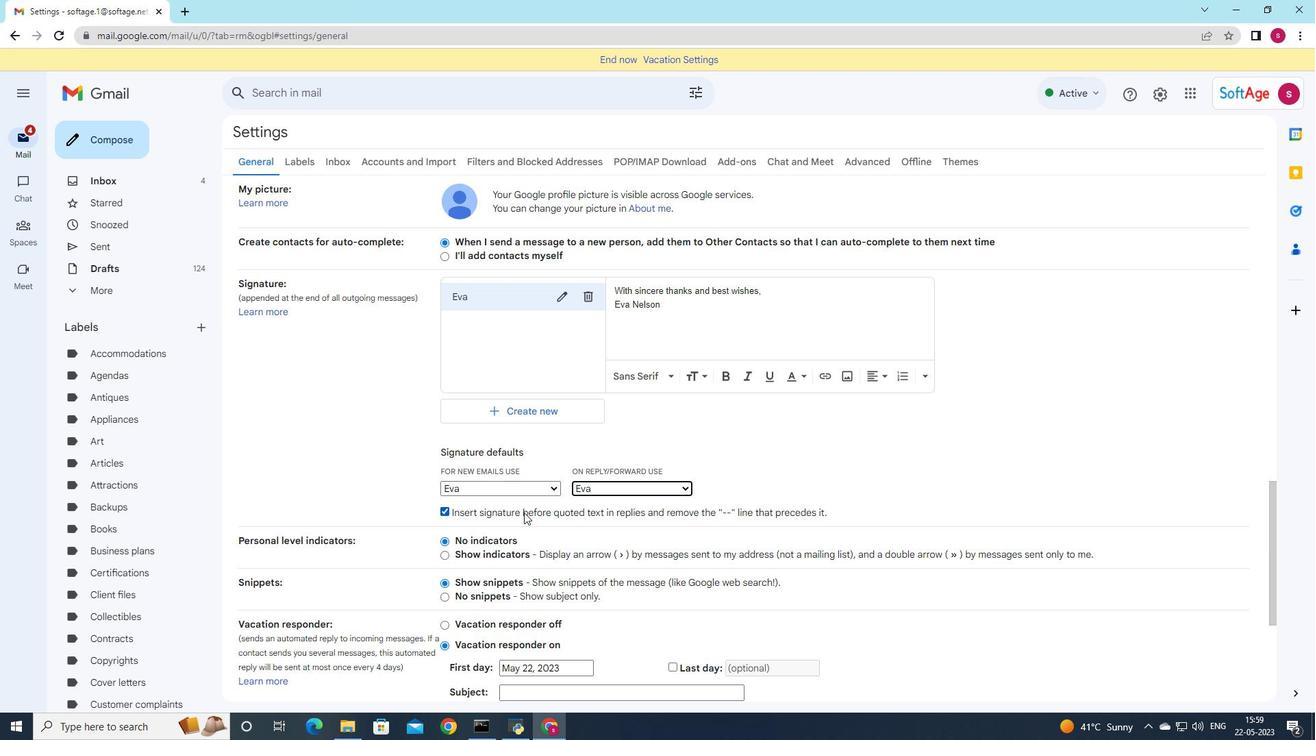 
Action: Mouse moved to (516, 518)
Screenshot: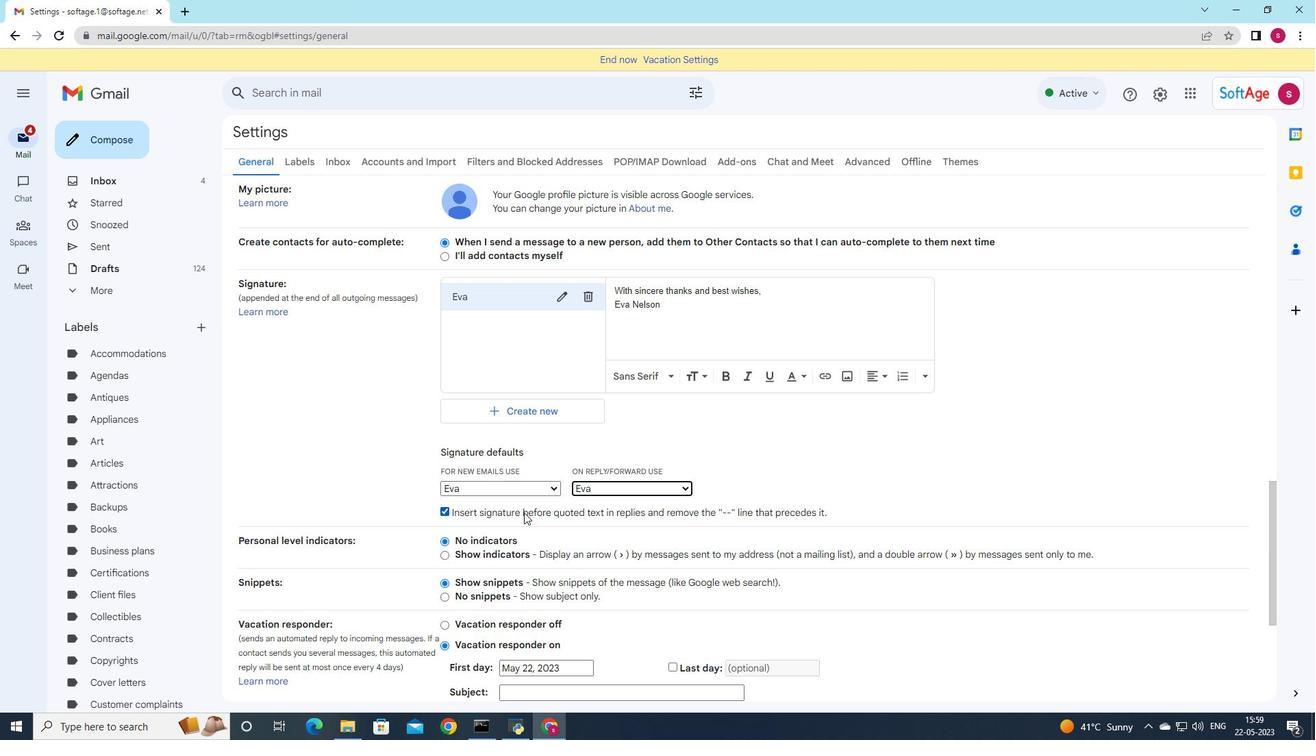
Action: Mouse scrolled (516, 517) with delta (0, 0)
Screenshot: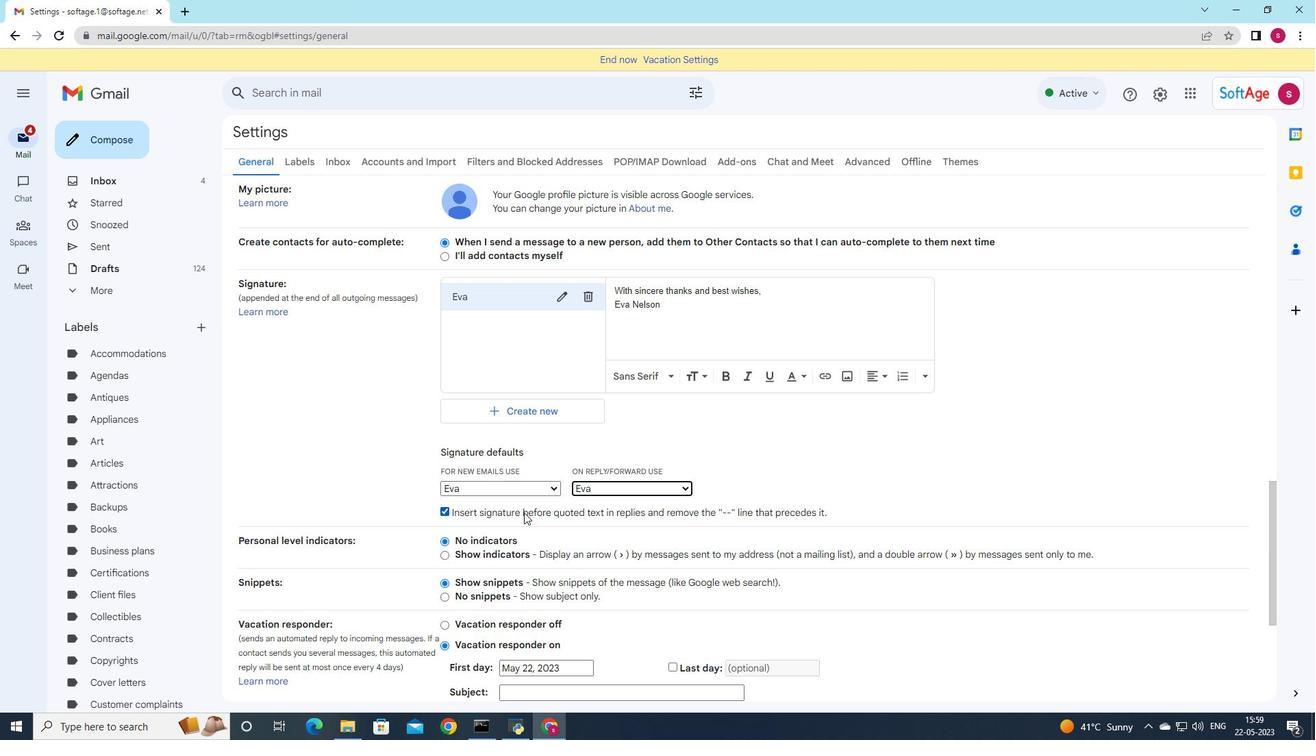 
Action: Mouse moved to (516, 518)
Screenshot: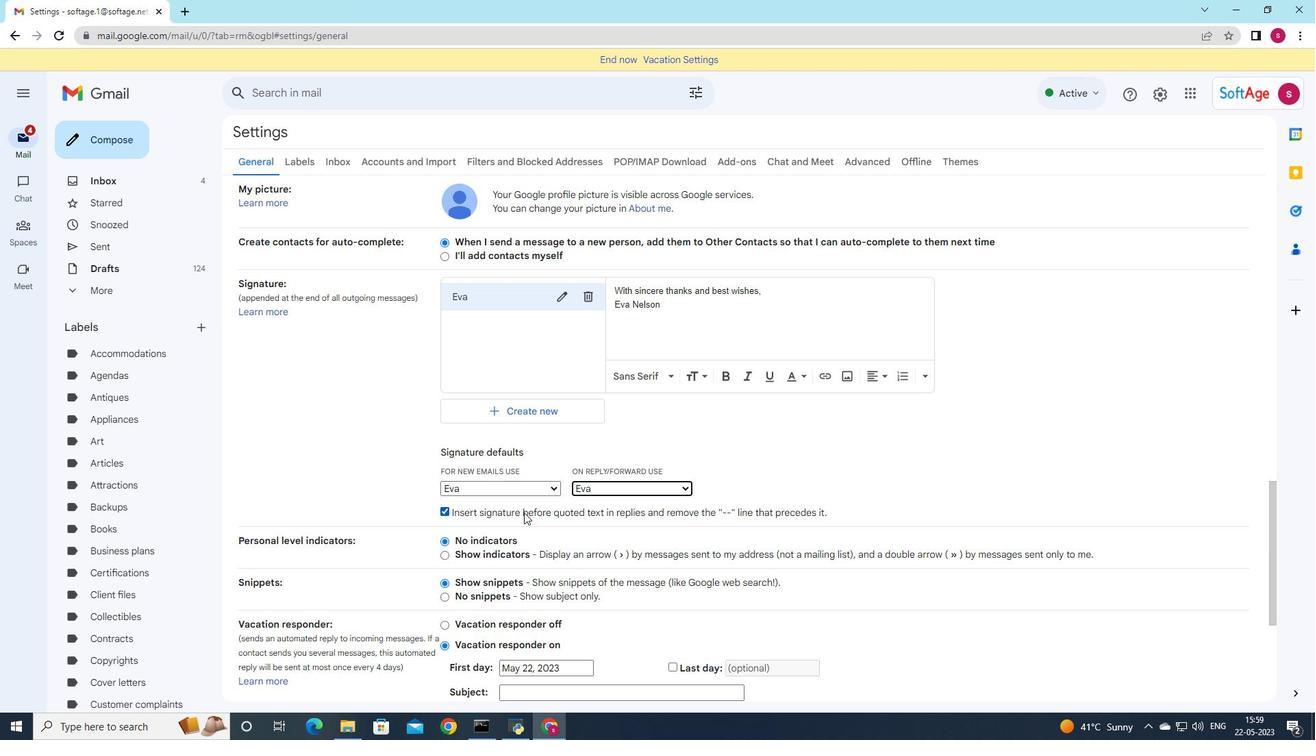 
Action: Mouse scrolled (516, 517) with delta (0, 0)
Screenshot: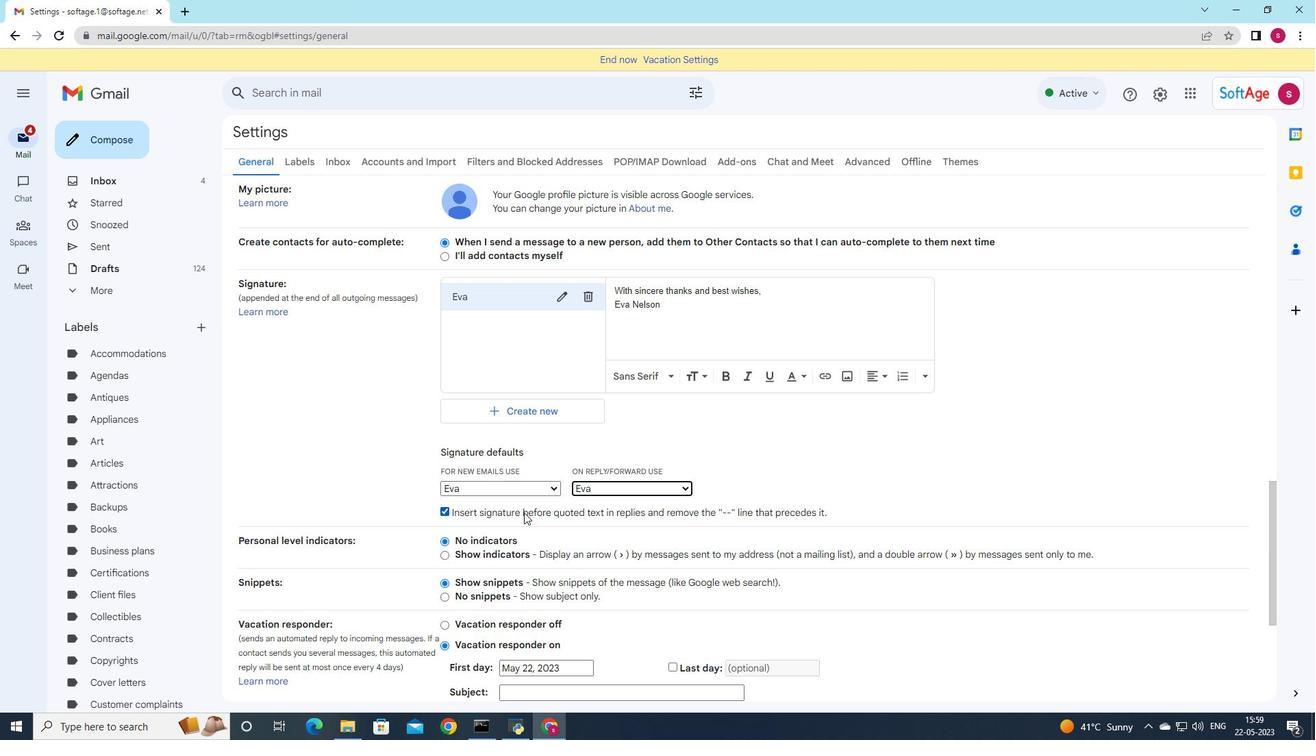 
Action: Mouse moved to (516, 518)
Screenshot: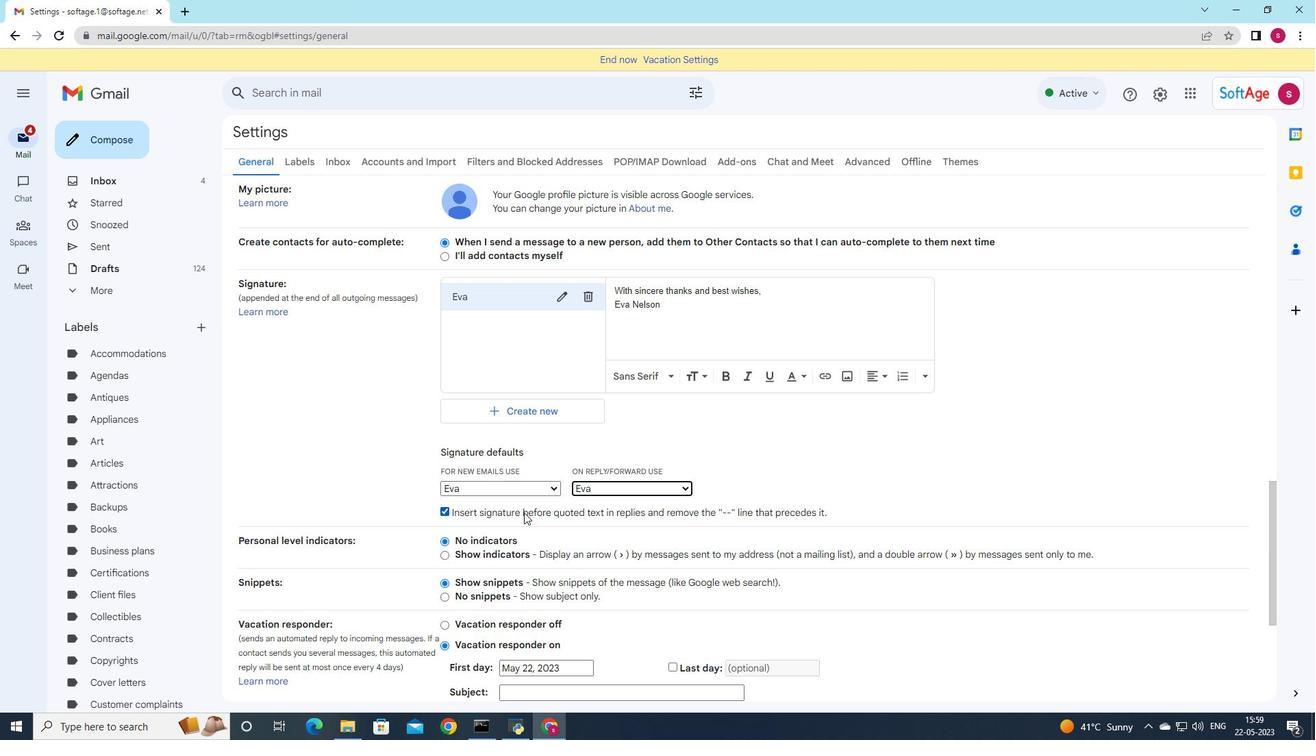 
Action: Mouse scrolled (516, 517) with delta (0, 0)
Screenshot: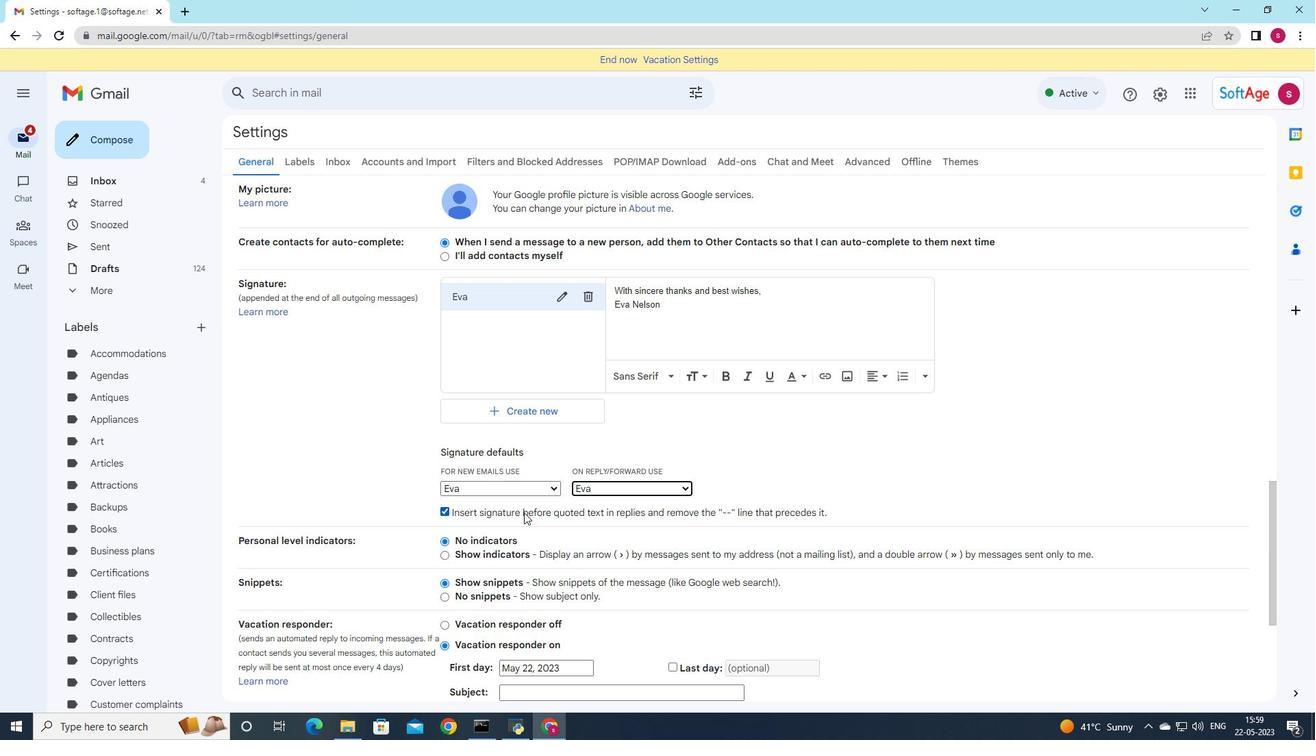 
Action: Mouse moved to (515, 518)
Screenshot: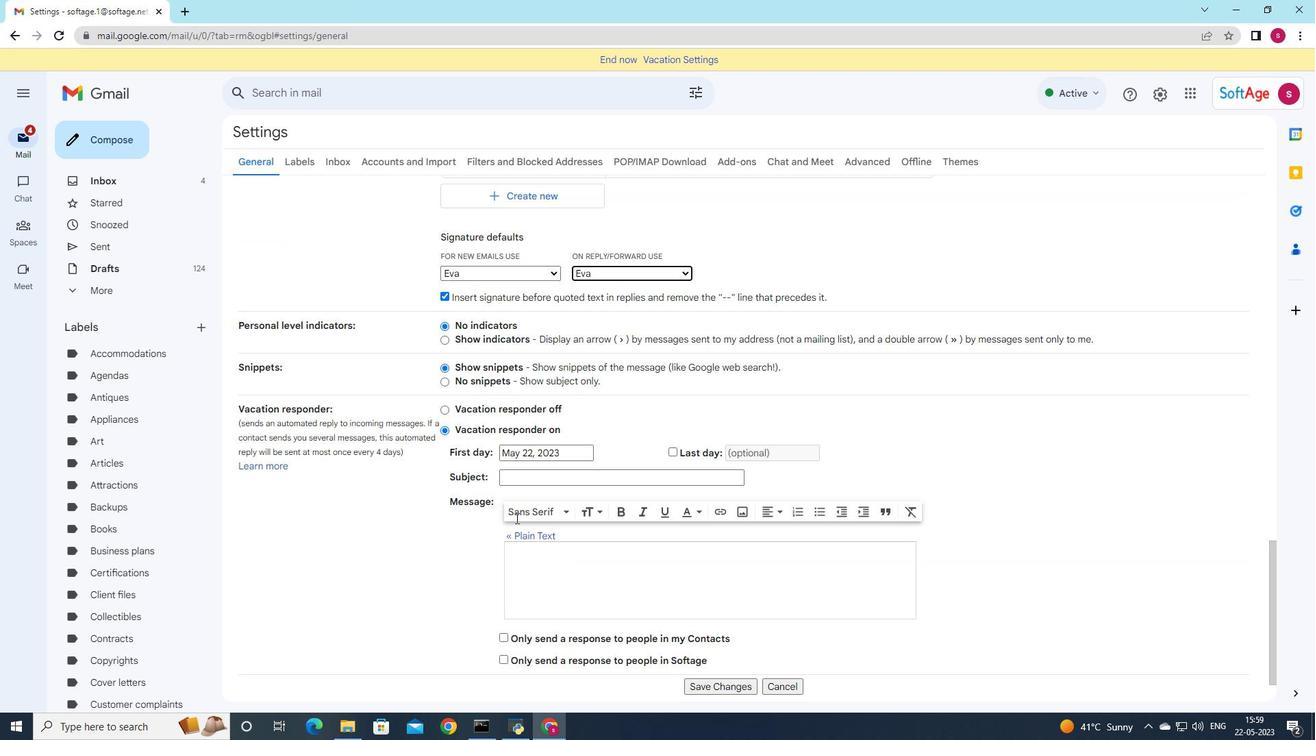 
Action: Mouse scrolled (515, 517) with delta (0, 0)
Screenshot: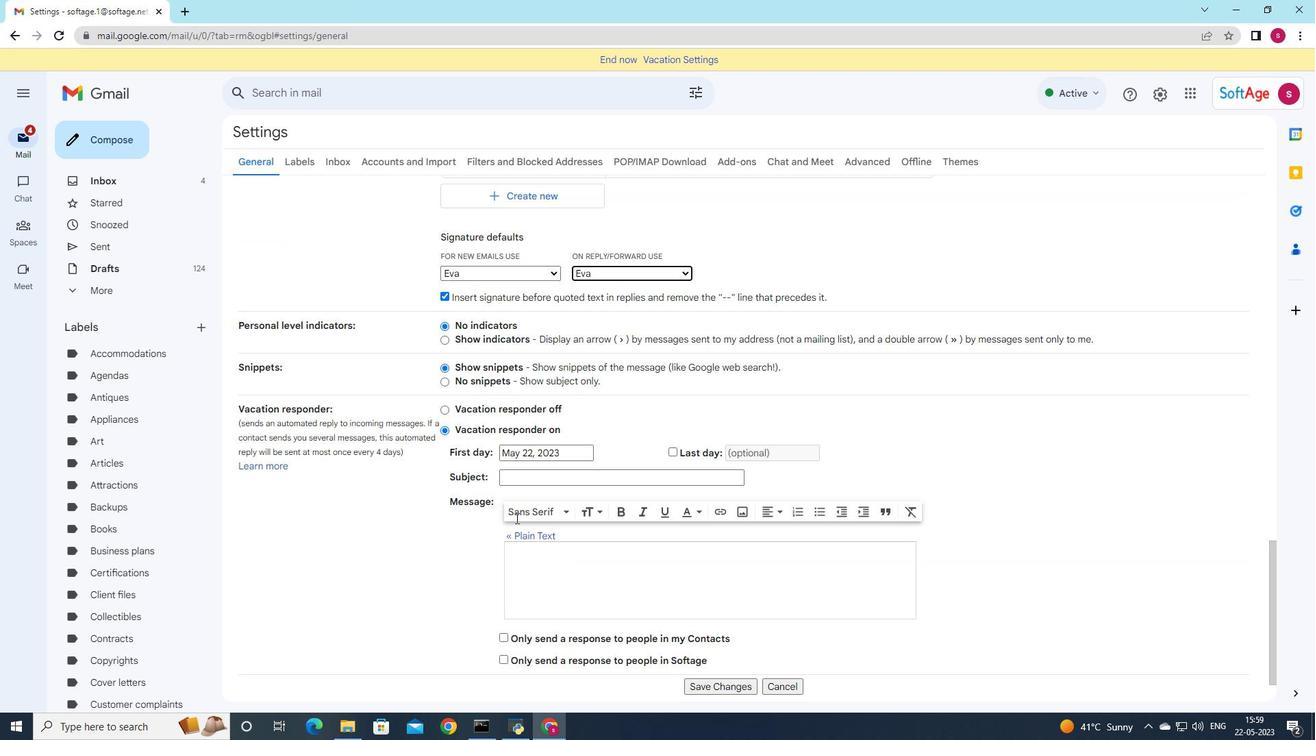 
Action: Mouse scrolled (515, 517) with delta (0, 0)
Screenshot: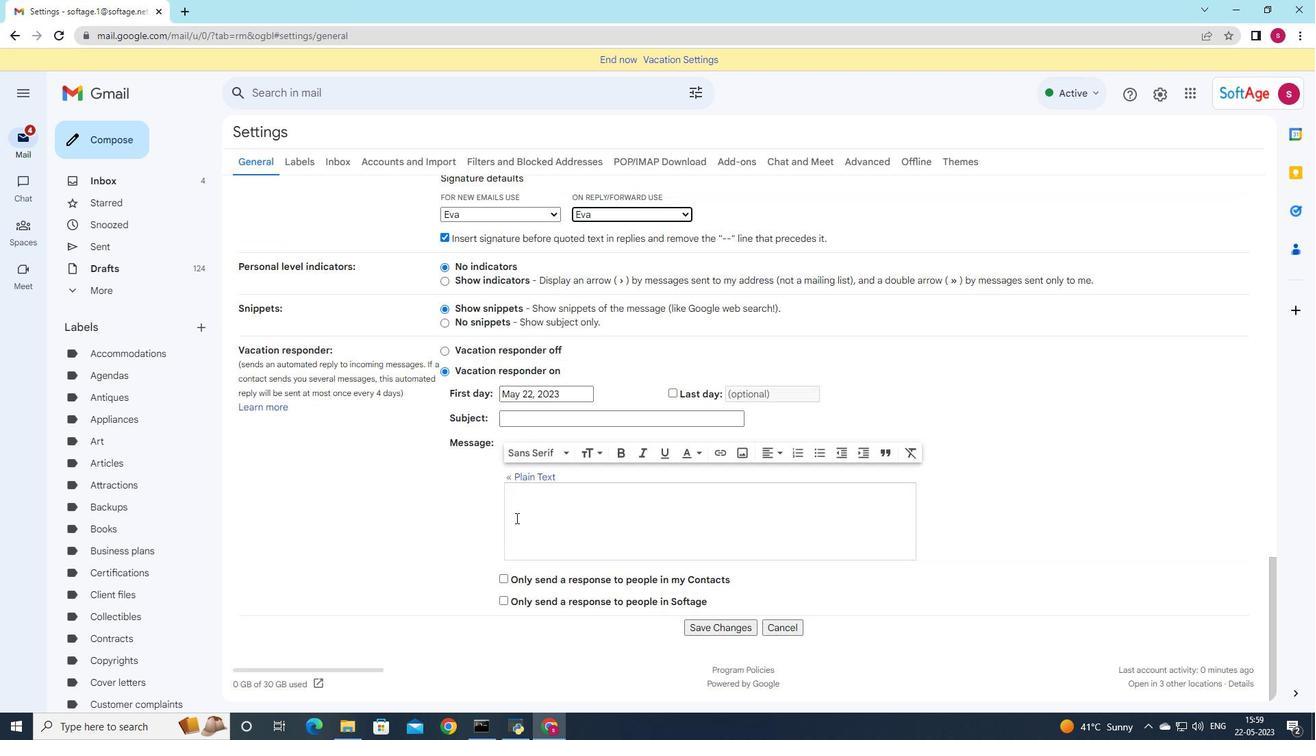 
Action: Mouse scrolled (515, 517) with delta (0, 0)
Screenshot: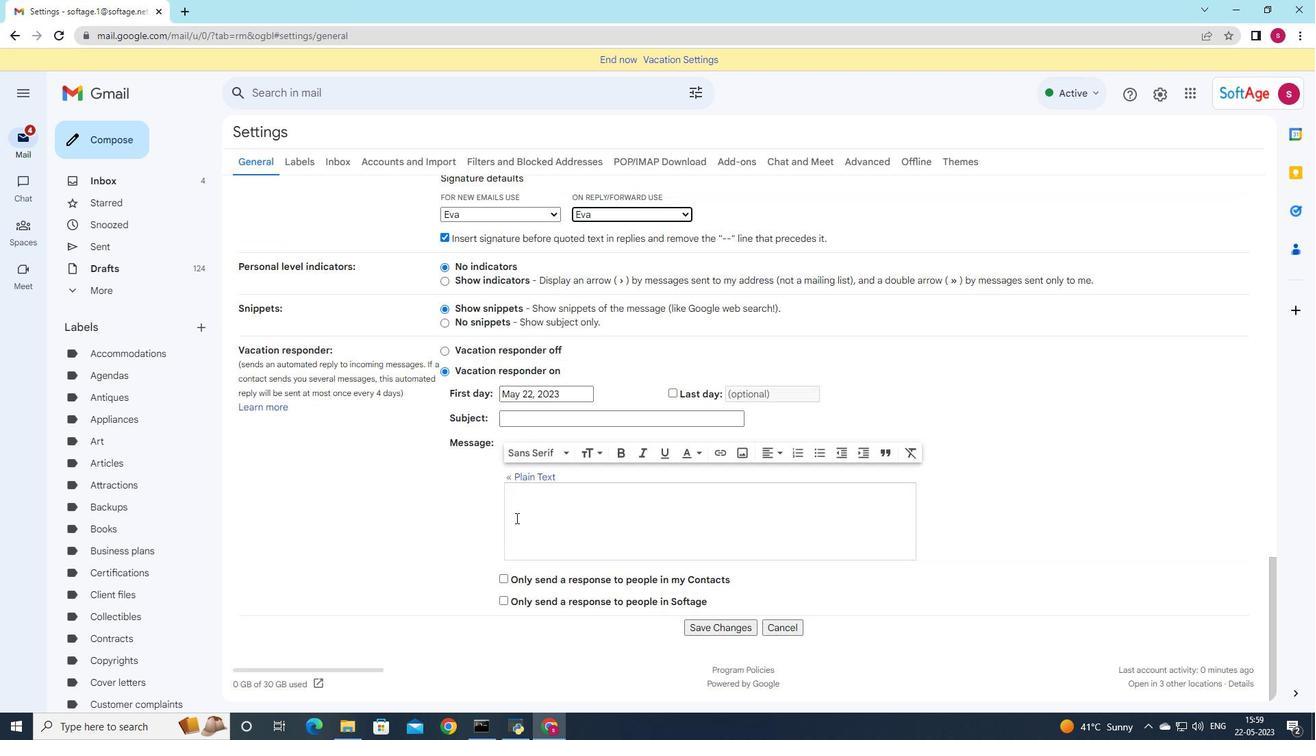 
Action: Mouse scrolled (515, 517) with delta (0, 0)
Screenshot: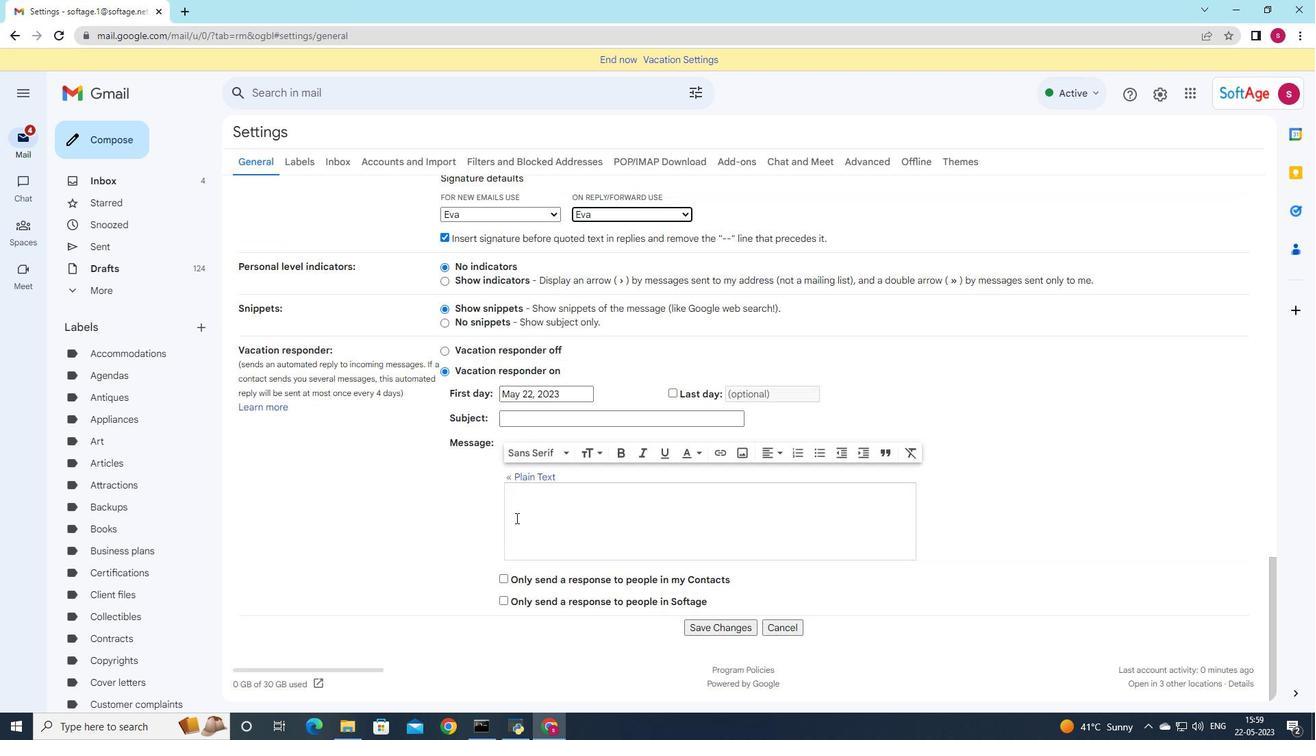 
Action: Mouse scrolled (515, 517) with delta (0, 0)
Screenshot: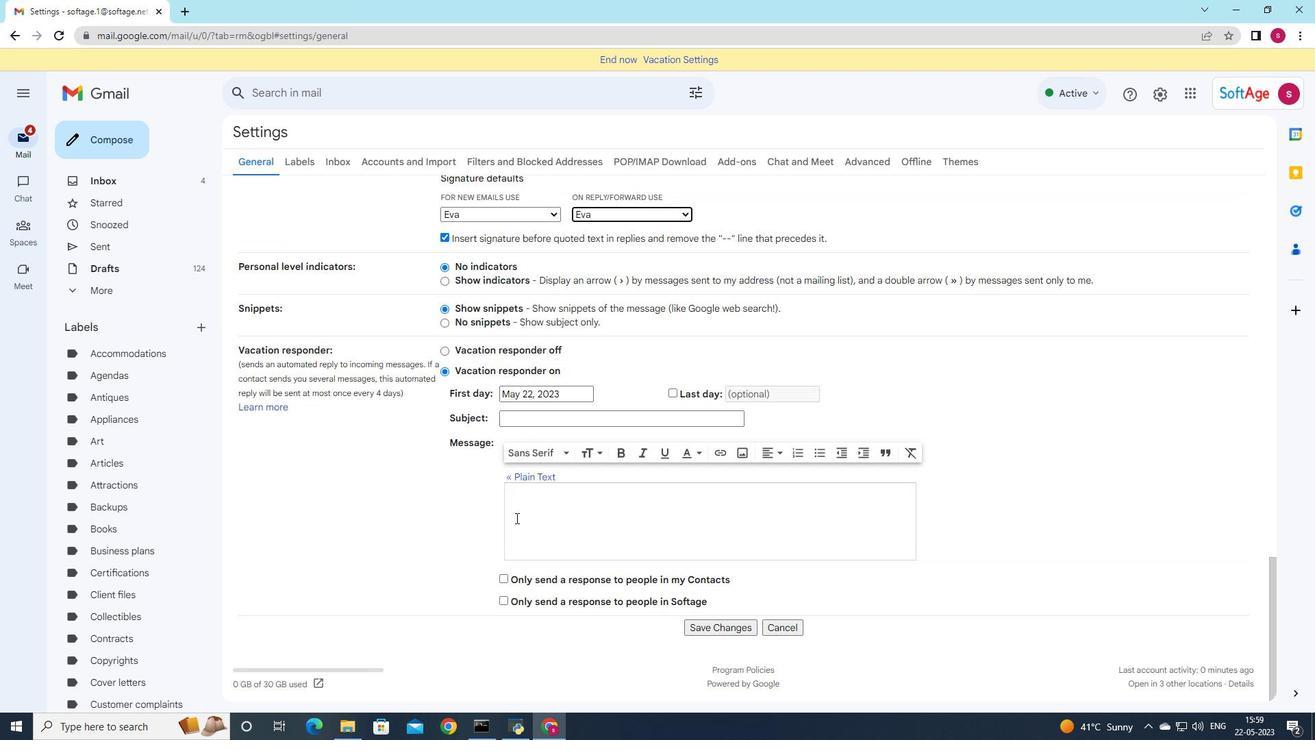 
Action: Mouse moved to (707, 629)
Screenshot: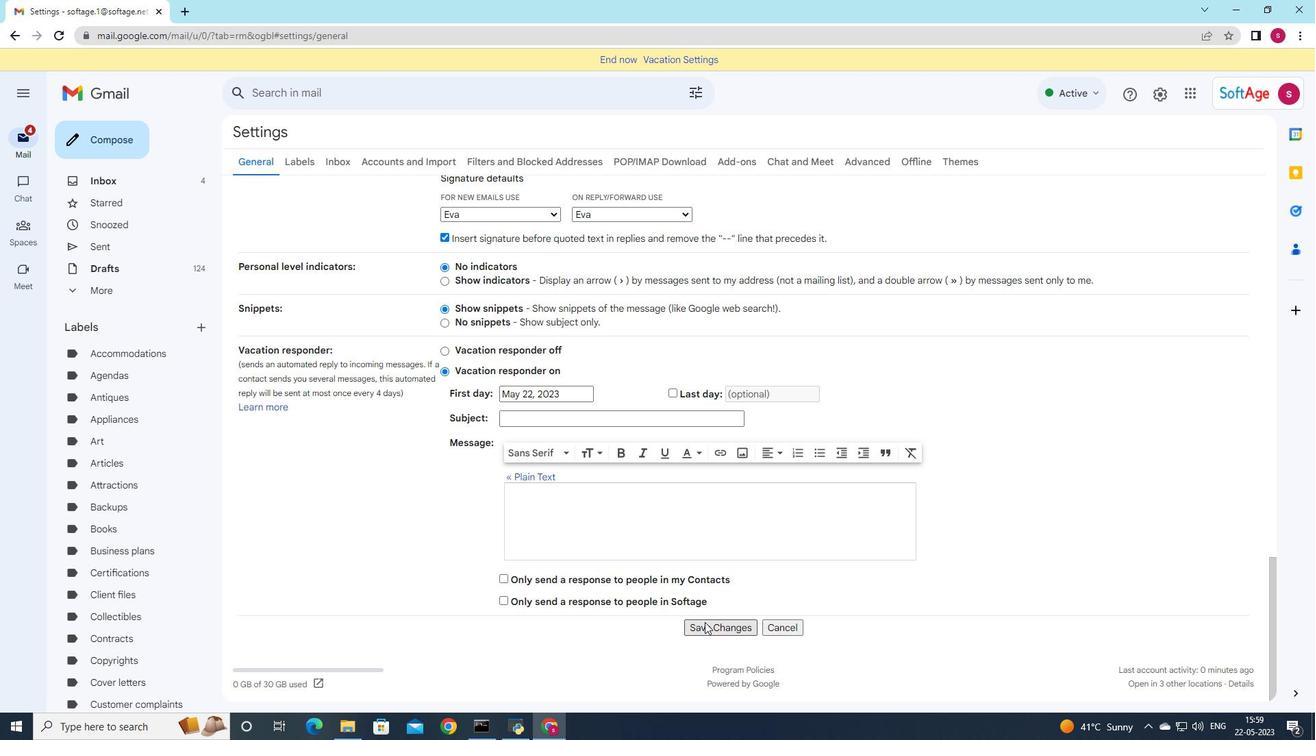 
Action: Mouse pressed left at (707, 629)
Screenshot: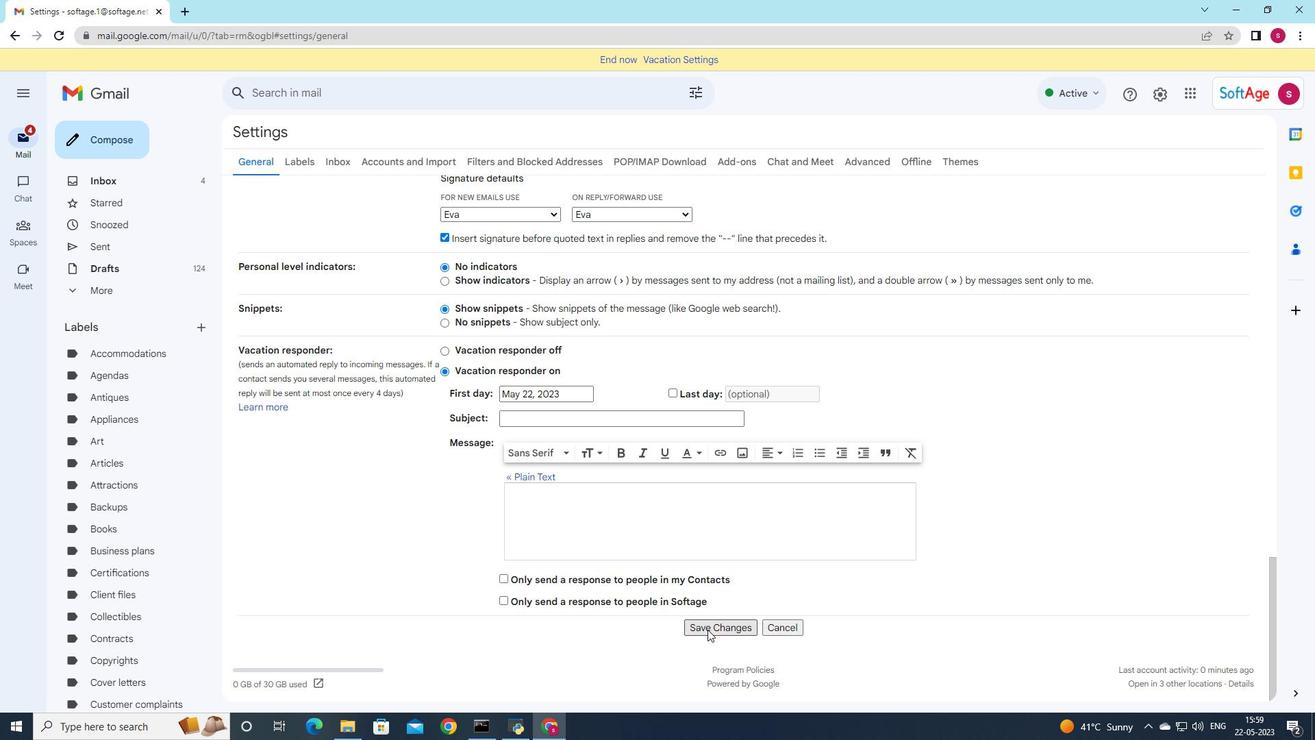 
Action: Mouse moved to (113, 136)
Screenshot: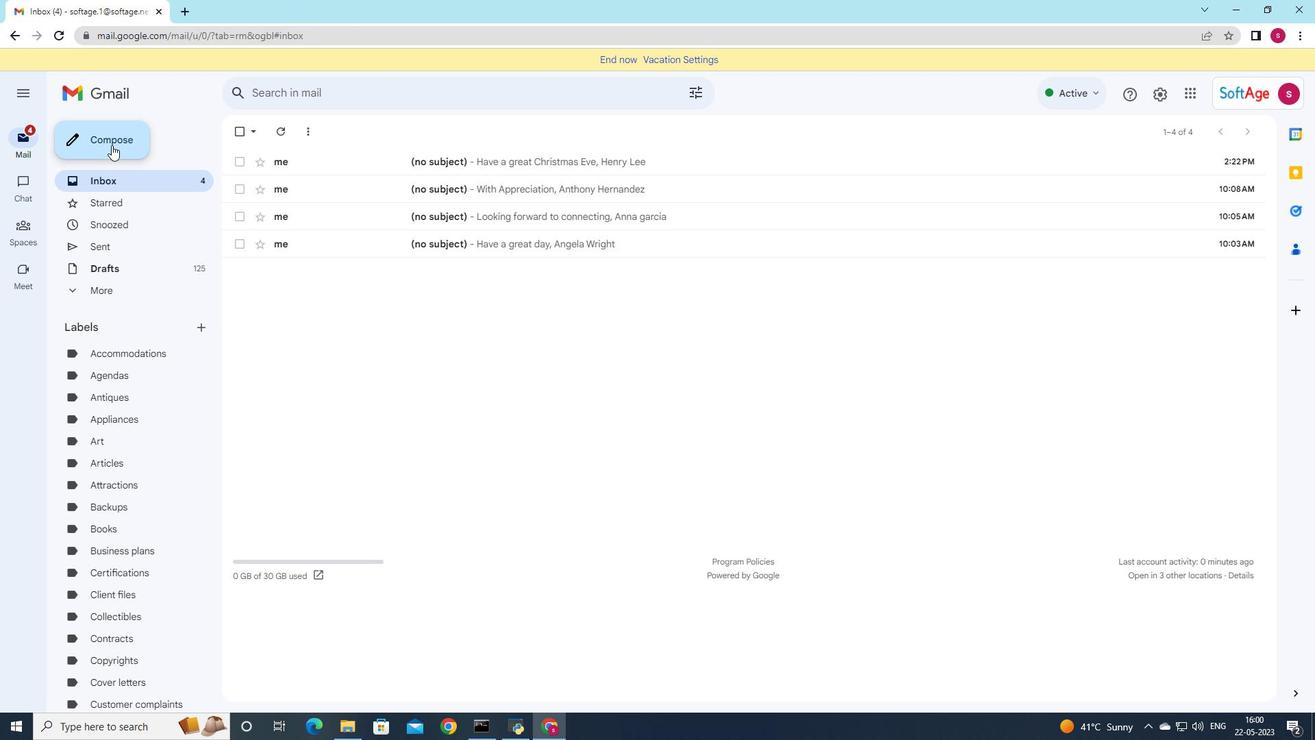 
Action: Mouse pressed left at (113, 136)
Screenshot: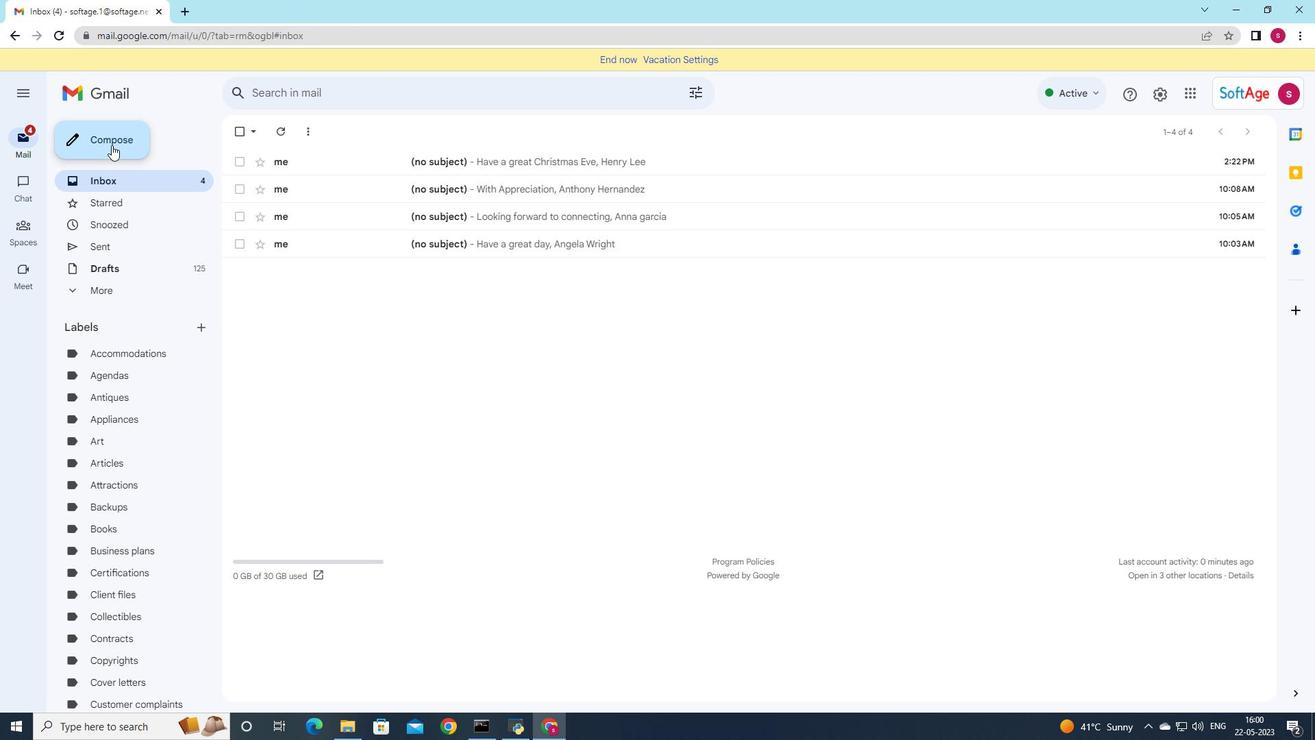 
Action: Mouse moved to (910, 366)
Screenshot: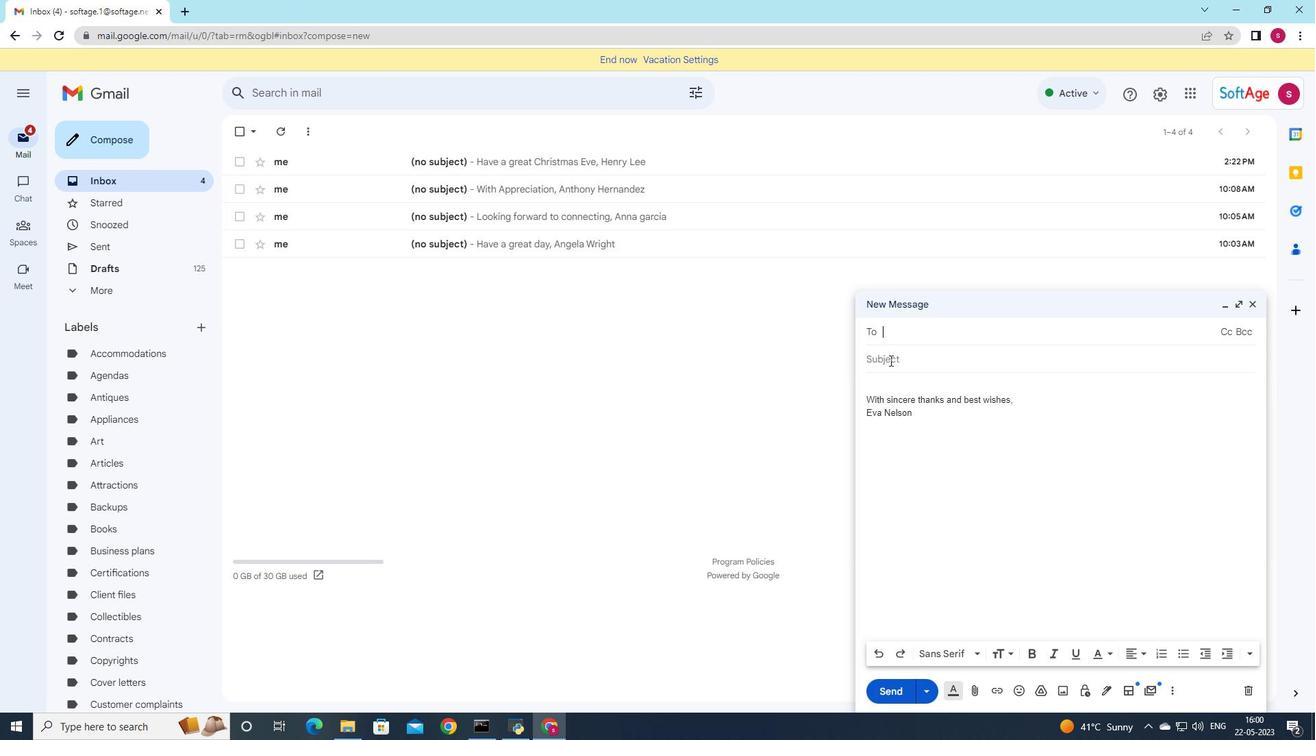 
Action: Key pressed s
Screenshot: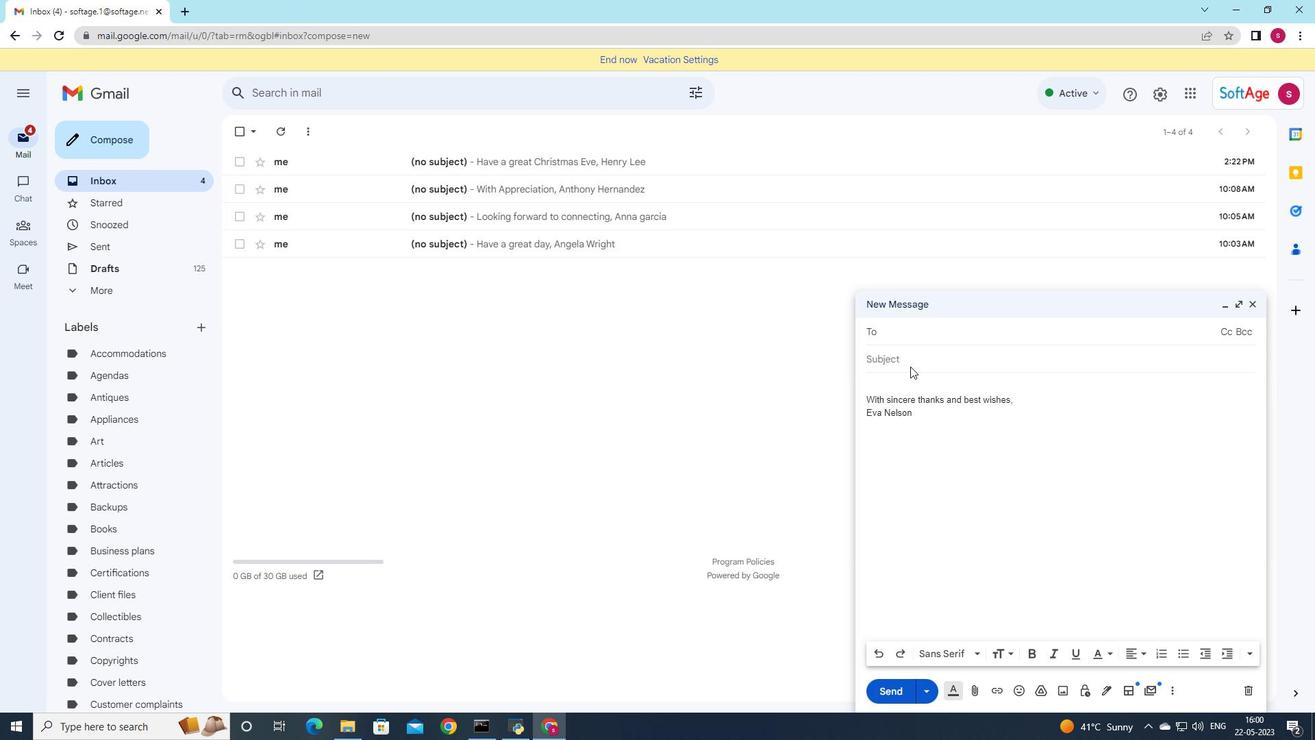 
Action: Mouse moved to (962, 367)
Screenshot: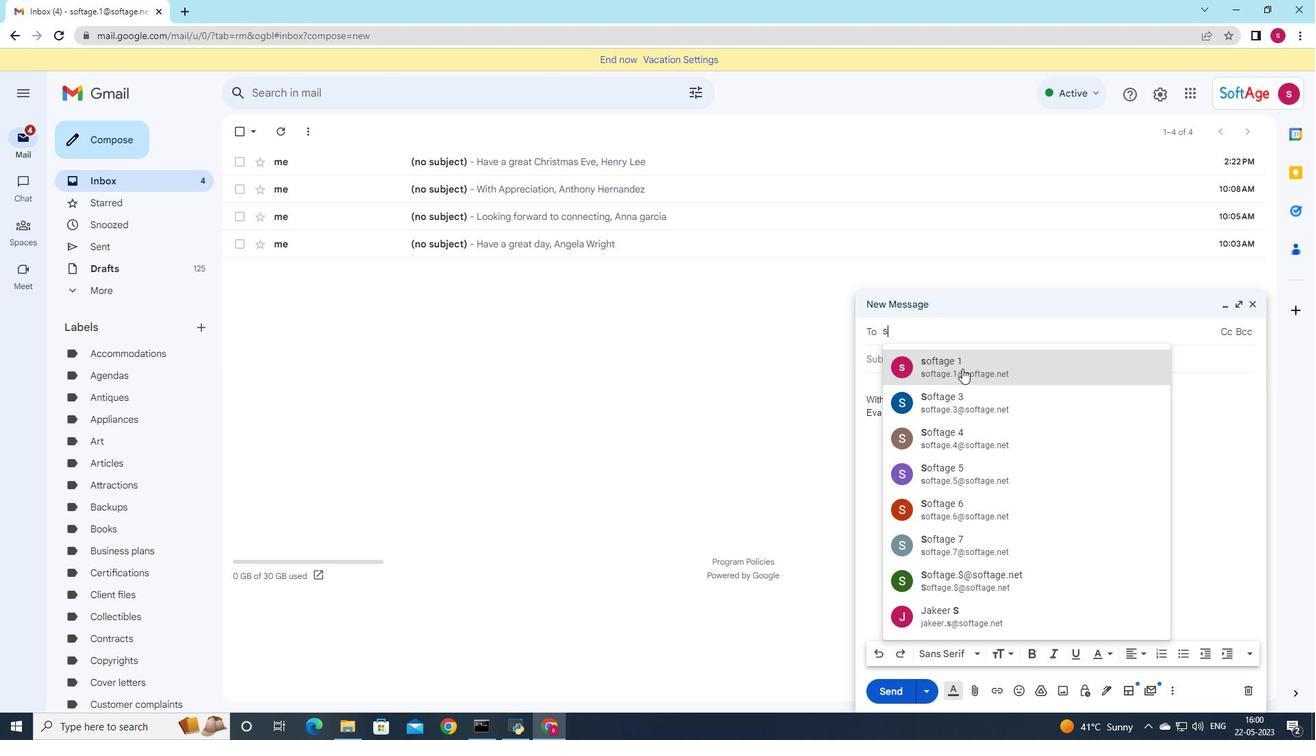 
Action: Mouse pressed left at (962, 367)
Screenshot: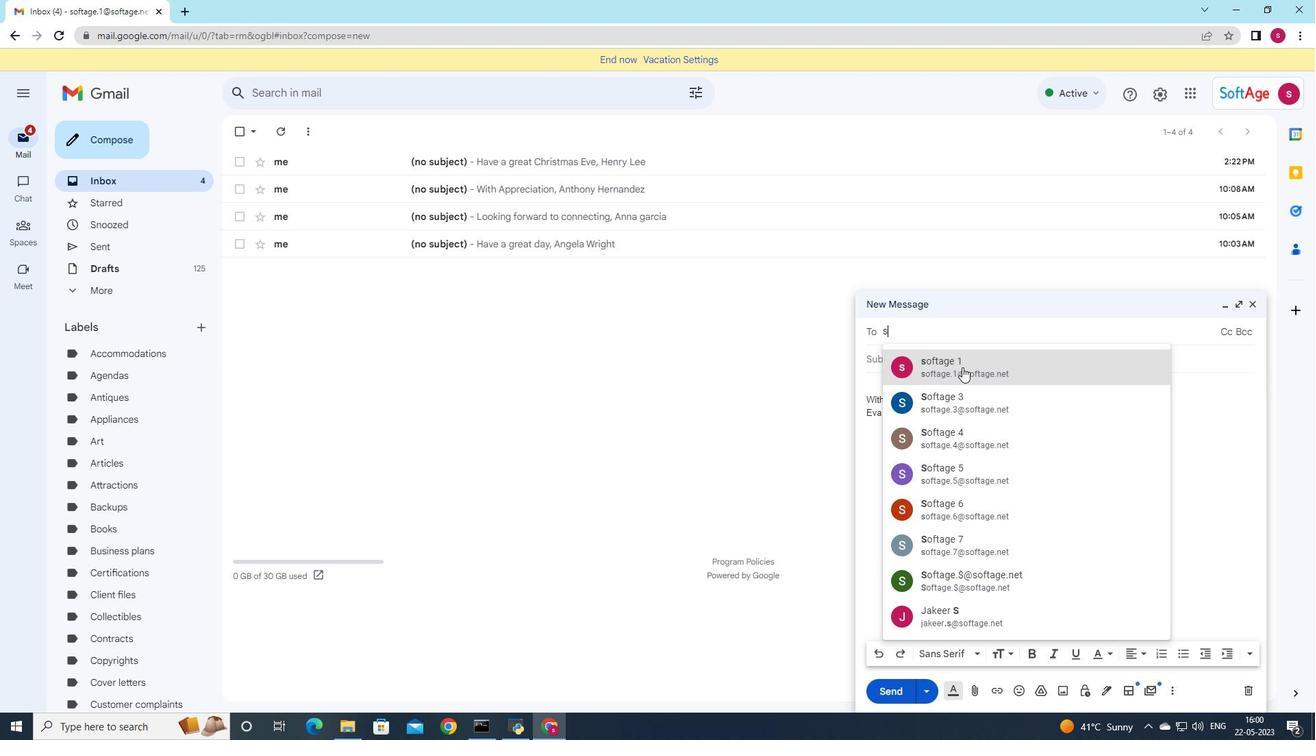 
Action: Mouse moved to (198, 333)
Screenshot: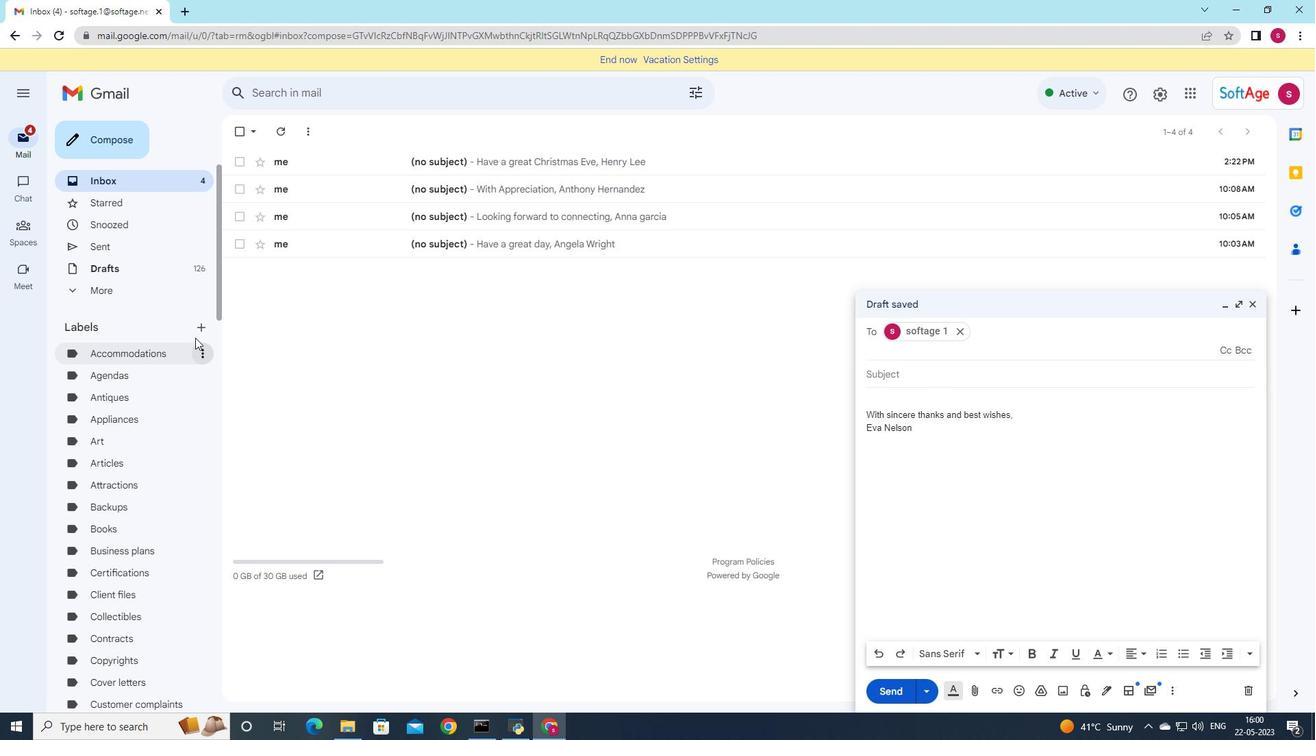 
Action: Mouse pressed left at (198, 333)
Screenshot: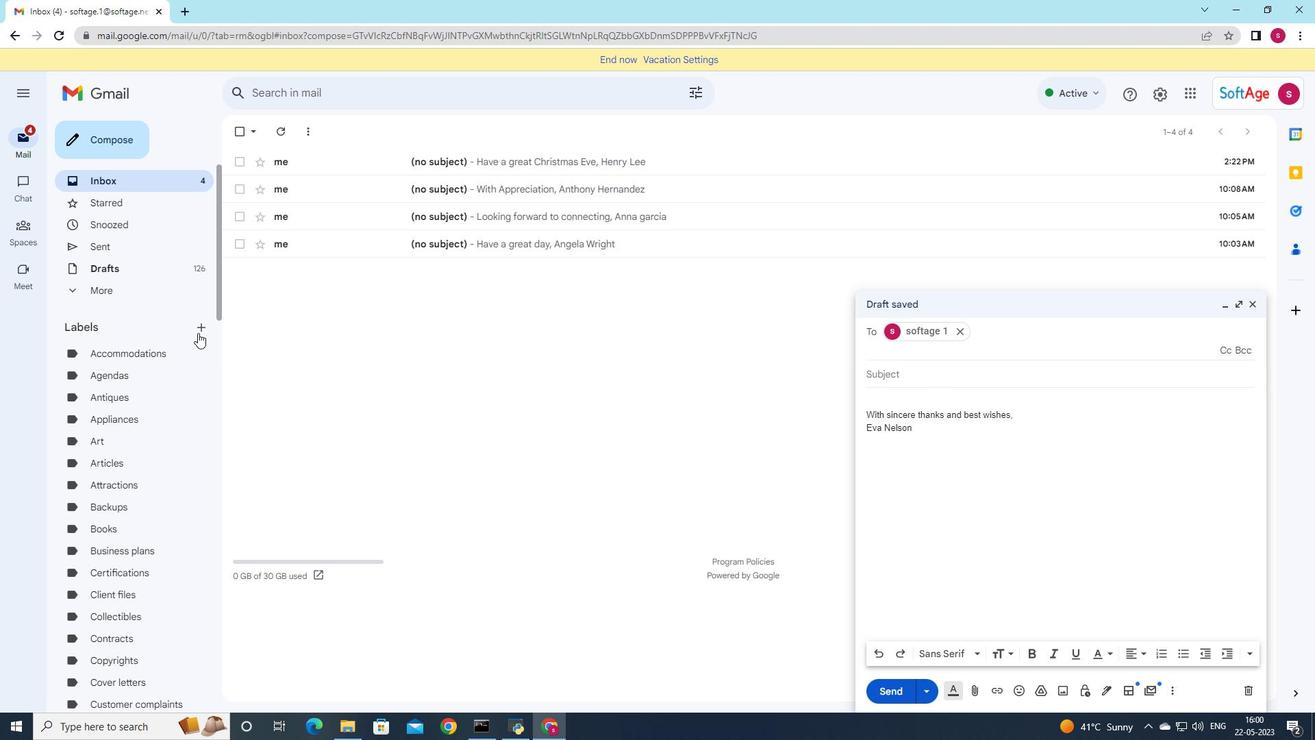 
Action: Mouse moved to (754, 396)
Screenshot: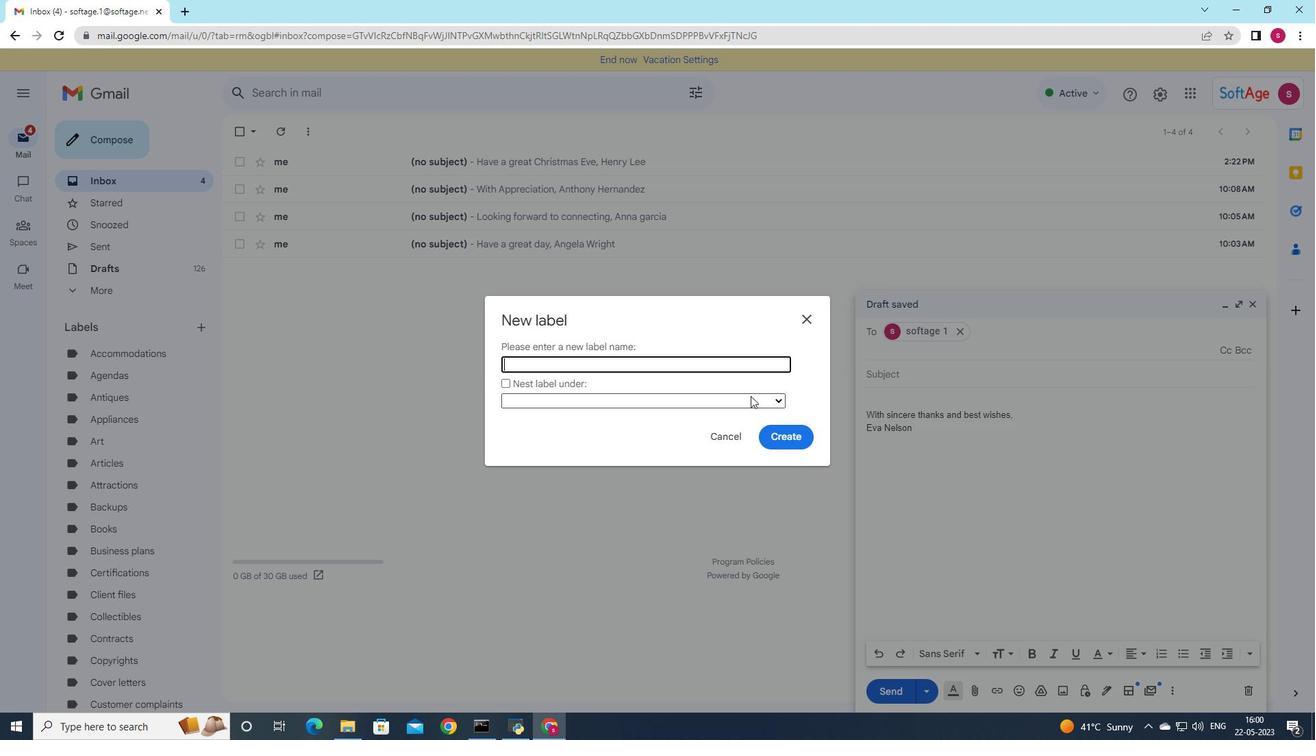 
Action: Key pressed <Key.shift><Key.shift>Crafts
Screenshot: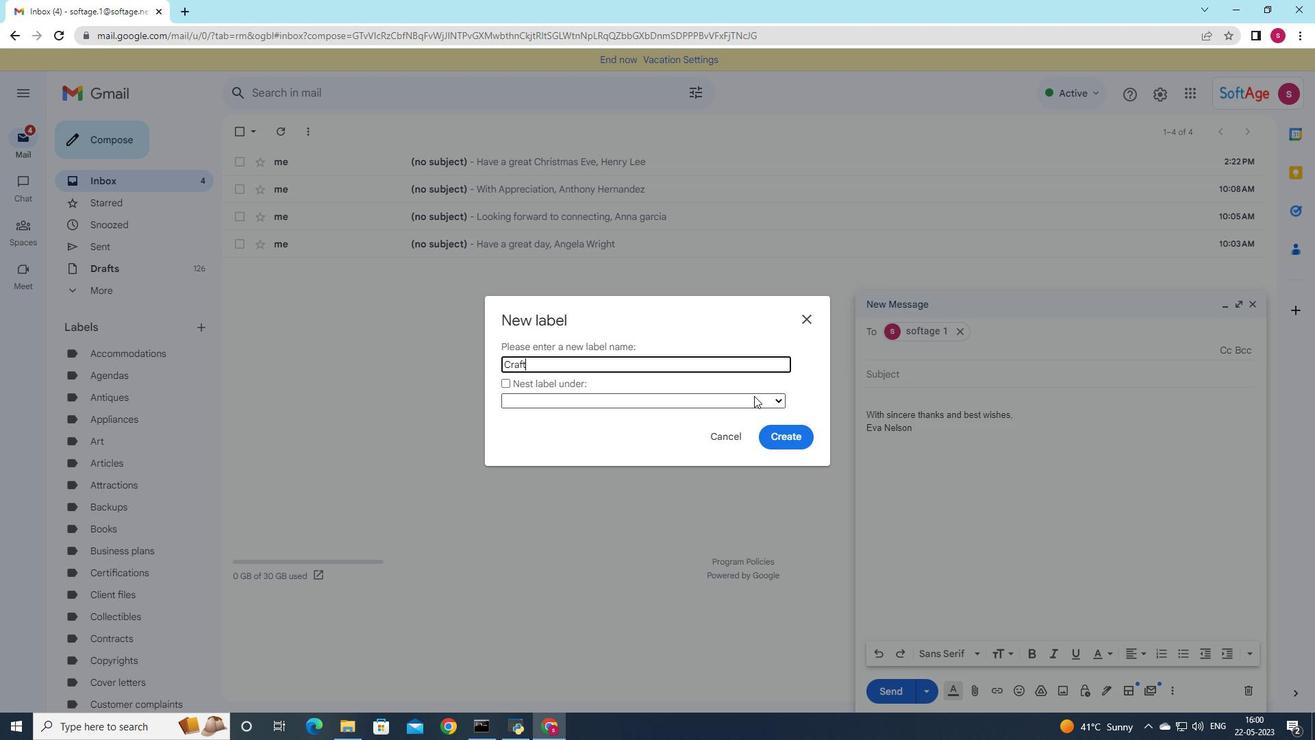 
Action: Mouse moved to (805, 448)
Screenshot: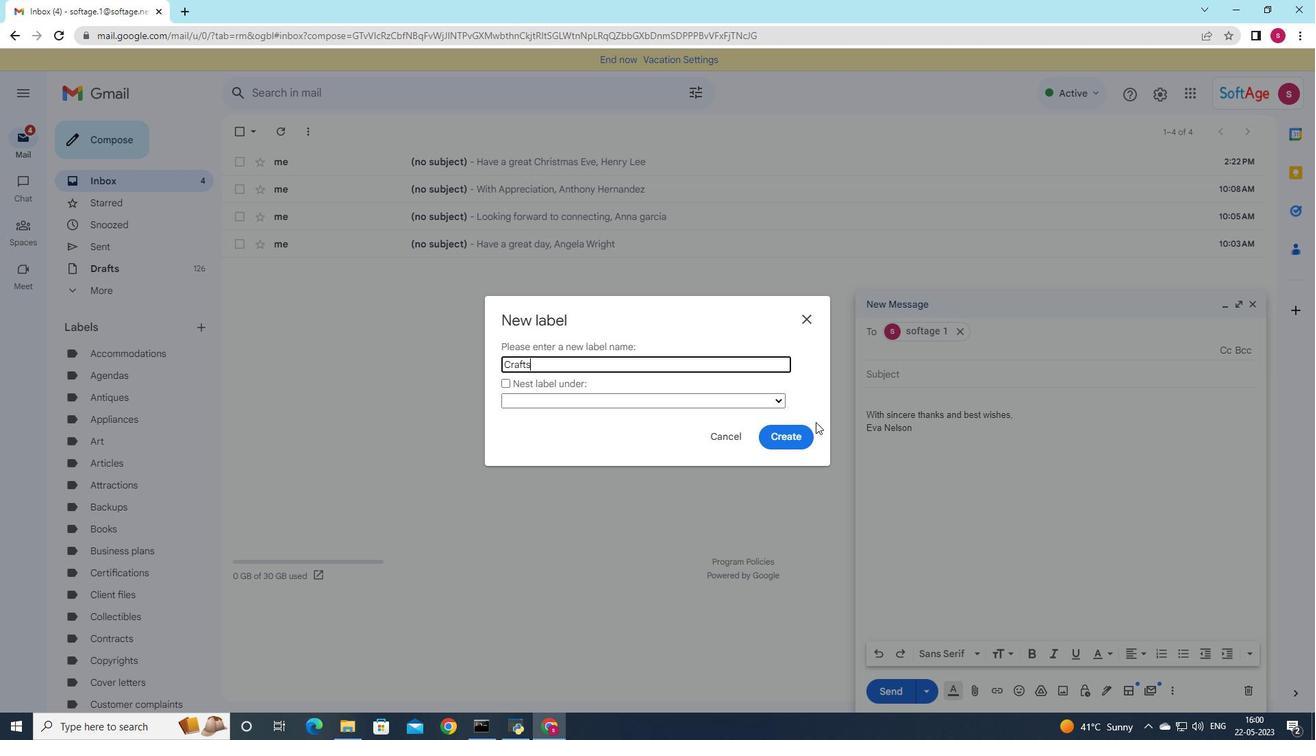 
Action: Mouse pressed left at (805, 448)
Screenshot: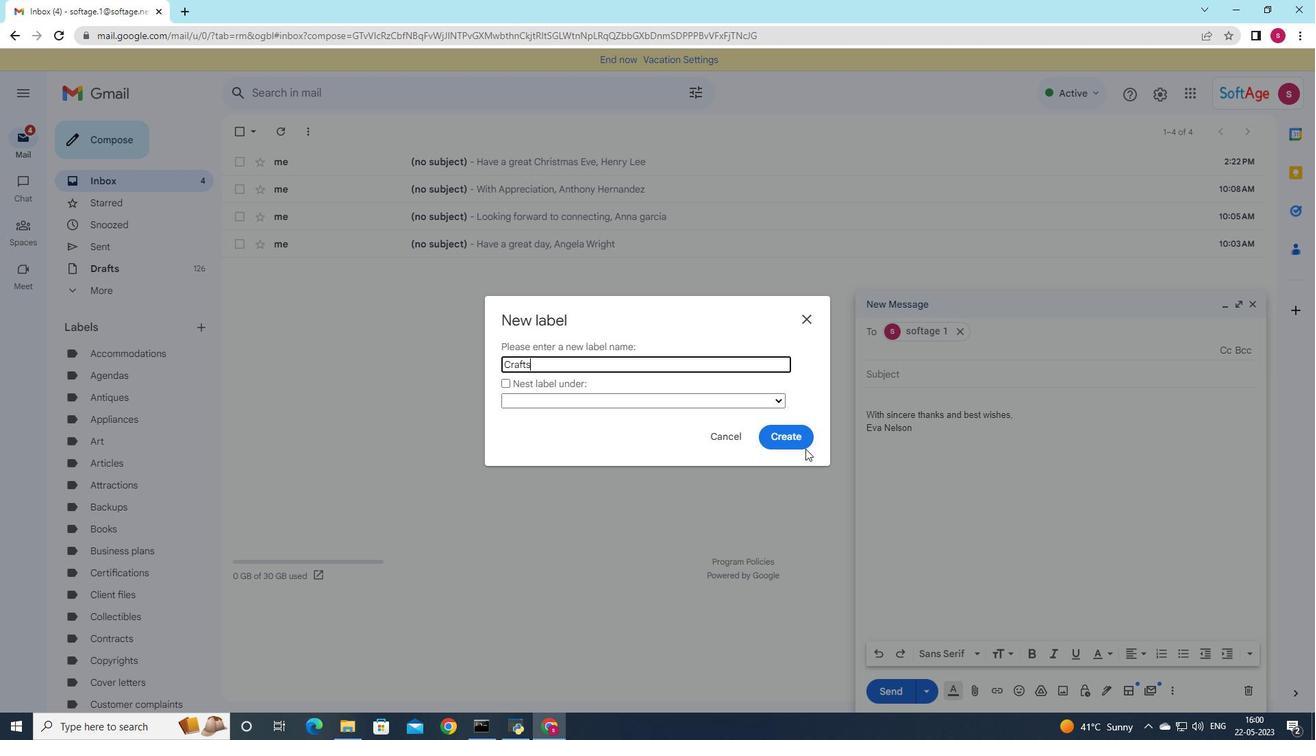 
Action: Mouse moved to (805, 443)
Screenshot: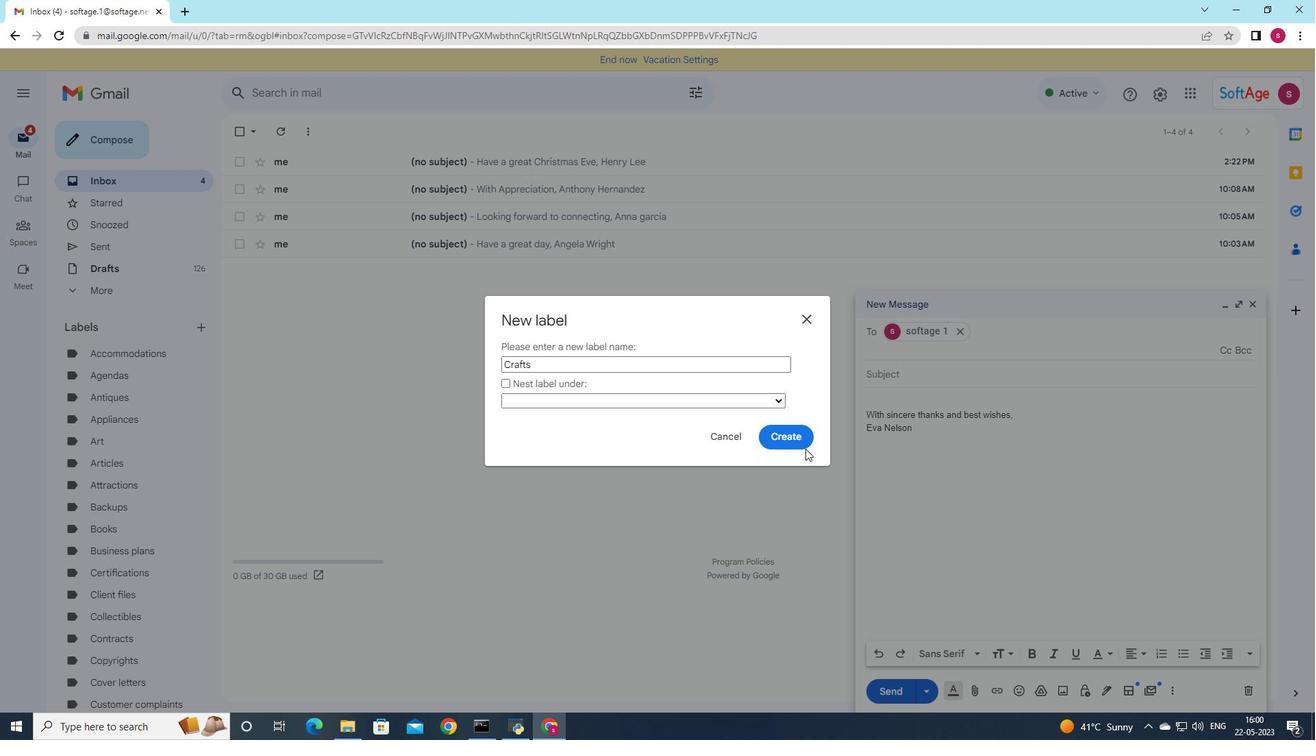 
Action: Mouse pressed left at (805, 443)
Screenshot: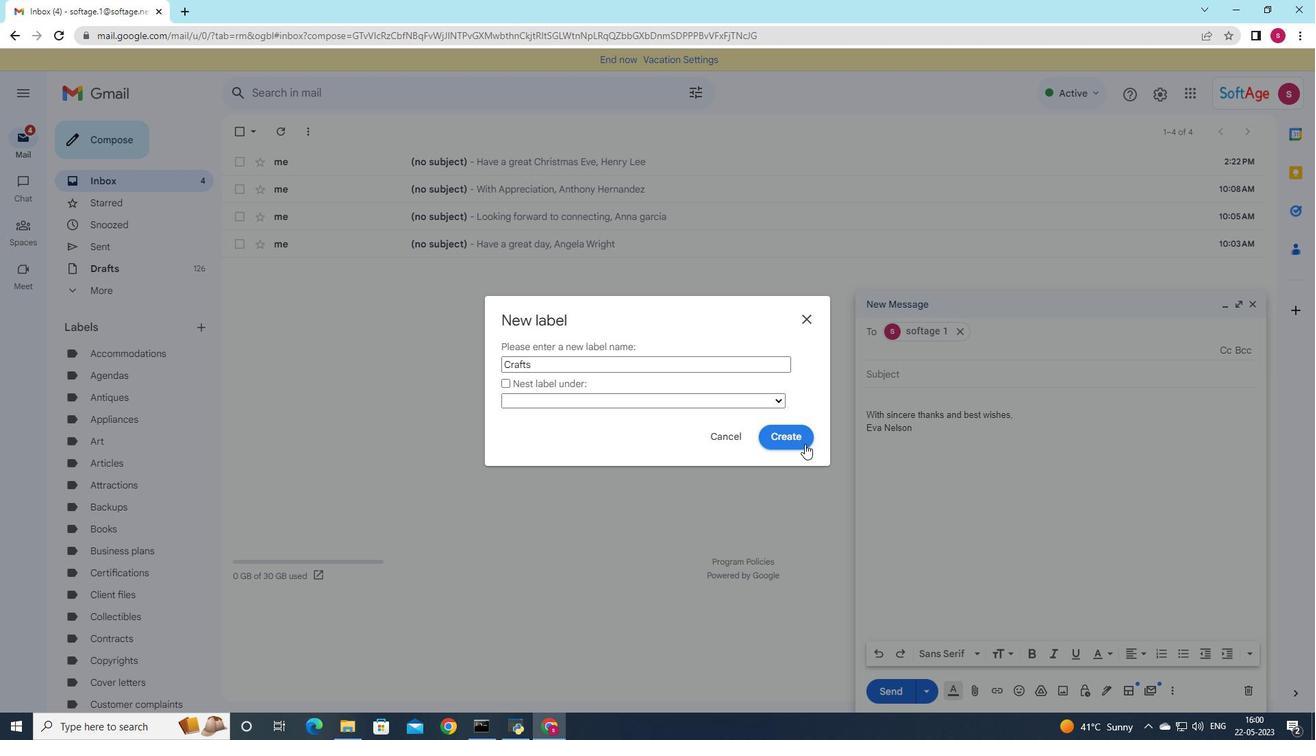
Action: Mouse moved to (810, 443)
Screenshot: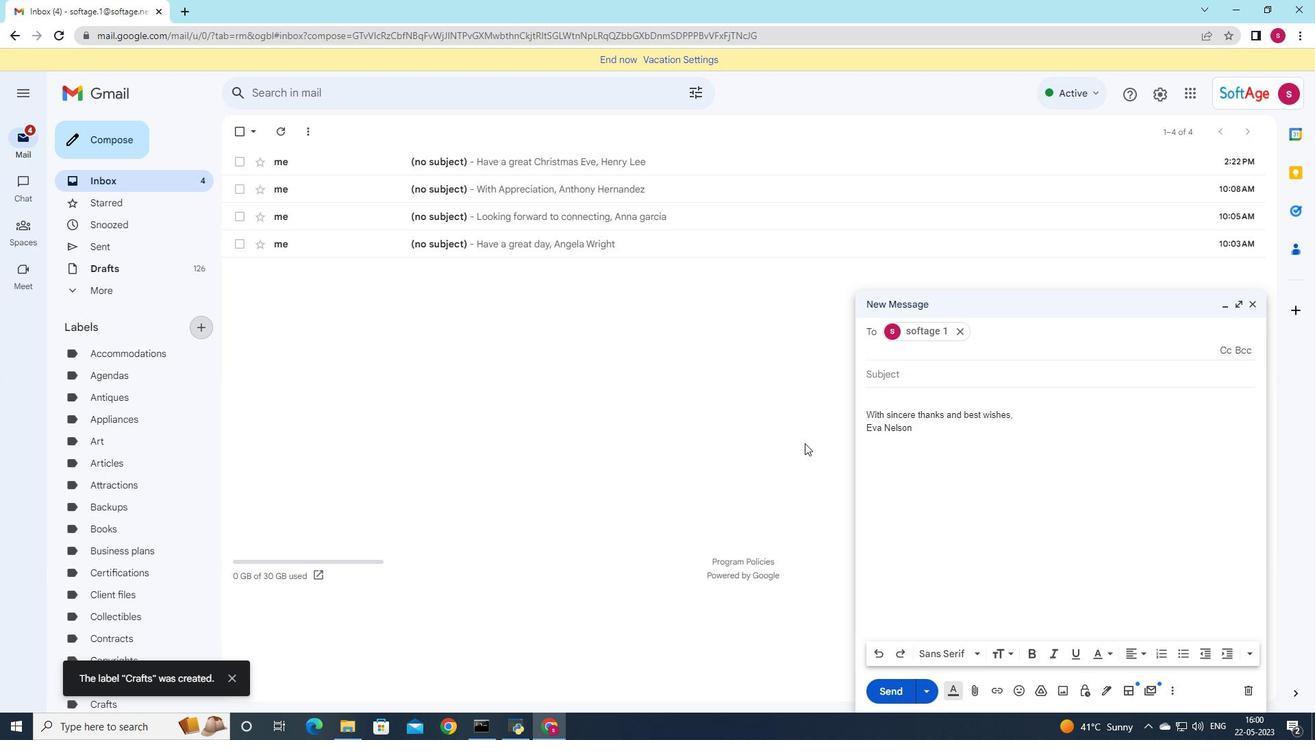 
